 Task: Look for space in Choma, Zambia from 12th July, 2023 to 16th July, 2023 for 8 adults in price range Rs.10000 to Rs.16000. Place can be private room with 8 bedrooms having 8 beds and 8 bathrooms. Property type can be house, flat, guest house, hotel. Amenities needed are: wifi, TV, free parkinig on premises, gym, breakfast. Booking option can be shelf check-in. Required host language is English.
Action: Mouse moved to (559, 144)
Screenshot: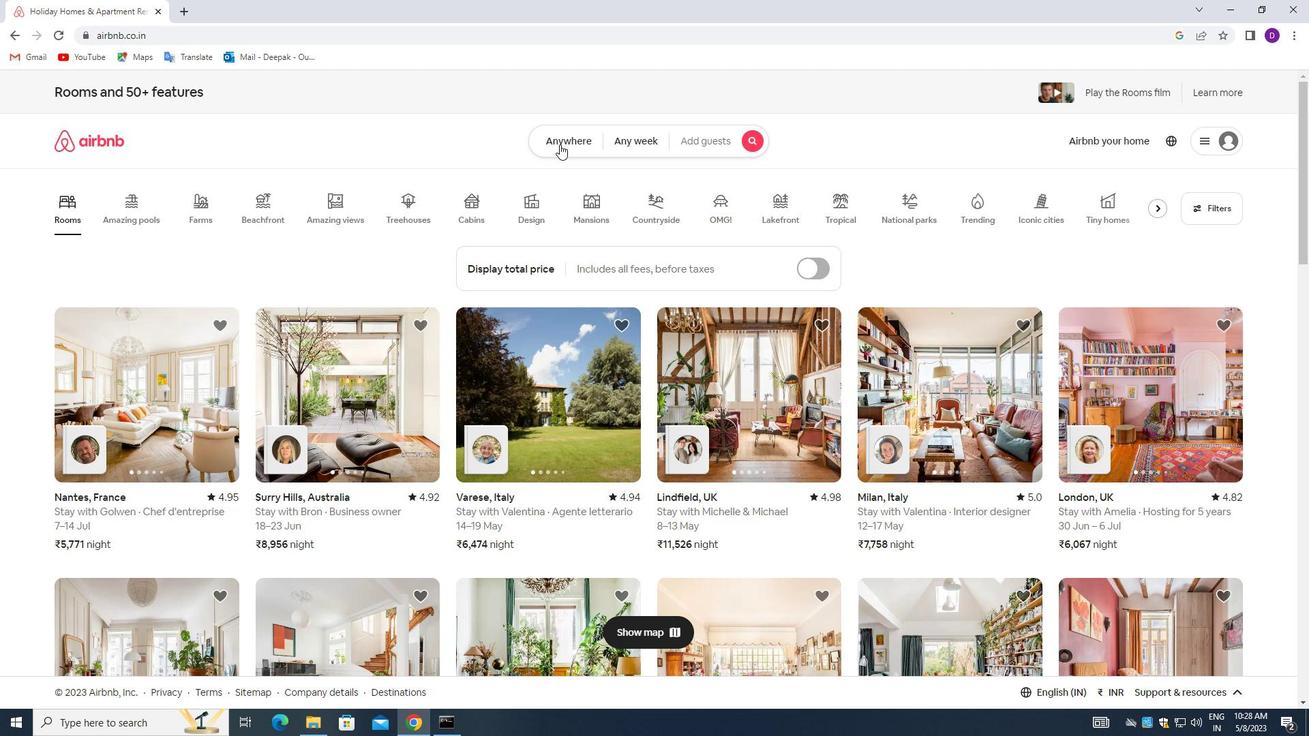 
Action: Mouse pressed left at (559, 144)
Screenshot: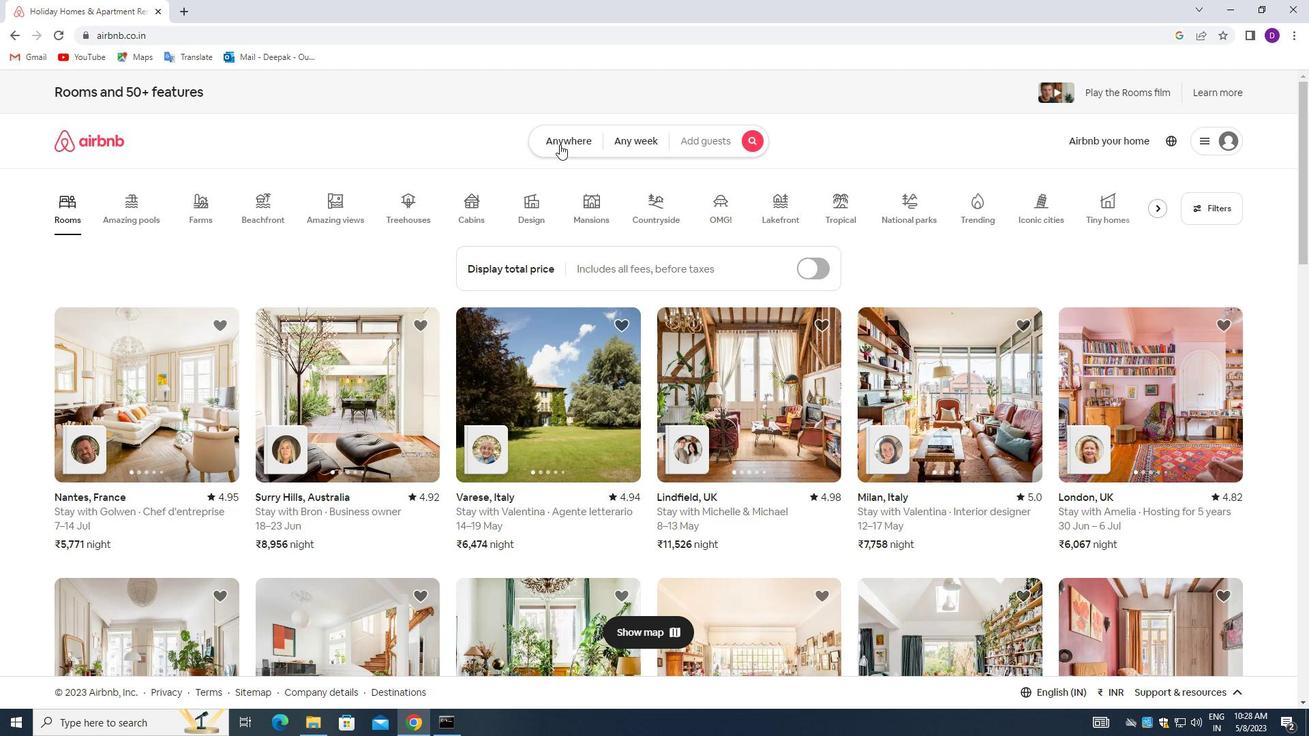 
Action: Mouse moved to (518, 195)
Screenshot: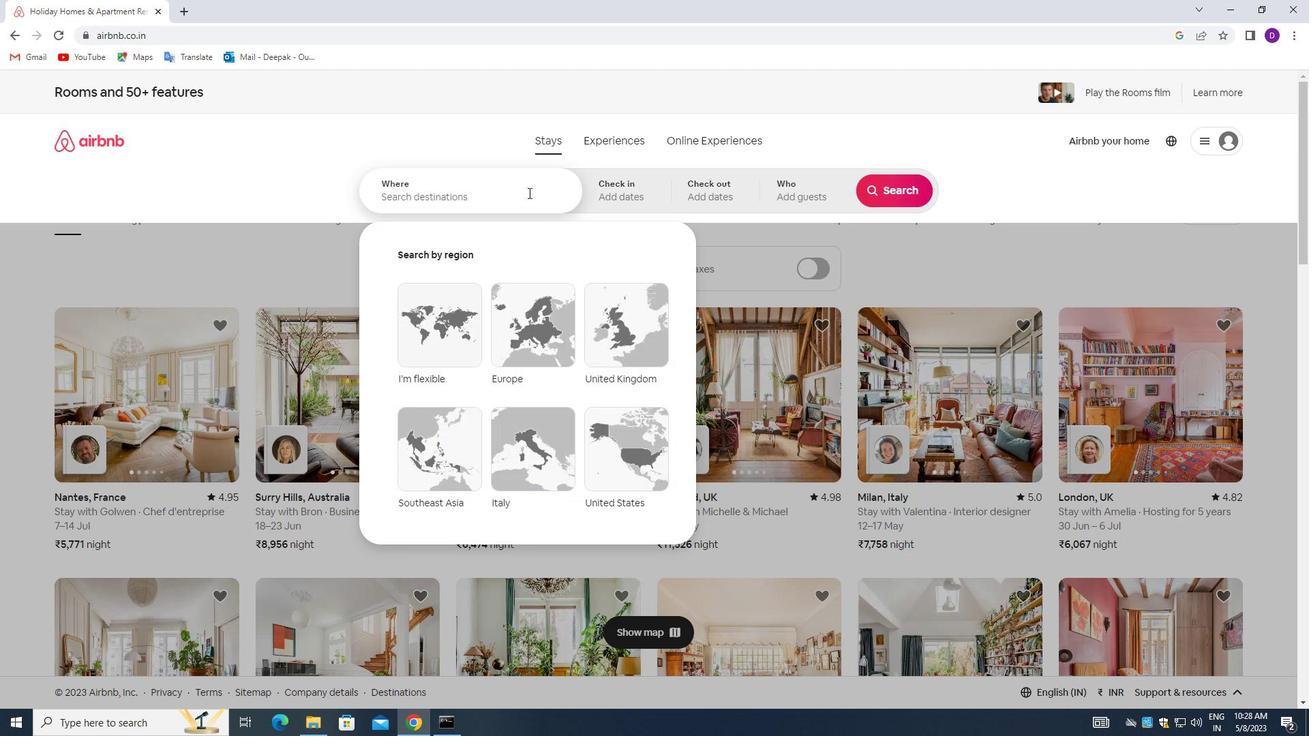 
Action: Mouse pressed left at (518, 195)
Screenshot: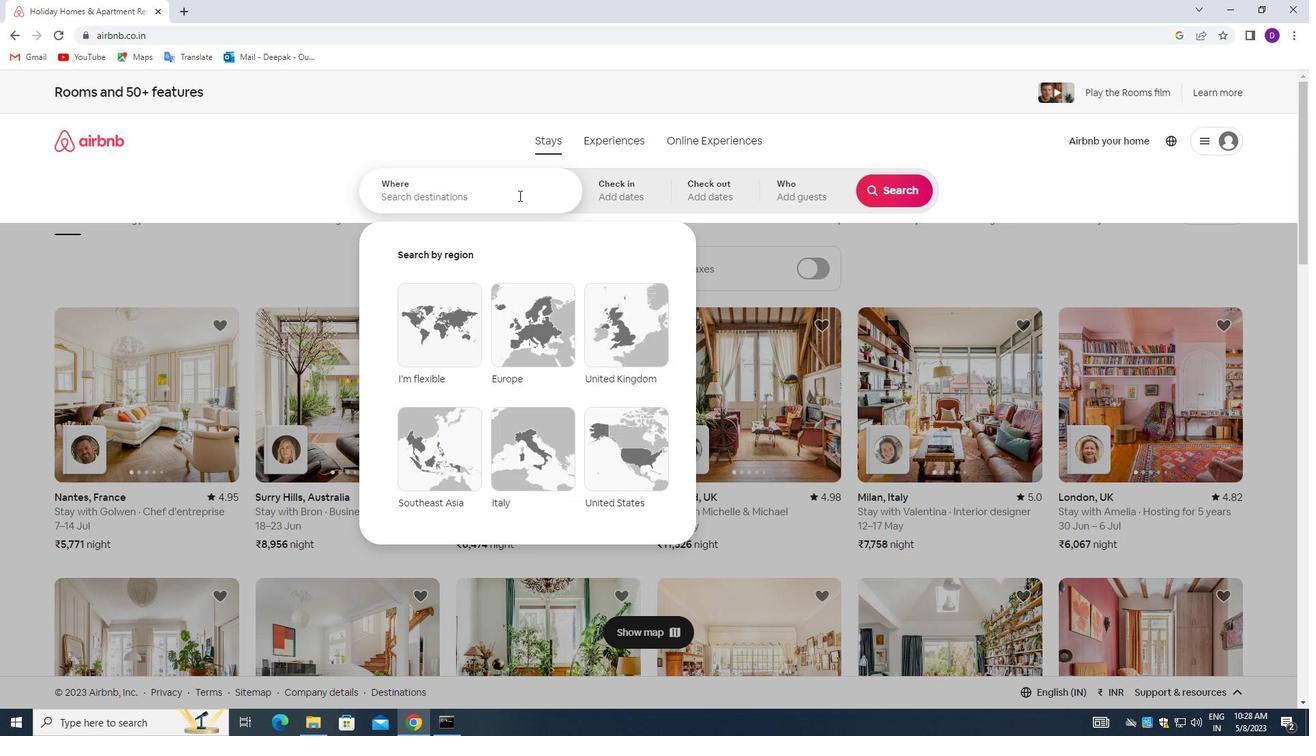 
Action: Mouse moved to (322, 274)
Screenshot: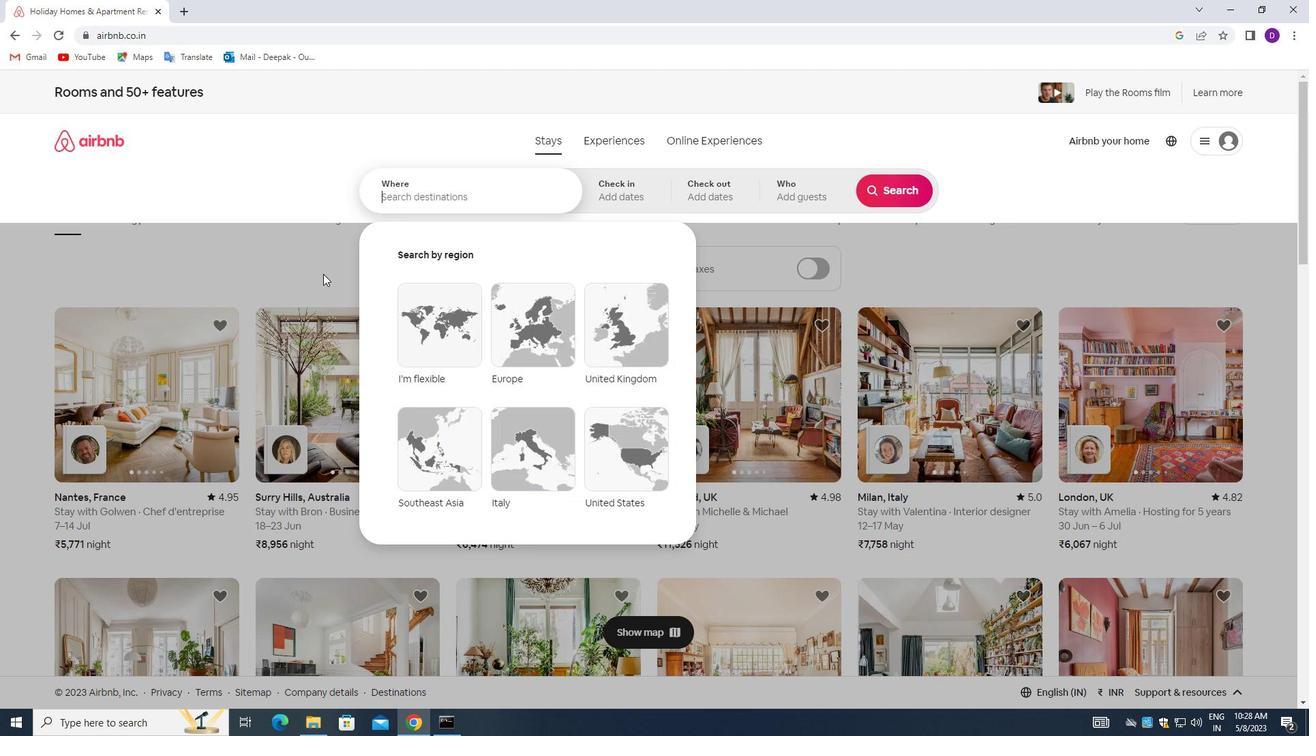 
Action: Key pressed <Key.shift_r>Choma,<Key.space><Key.shift_r>Za,<Key.backspace>mbia<Key.enter>
Screenshot: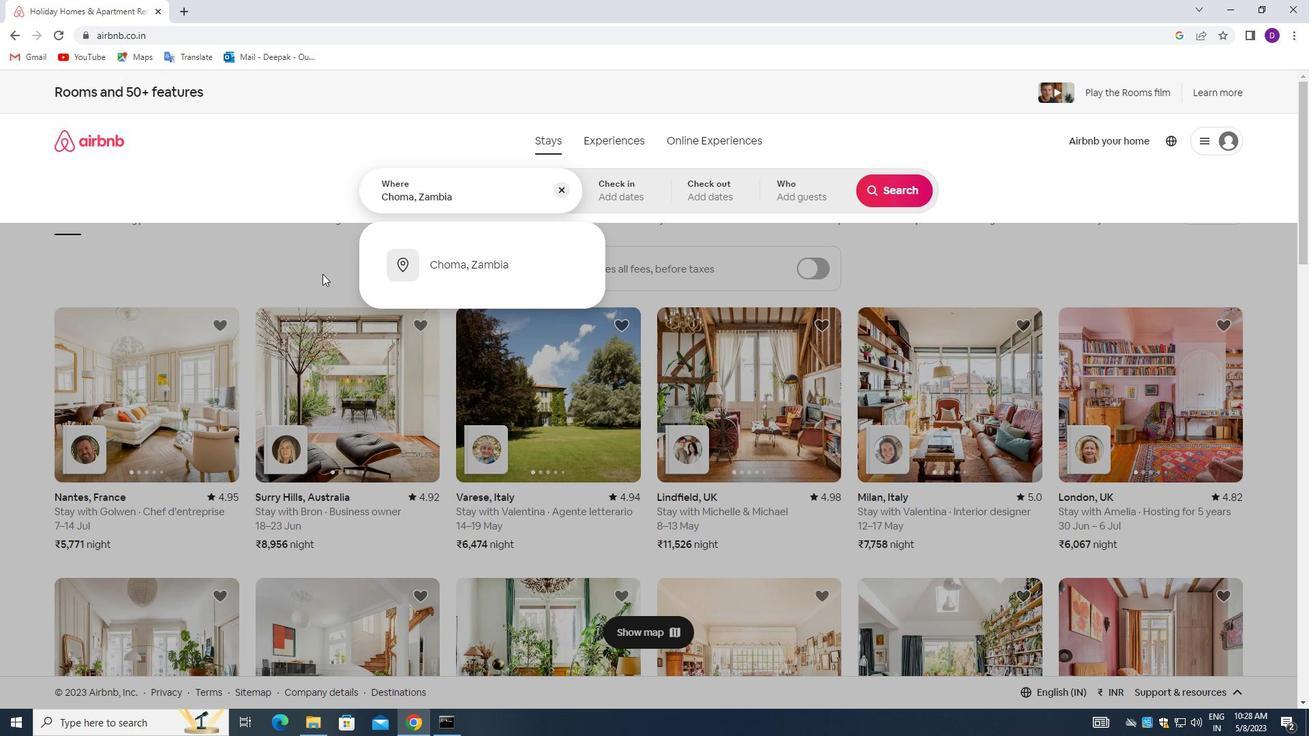 
Action: Mouse moved to (894, 304)
Screenshot: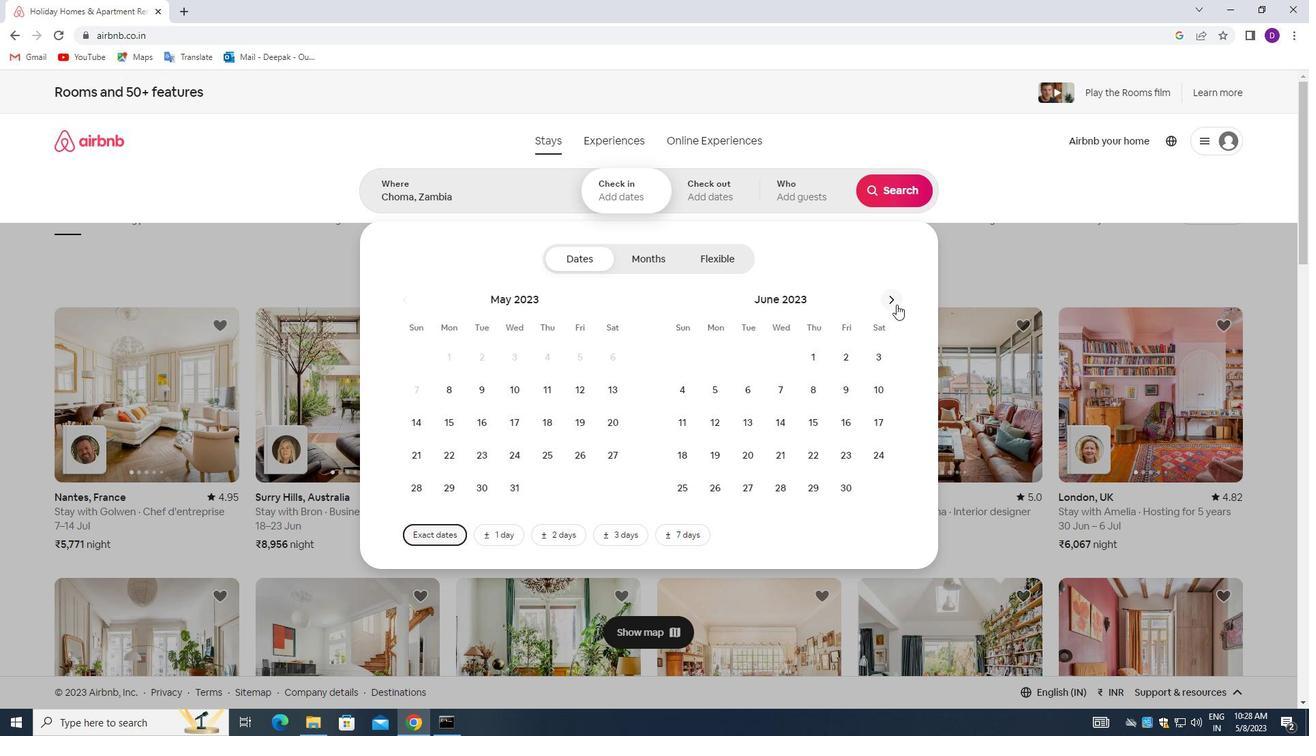
Action: Mouse pressed left at (894, 304)
Screenshot: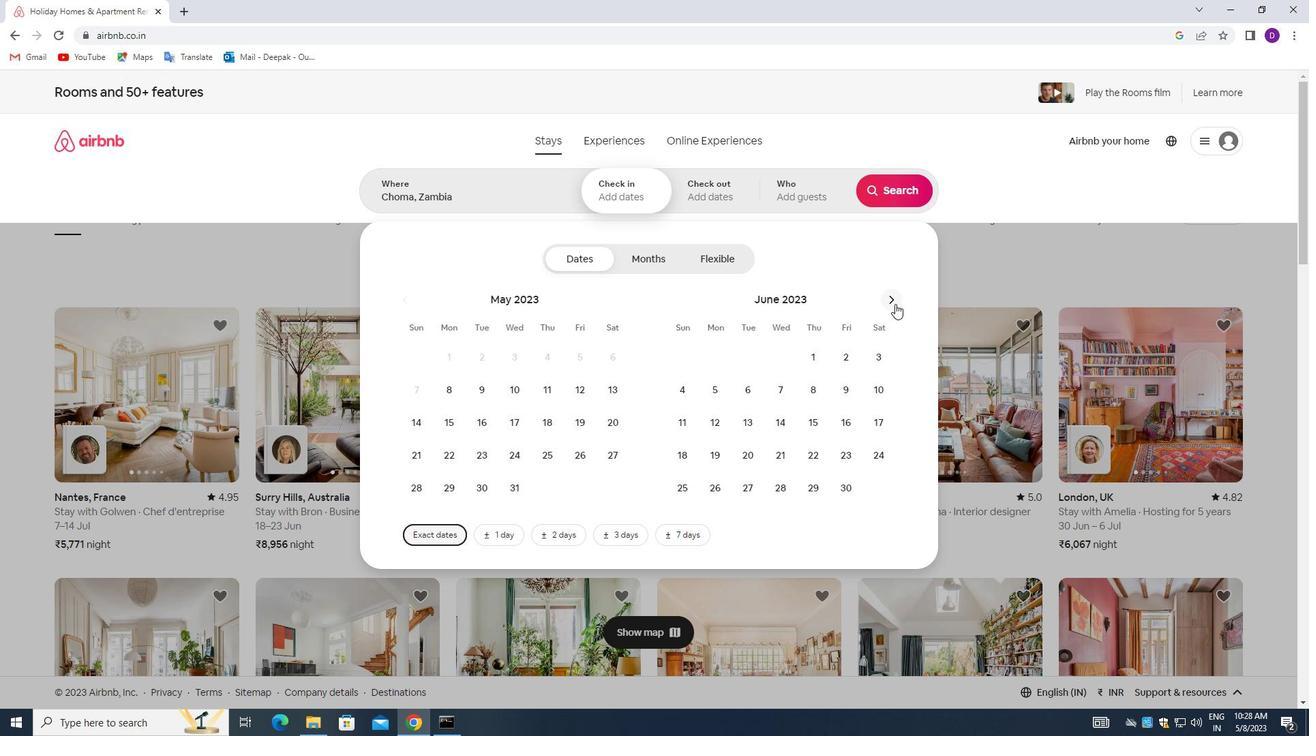 
Action: Mouse moved to (776, 428)
Screenshot: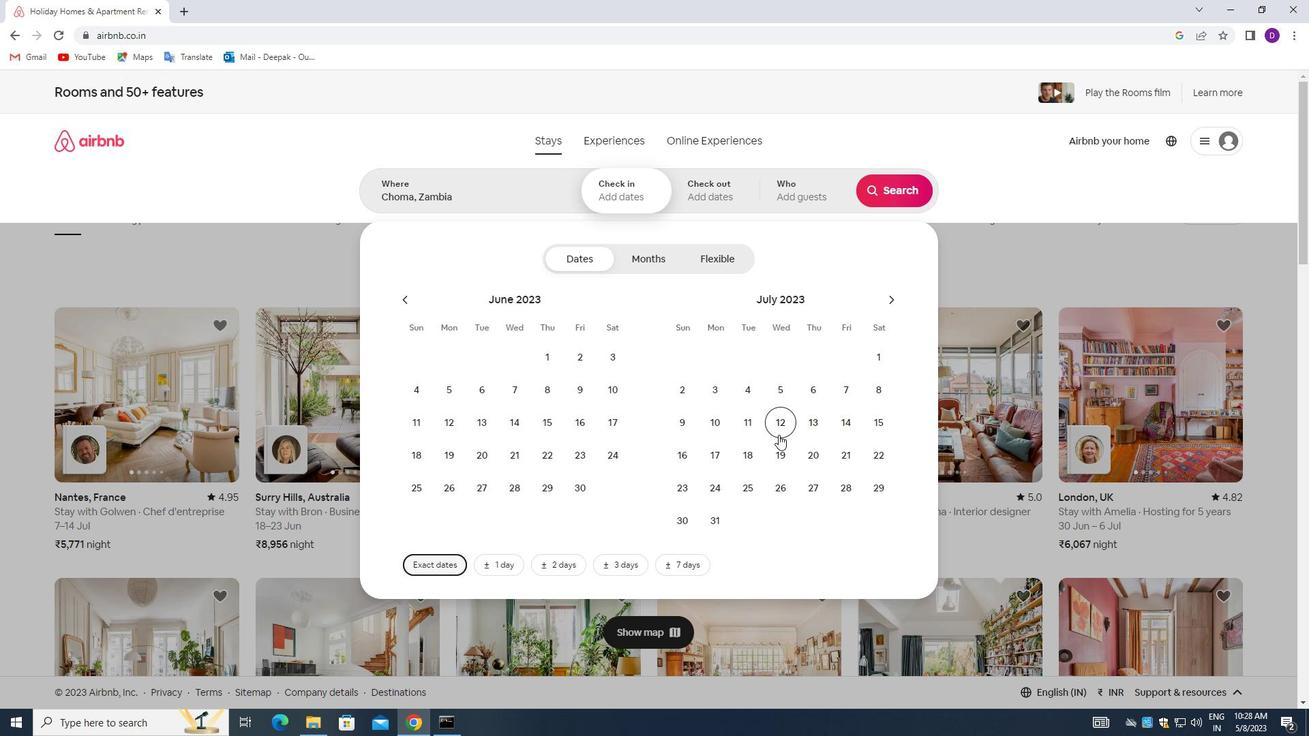 
Action: Mouse pressed left at (776, 428)
Screenshot: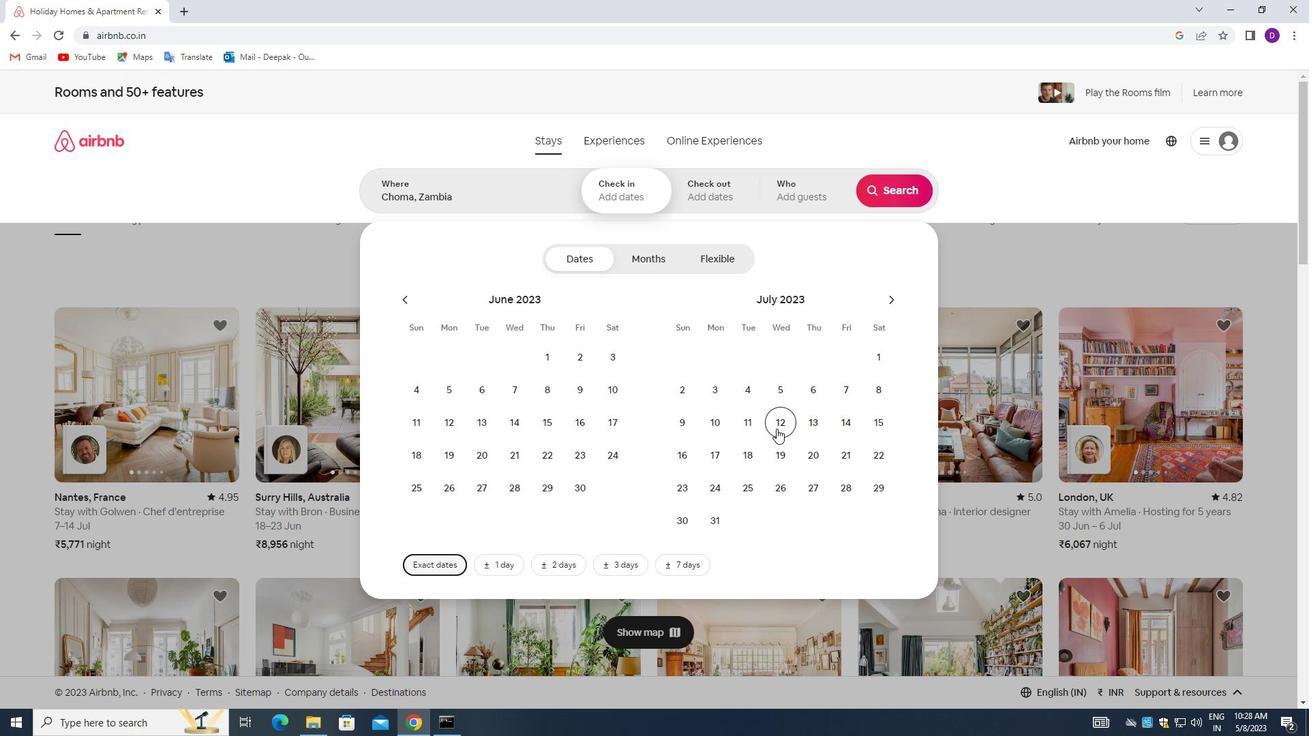 
Action: Mouse moved to (692, 458)
Screenshot: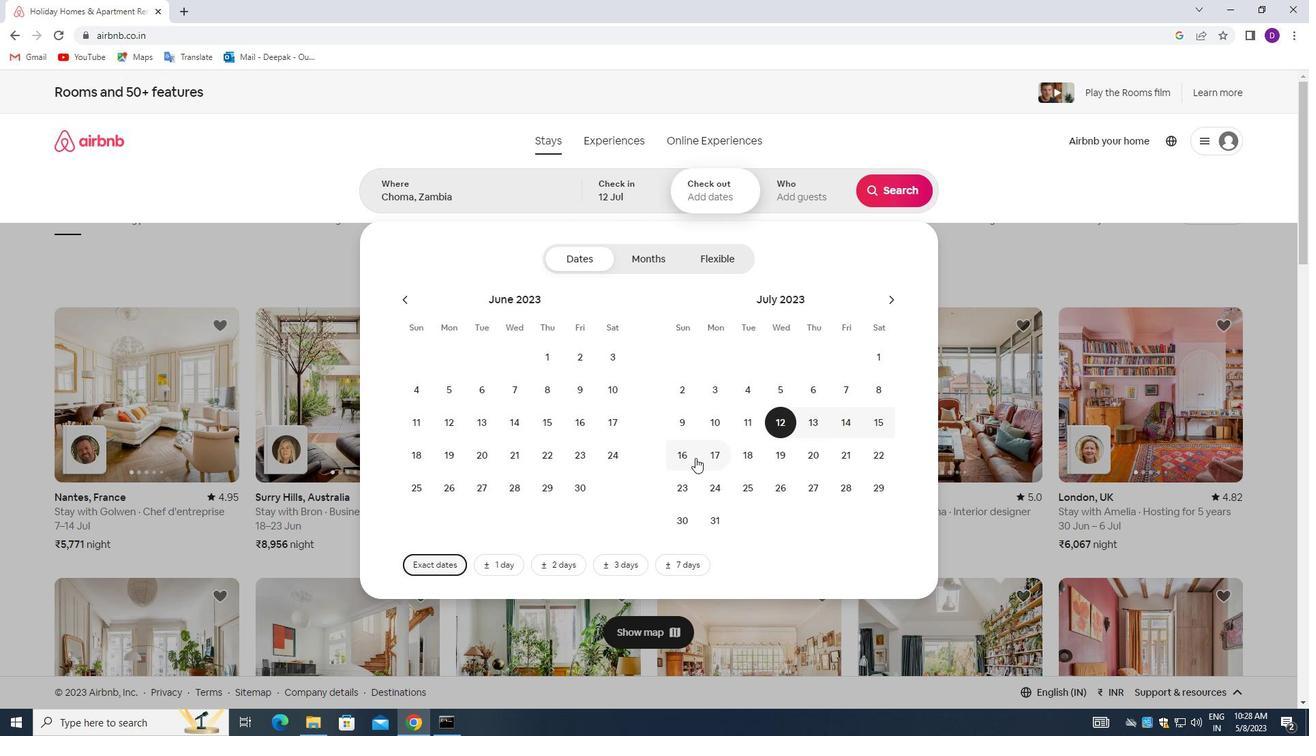
Action: Mouse pressed left at (692, 458)
Screenshot: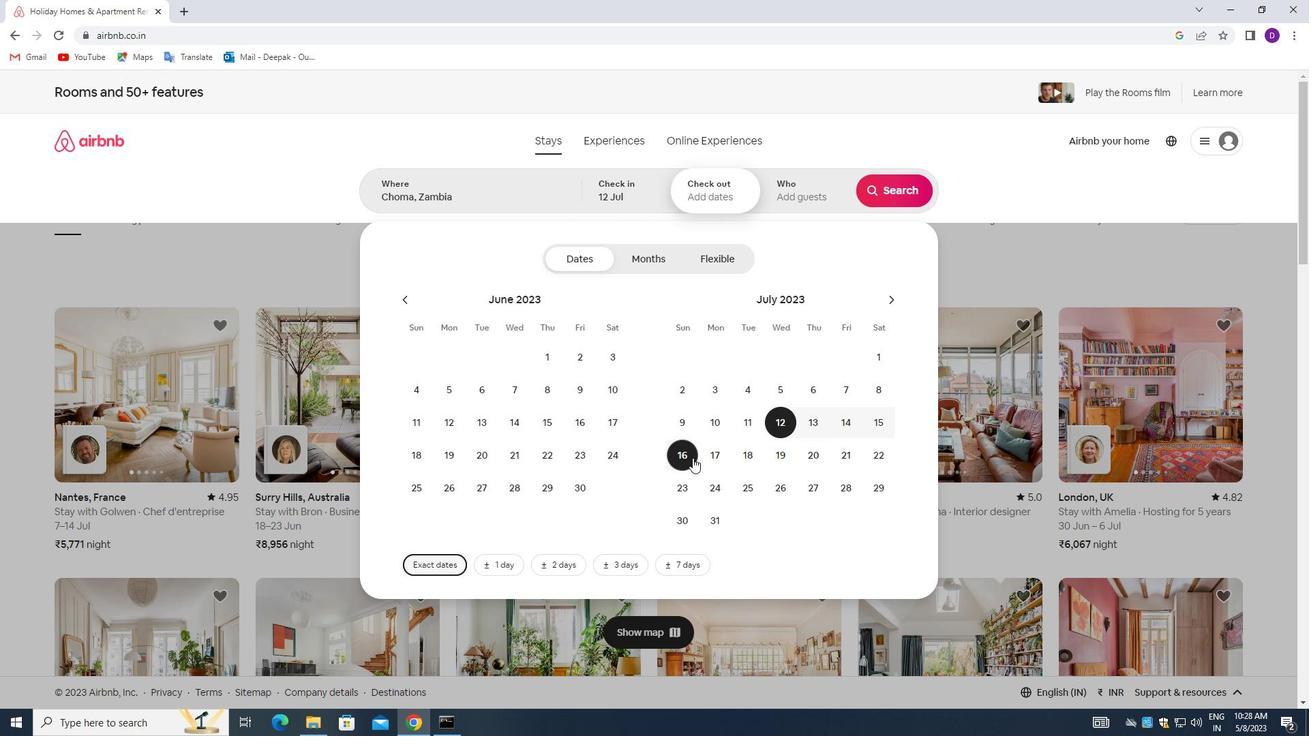 
Action: Mouse moved to (792, 189)
Screenshot: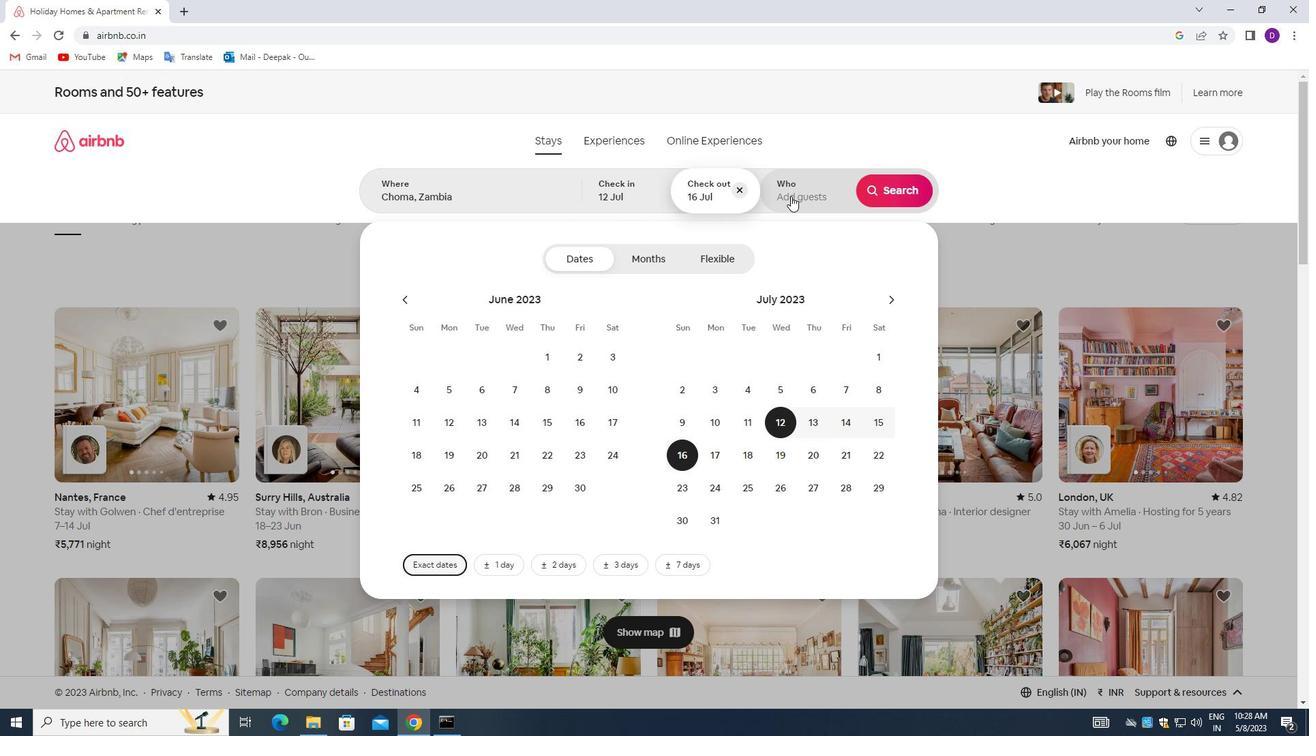 
Action: Mouse pressed left at (792, 189)
Screenshot: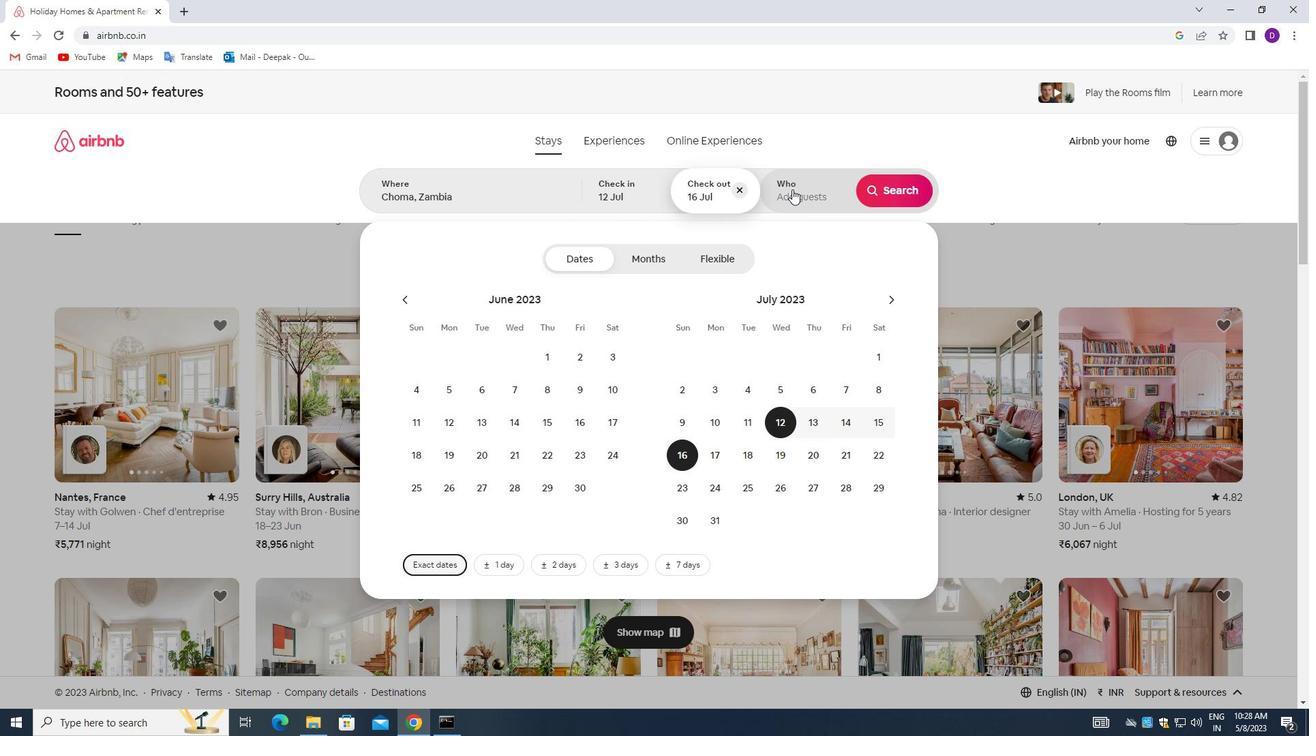 
Action: Mouse moved to (899, 265)
Screenshot: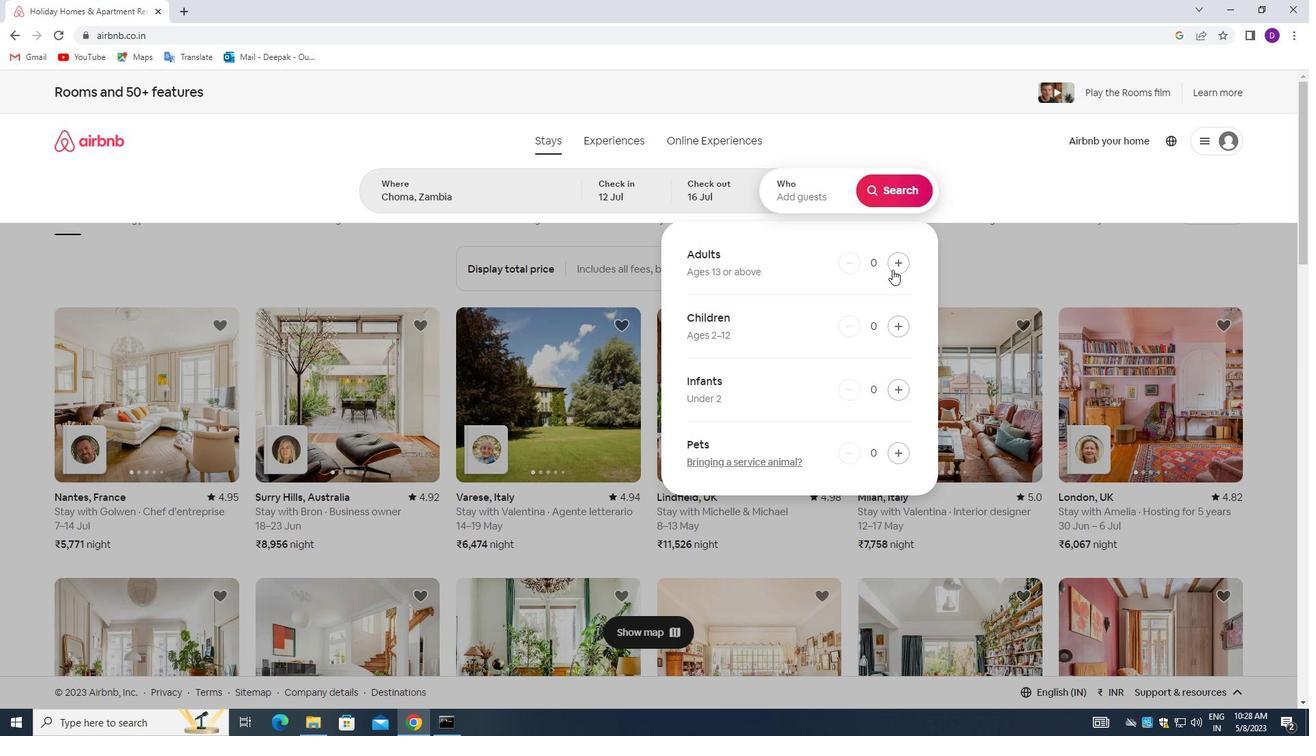 
Action: Mouse pressed left at (899, 265)
Screenshot: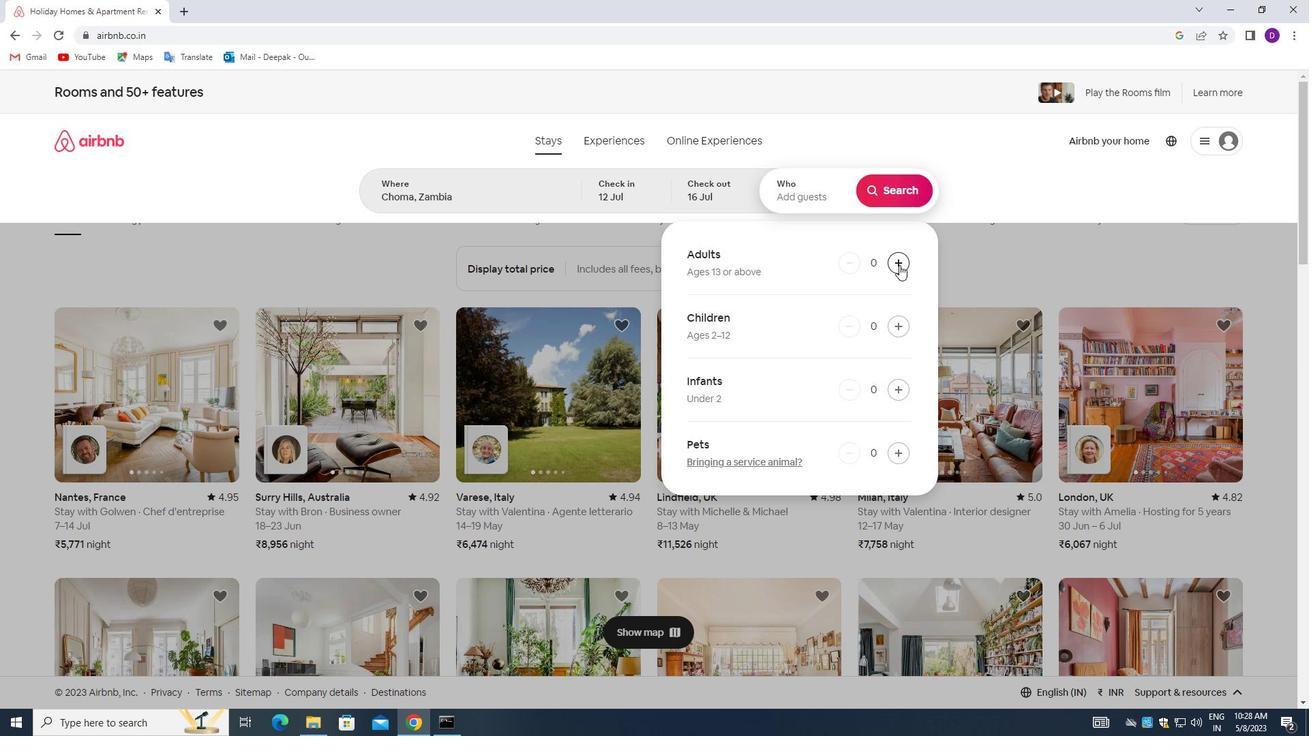 
Action: Mouse pressed left at (899, 265)
Screenshot: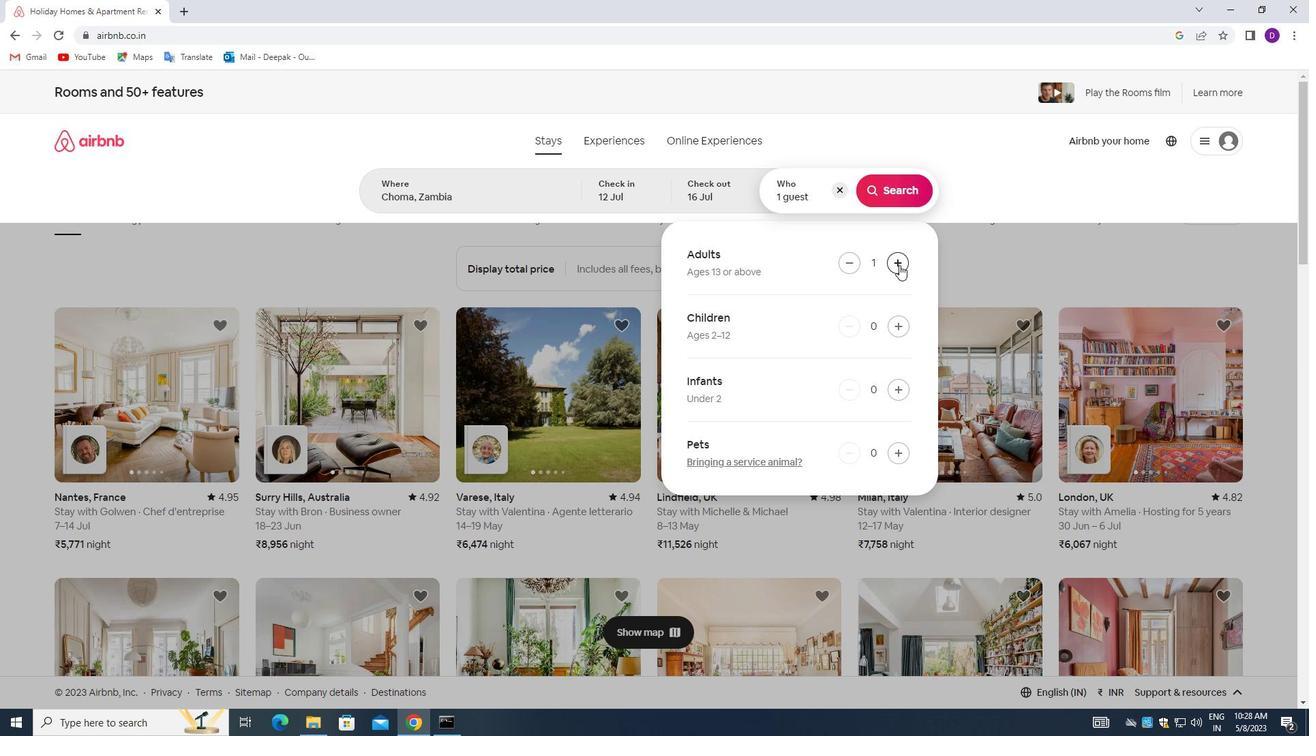 
Action: Mouse pressed left at (899, 265)
Screenshot: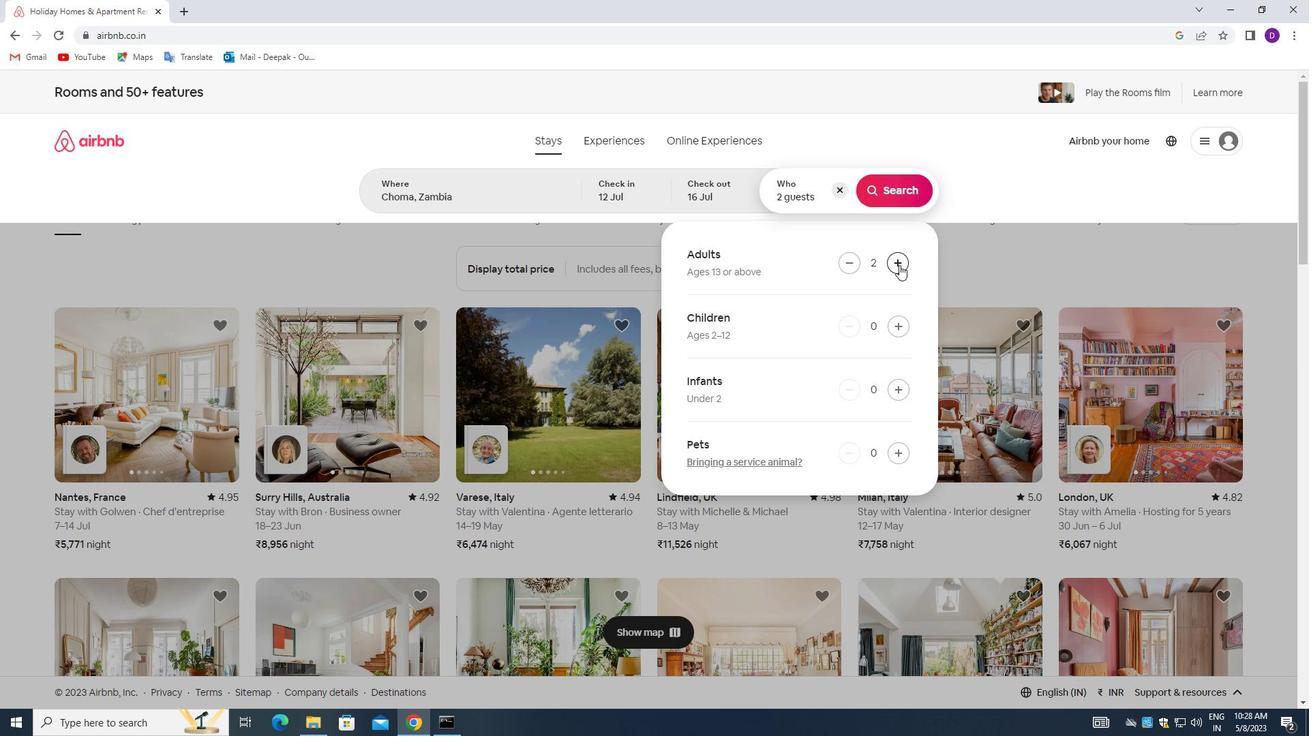 
Action: Mouse pressed left at (899, 265)
Screenshot: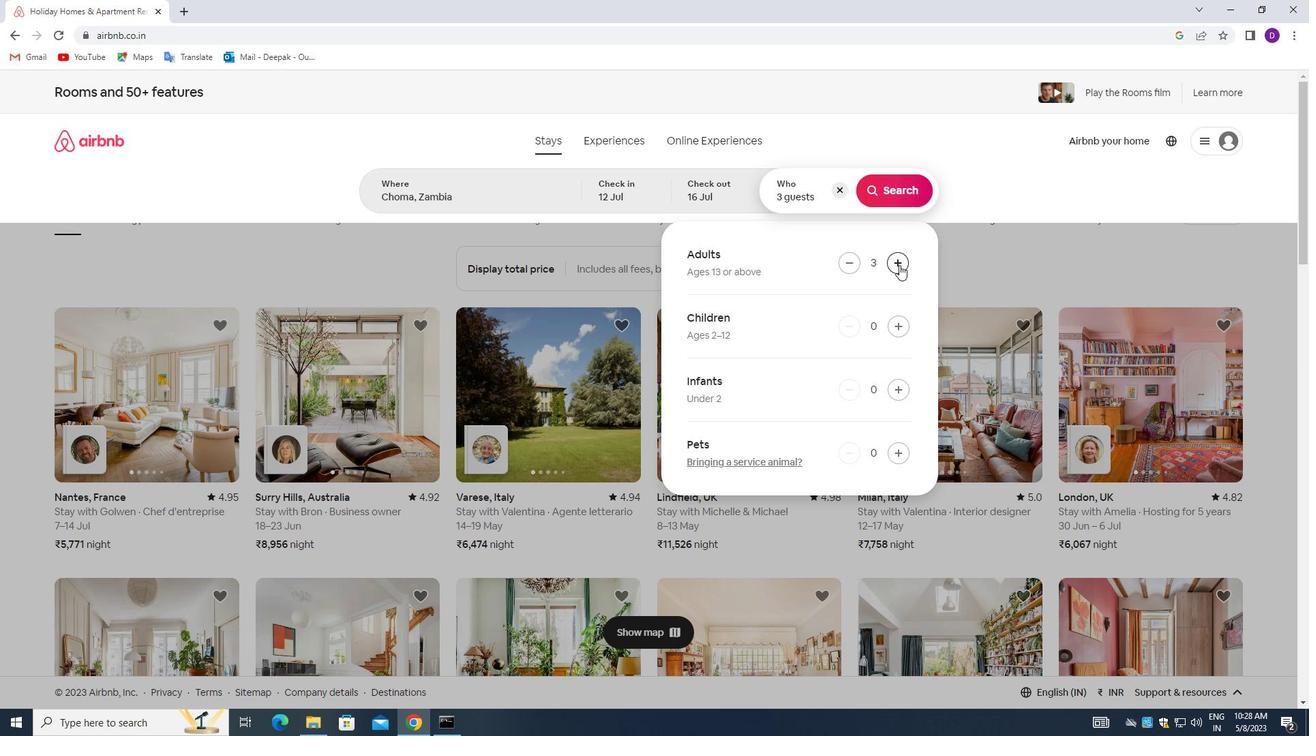 
Action: Mouse pressed left at (899, 265)
Screenshot: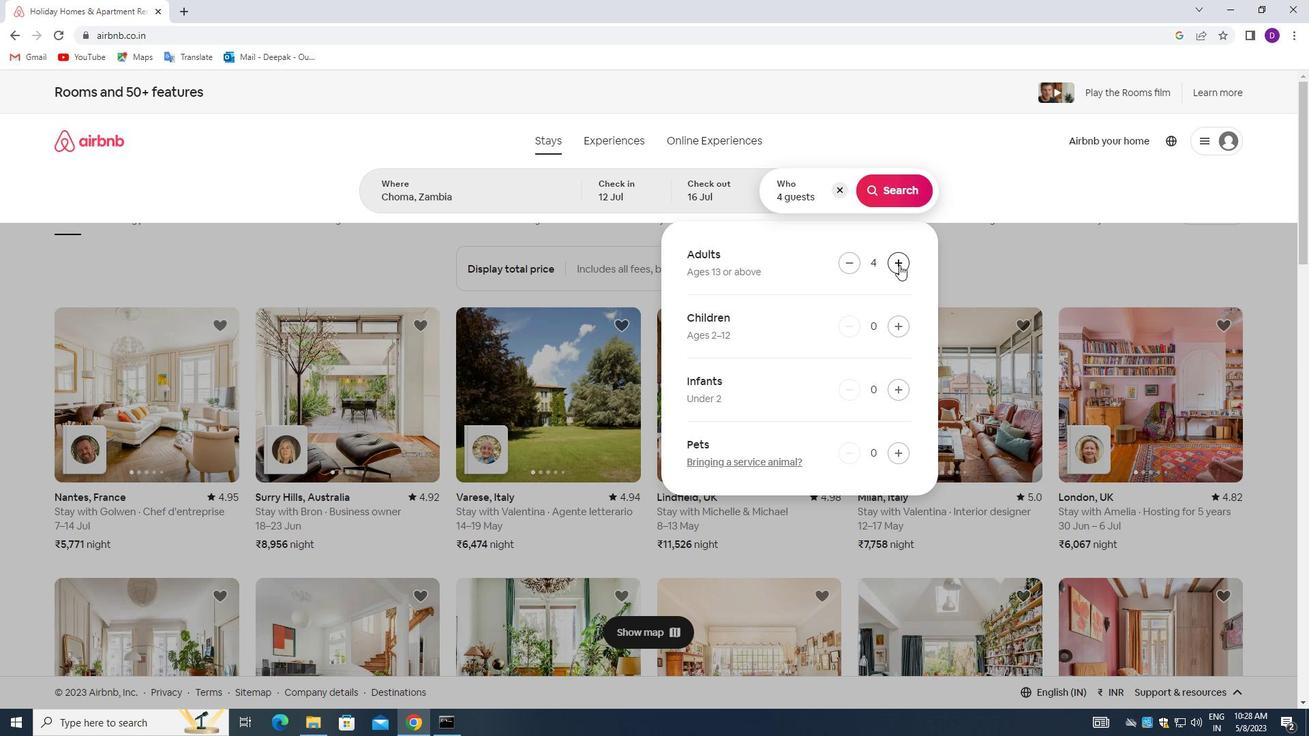
Action: Mouse pressed left at (899, 265)
Screenshot: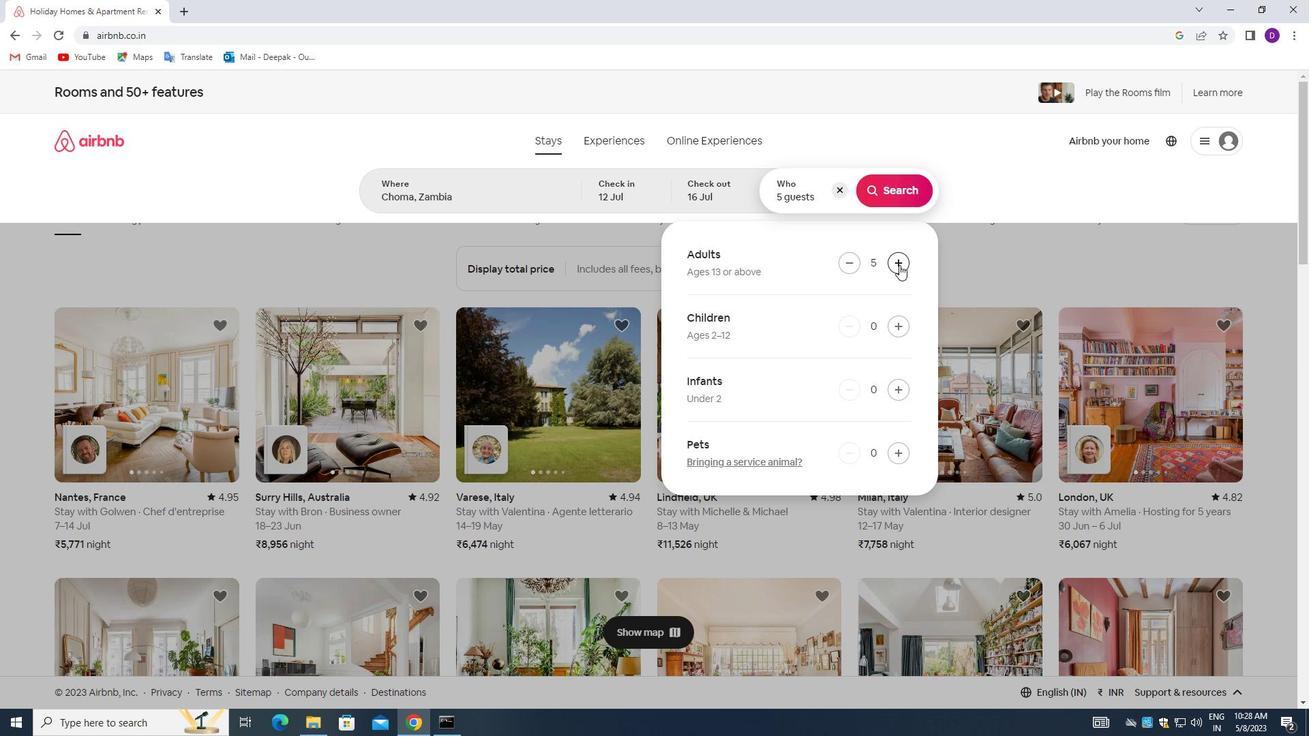 
Action: Mouse pressed left at (899, 265)
Screenshot: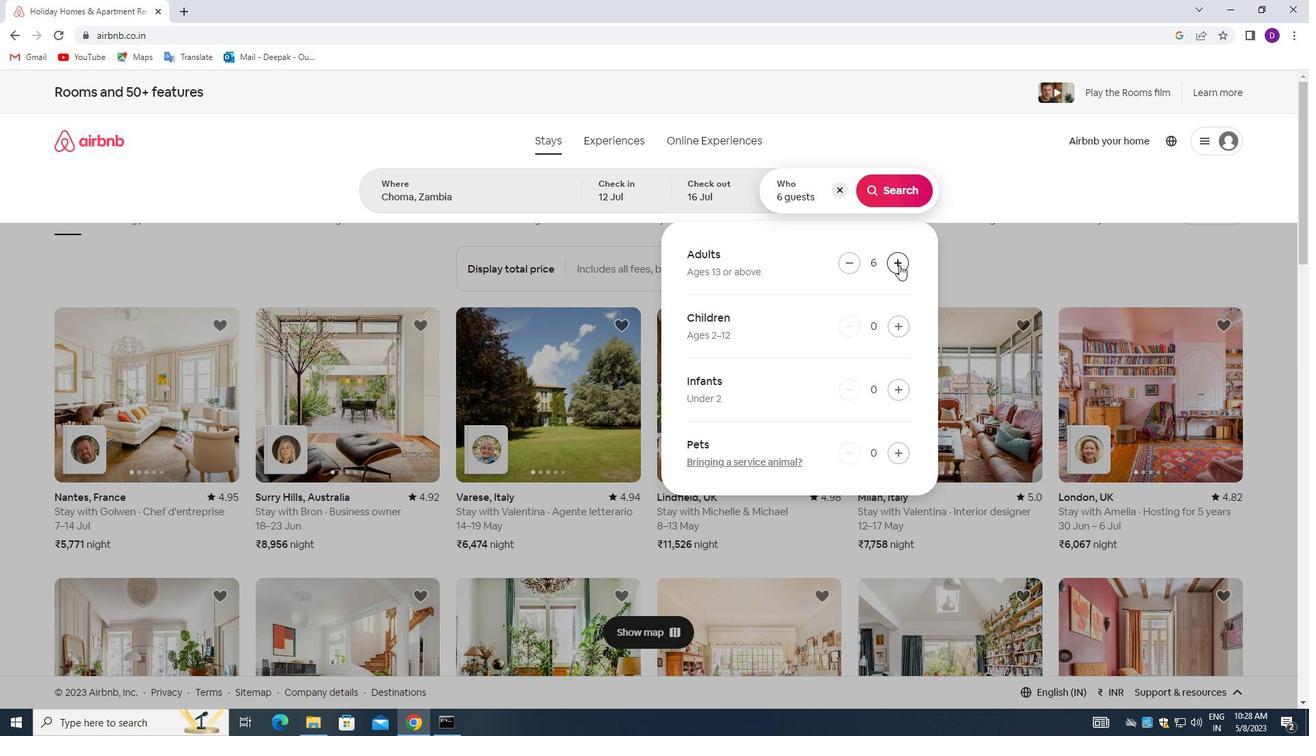 
Action: Mouse pressed left at (899, 265)
Screenshot: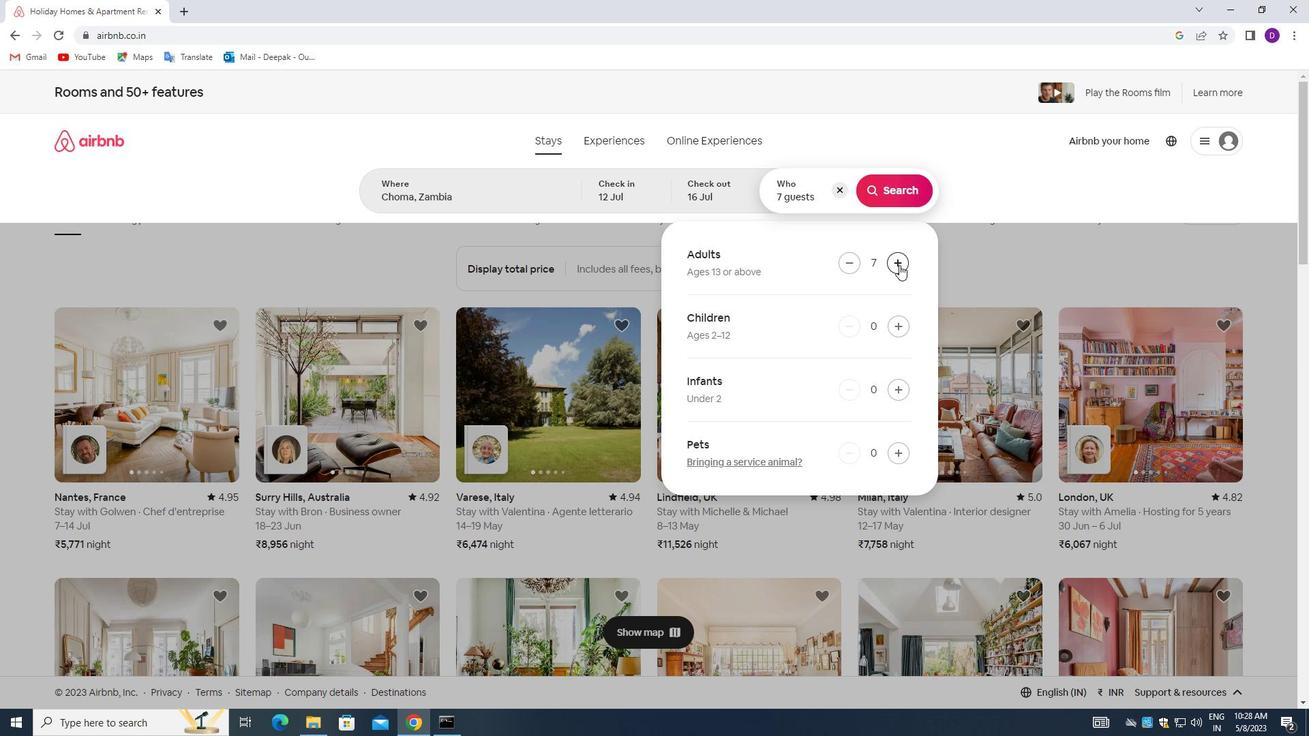 
Action: Mouse moved to (891, 188)
Screenshot: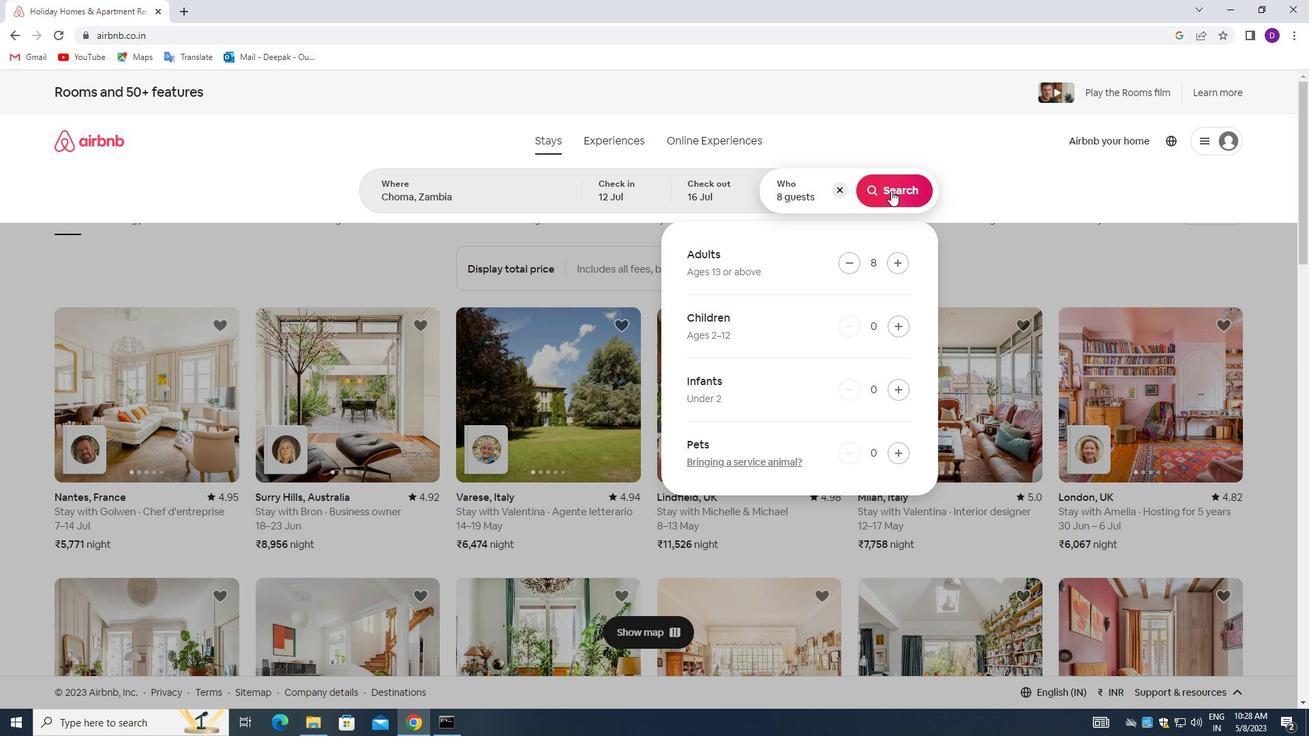 
Action: Mouse pressed left at (891, 188)
Screenshot: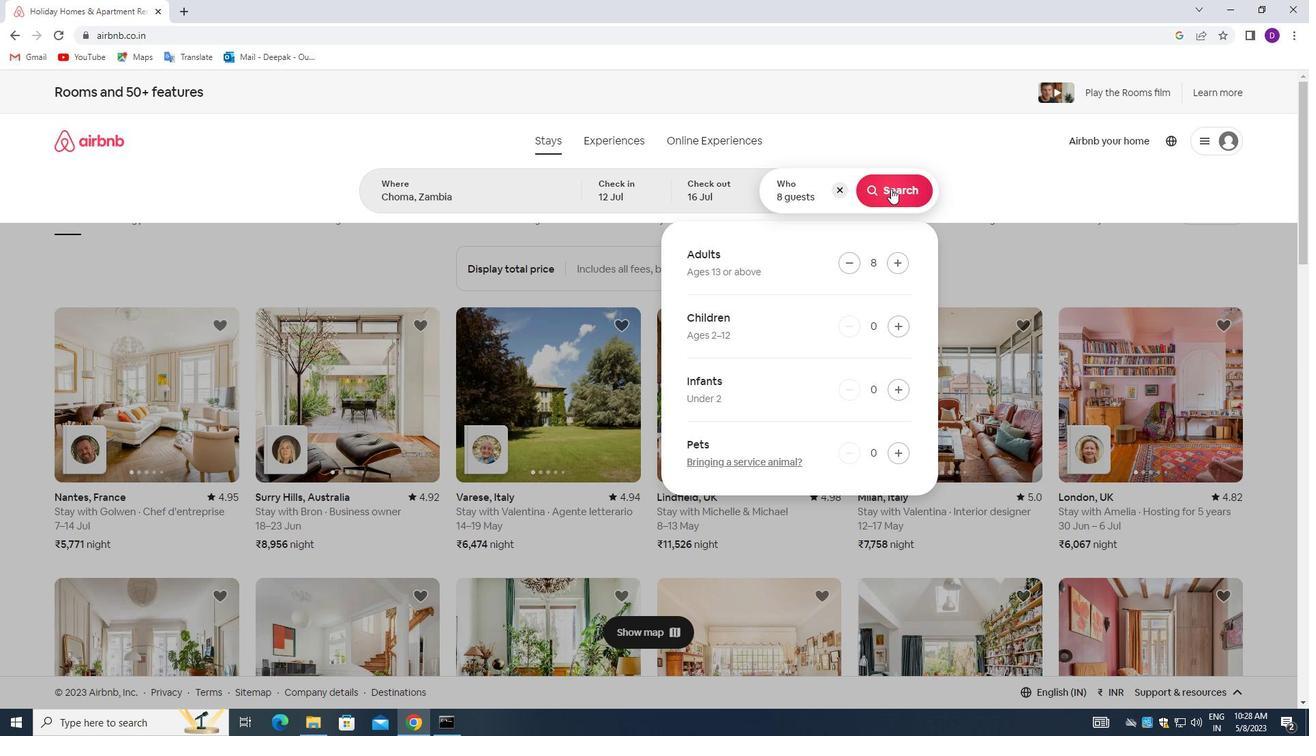 
Action: Mouse moved to (1243, 151)
Screenshot: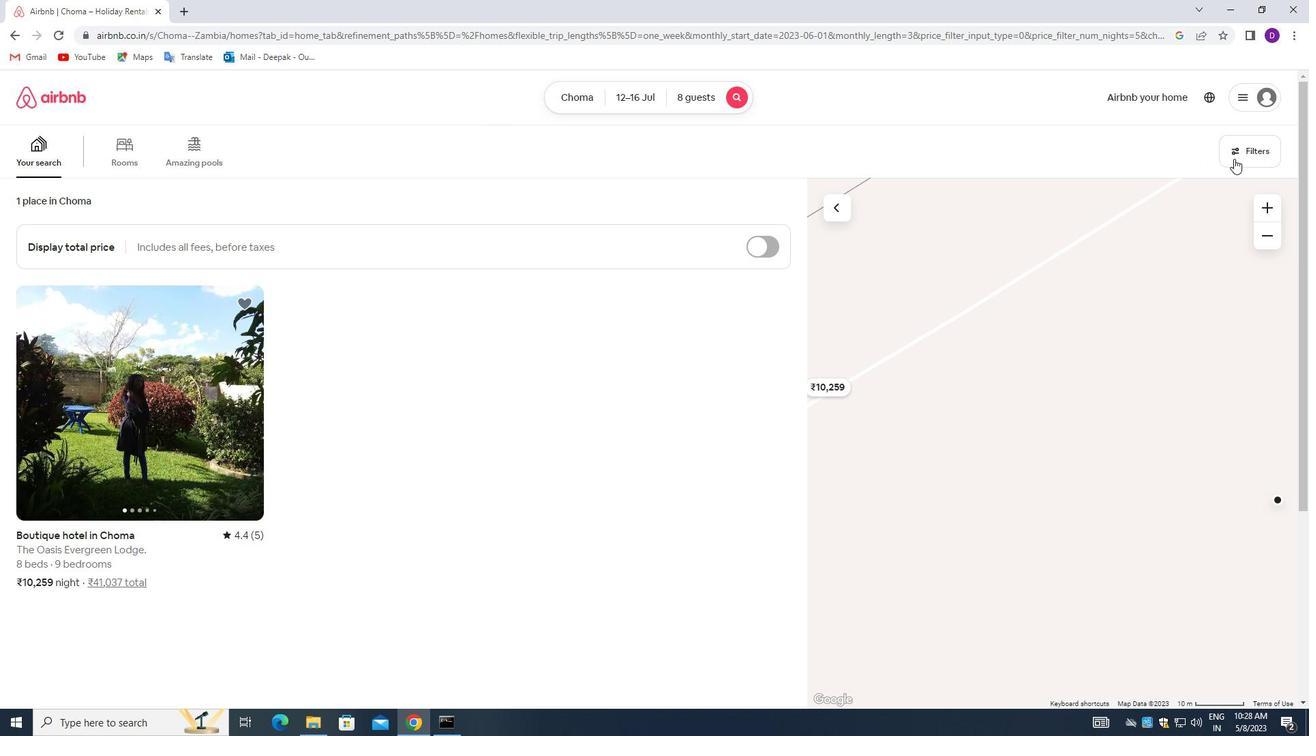
Action: Mouse pressed left at (1243, 151)
Screenshot: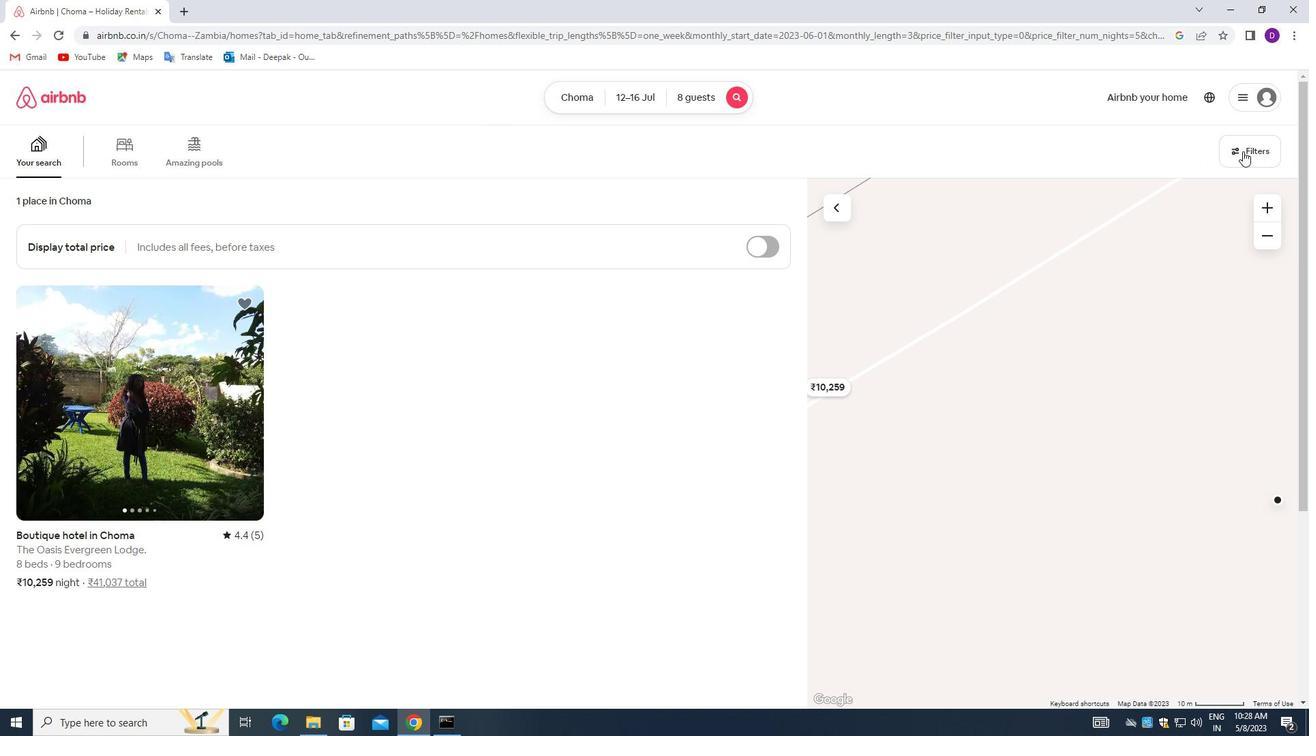 
Action: Mouse moved to (472, 482)
Screenshot: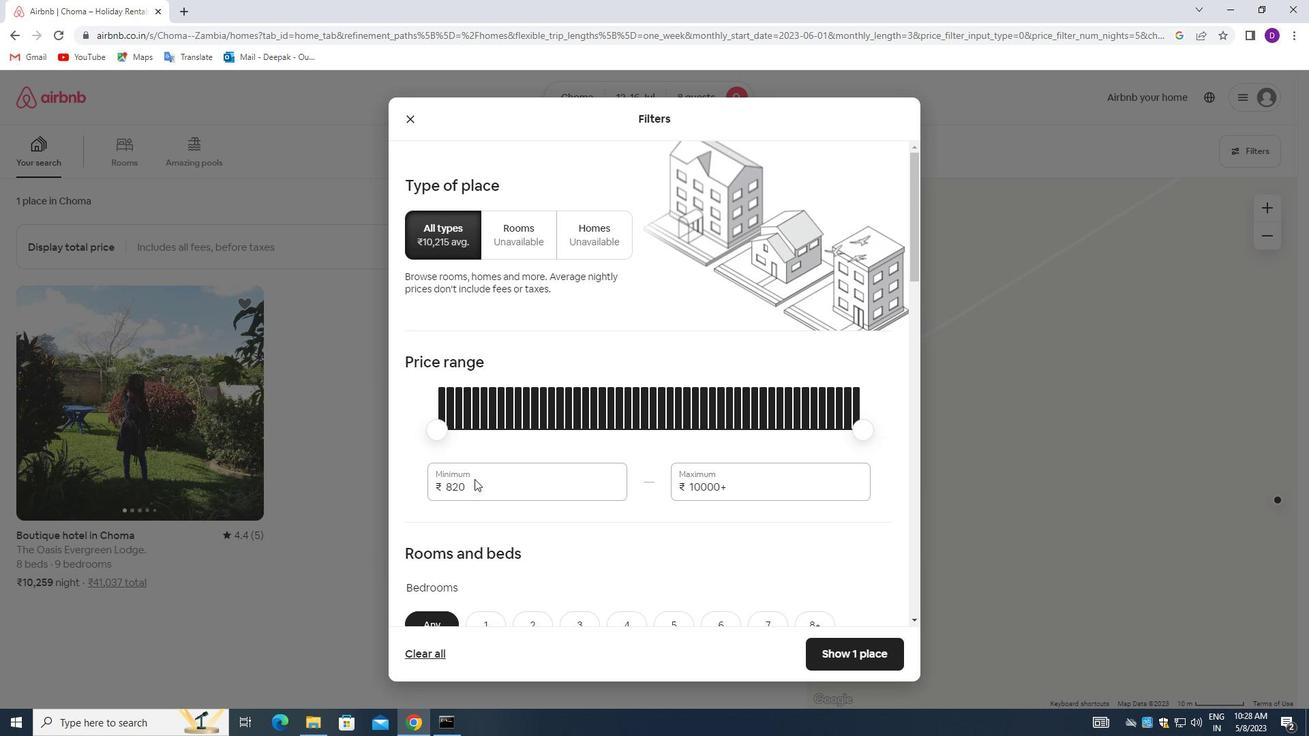 
Action: Mouse pressed left at (472, 482)
Screenshot: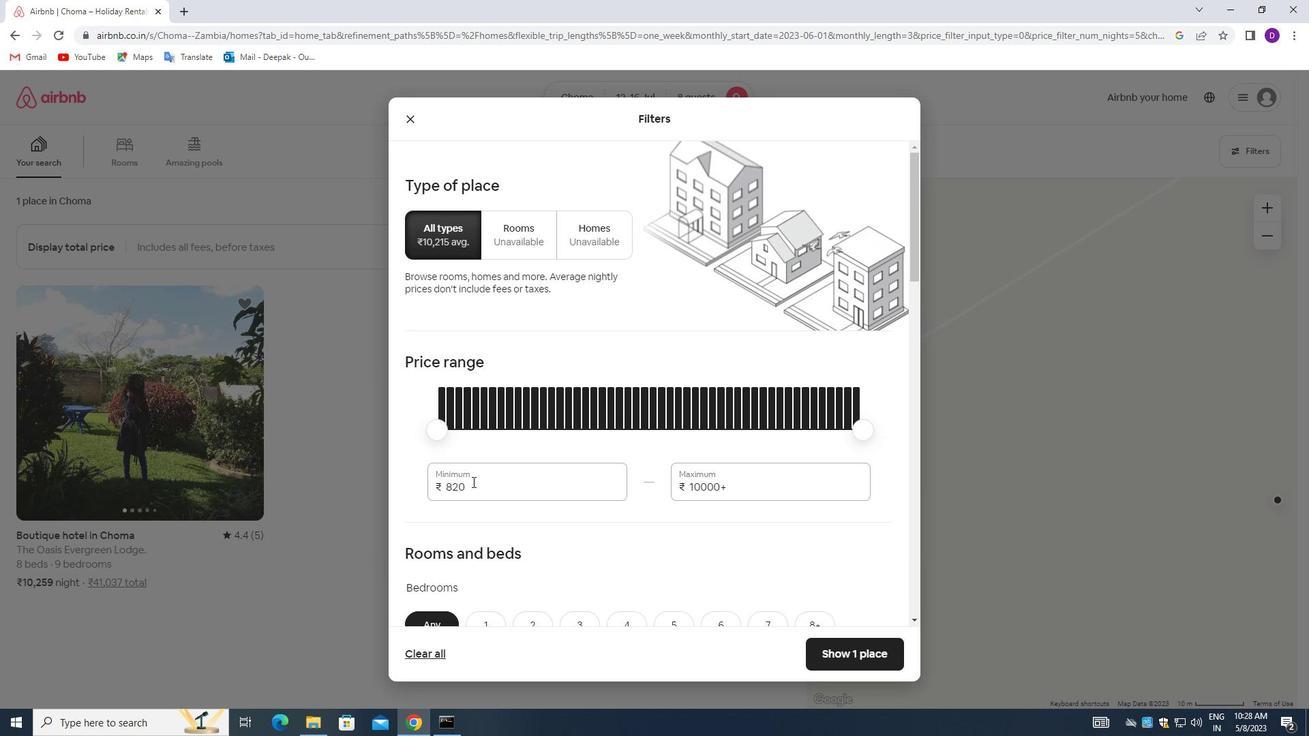 
Action: Mouse pressed left at (472, 482)
Screenshot: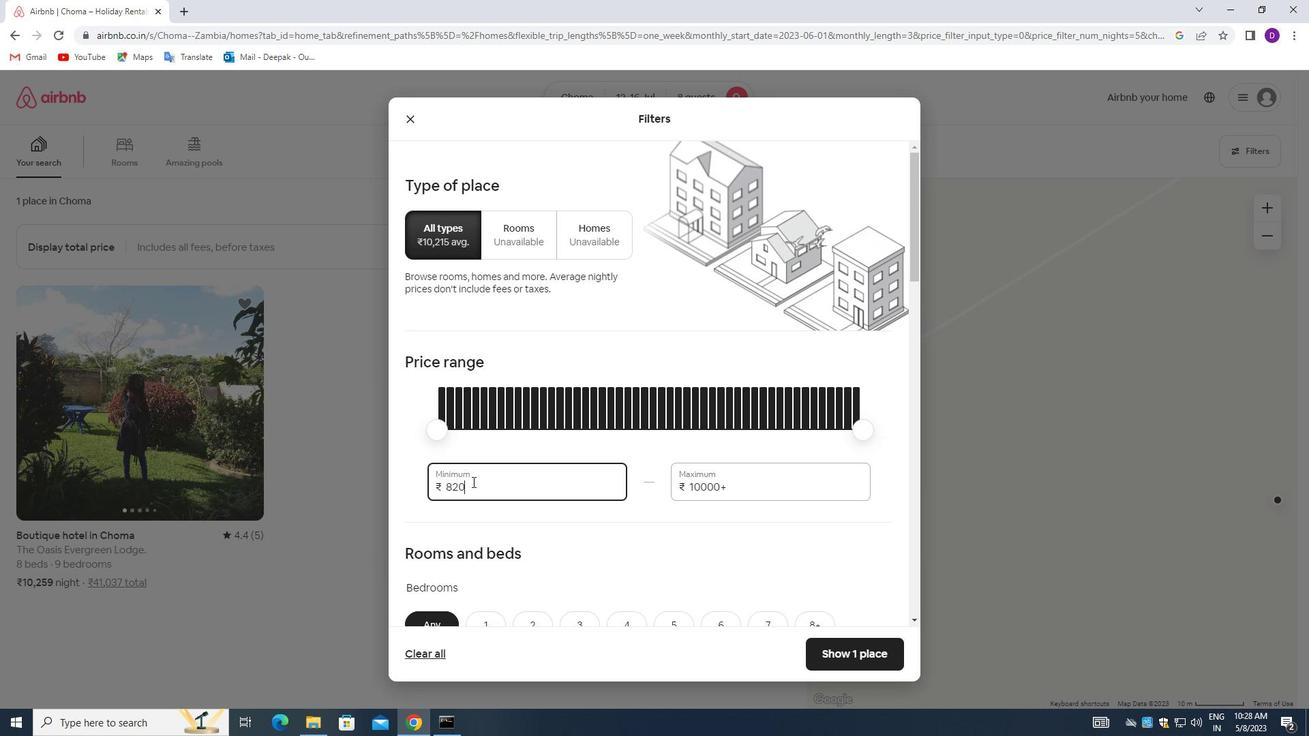 
Action: Key pressed 10000<Key.tab>16000
Screenshot: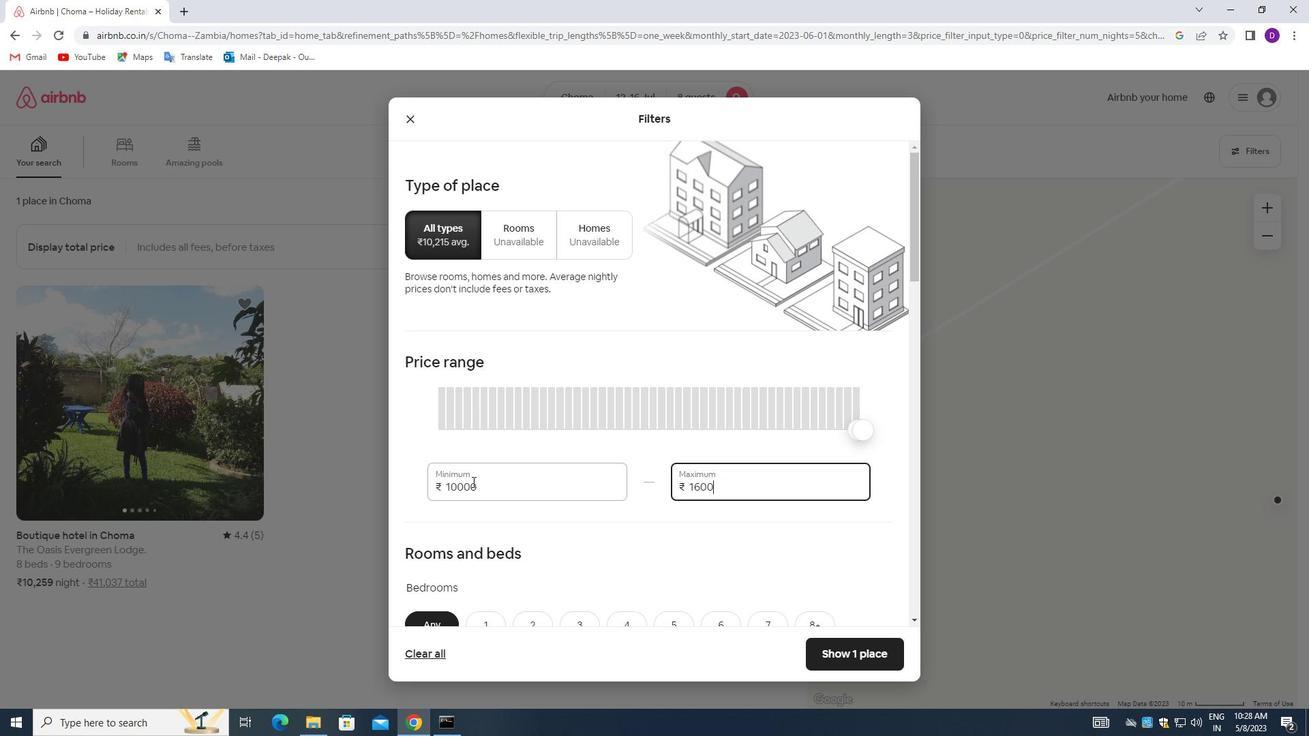 
Action: Mouse scrolled (472, 481) with delta (0, 0)
Screenshot: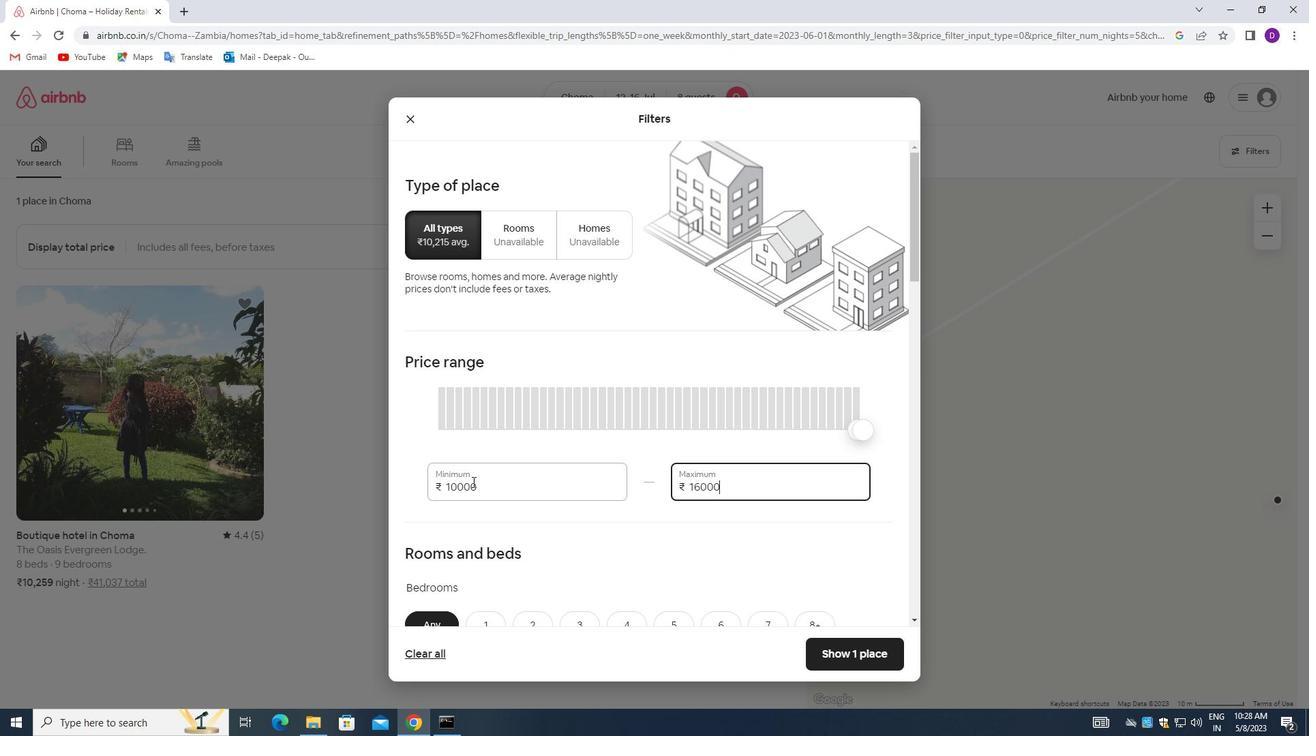 
Action: Mouse moved to (472, 482)
Screenshot: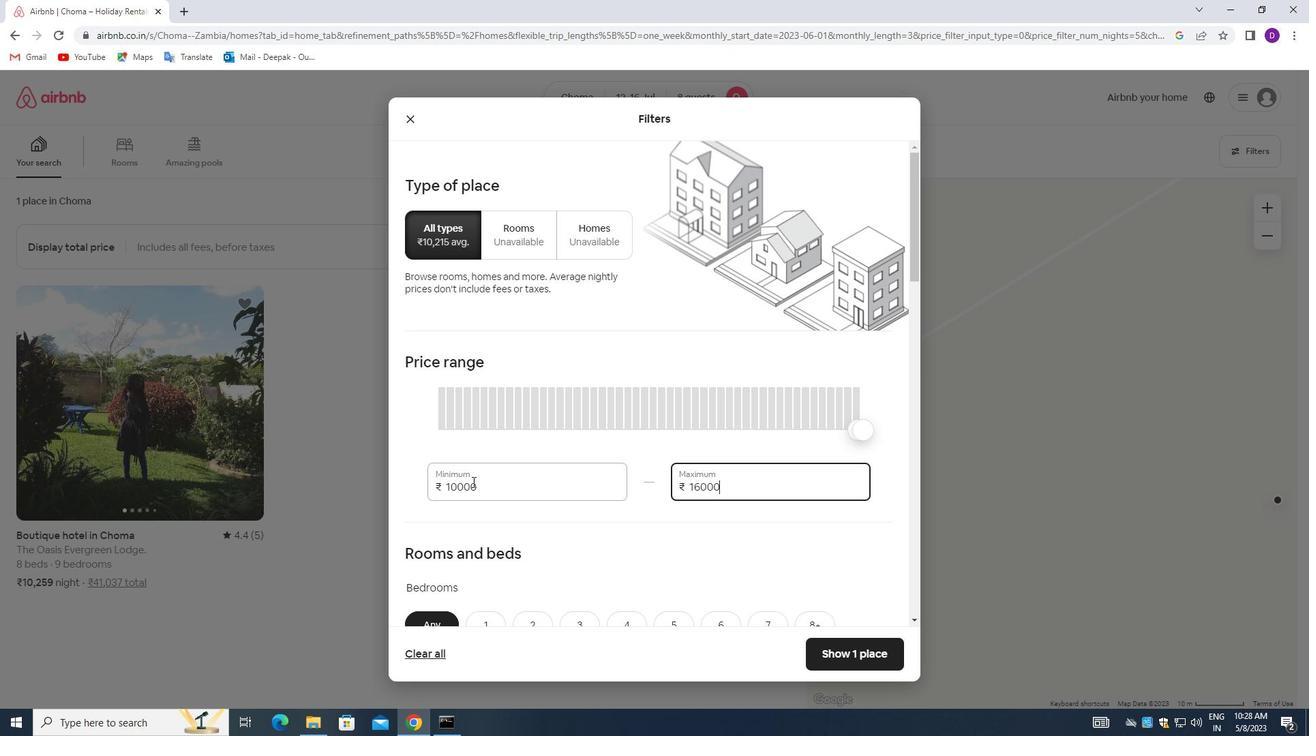 
Action: Mouse scrolled (472, 481) with delta (0, 0)
Screenshot: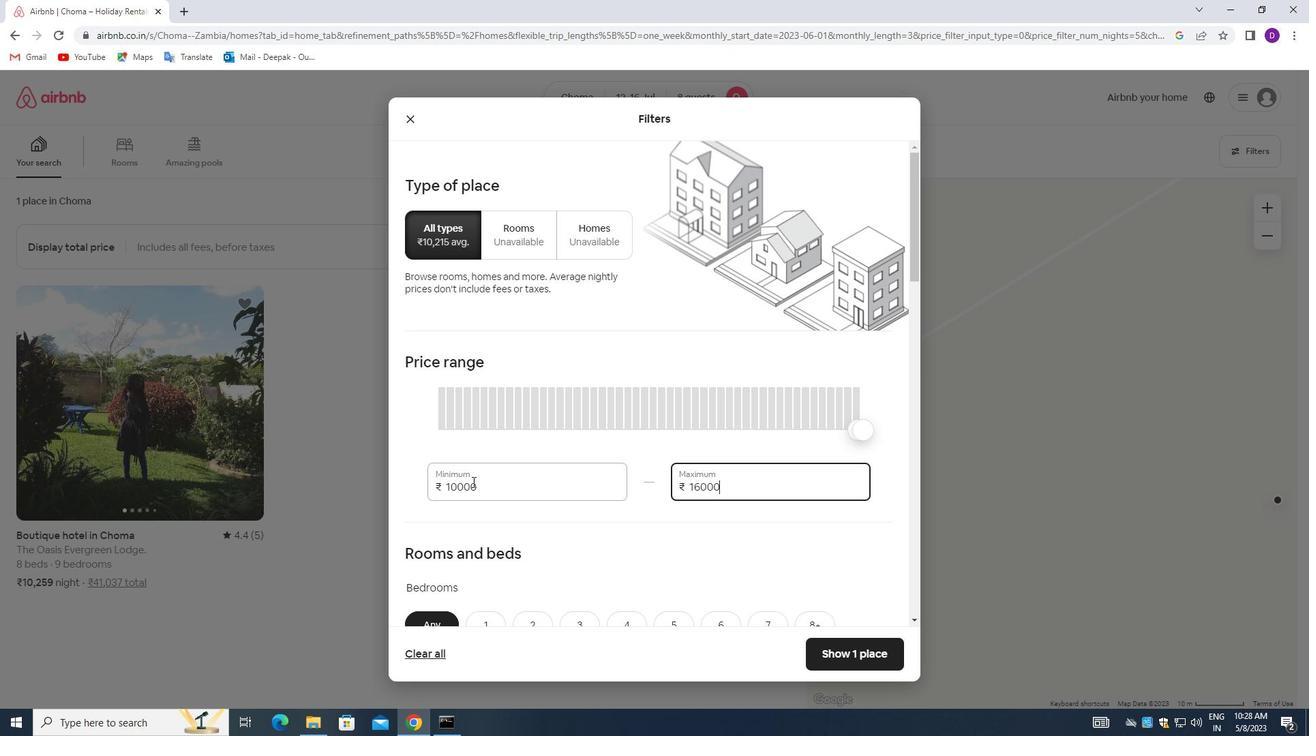 
Action: Mouse scrolled (472, 481) with delta (0, 0)
Screenshot: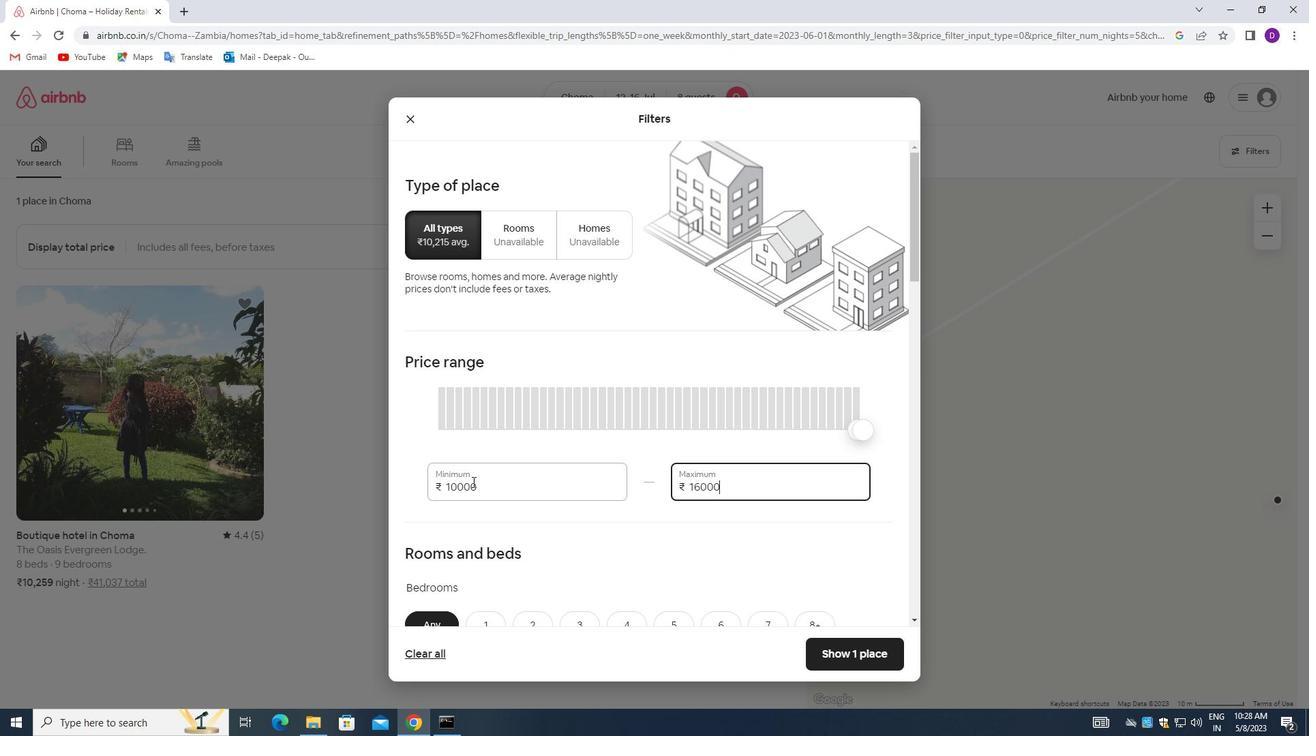 
Action: Mouse moved to (810, 430)
Screenshot: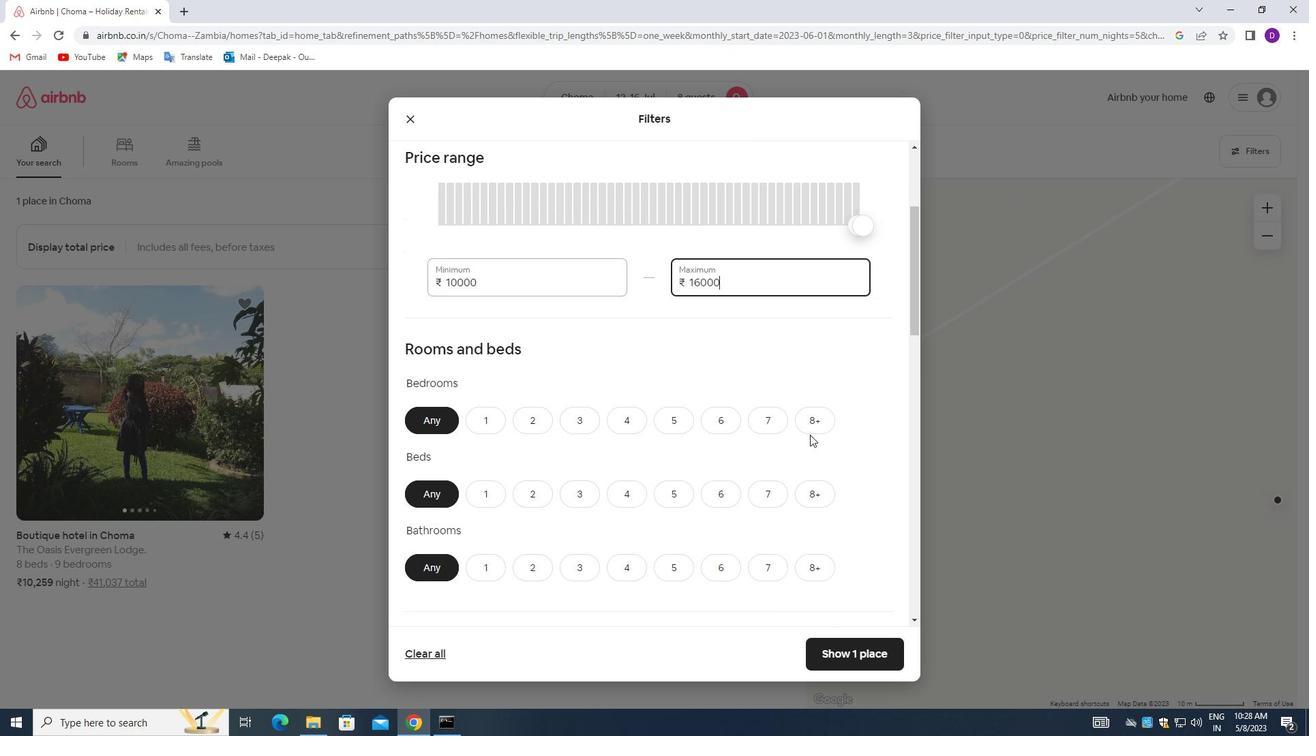 
Action: Mouse pressed left at (810, 430)
Screenshot: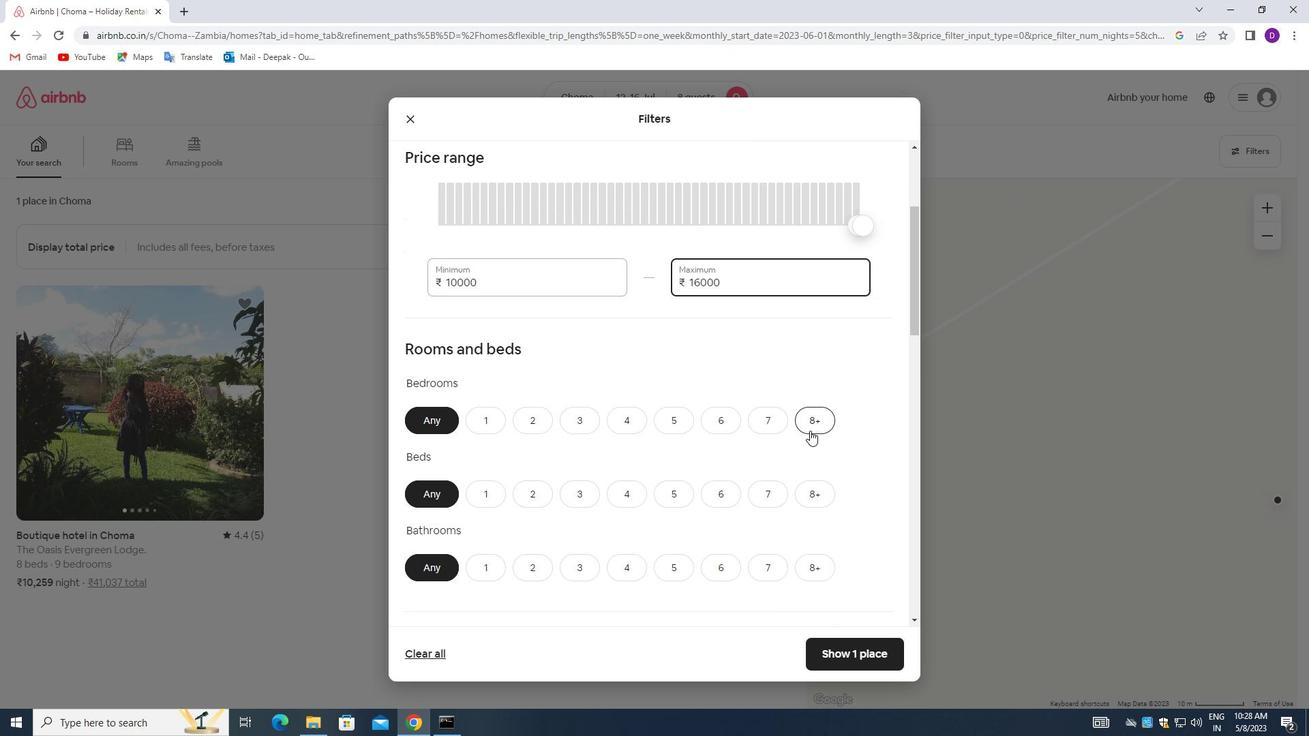 
Action: Mouse moved to (810, 490)
Screenshot: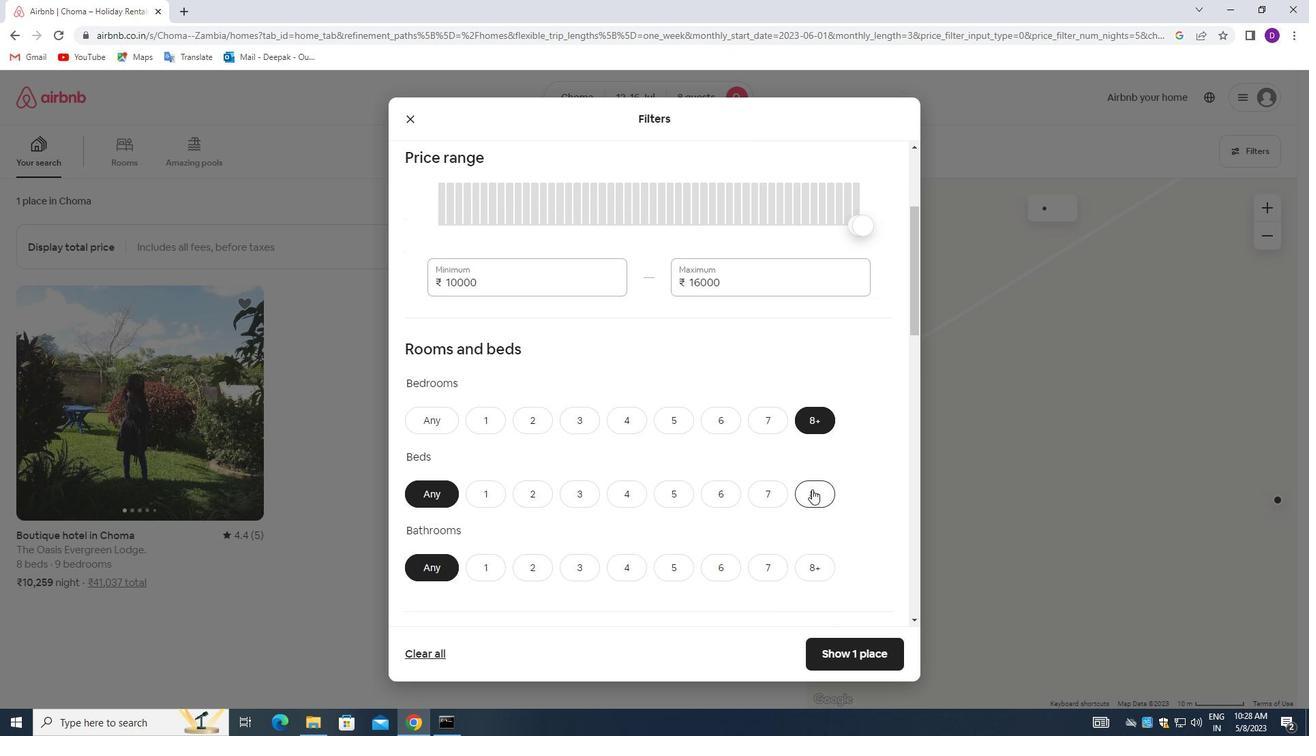 
Action: Mouse pressed left at (810, 490)
Screenshot: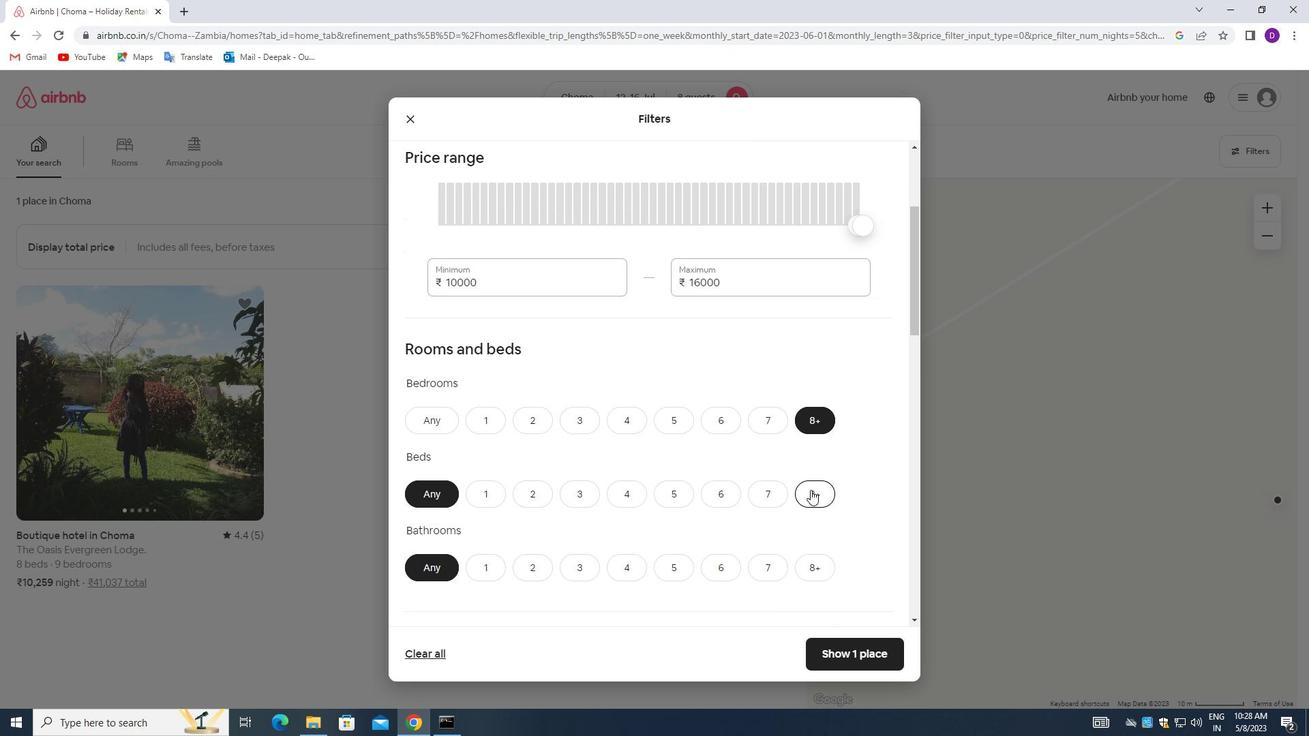 
Action: Mouse moved to (809, 556)
Screenshot: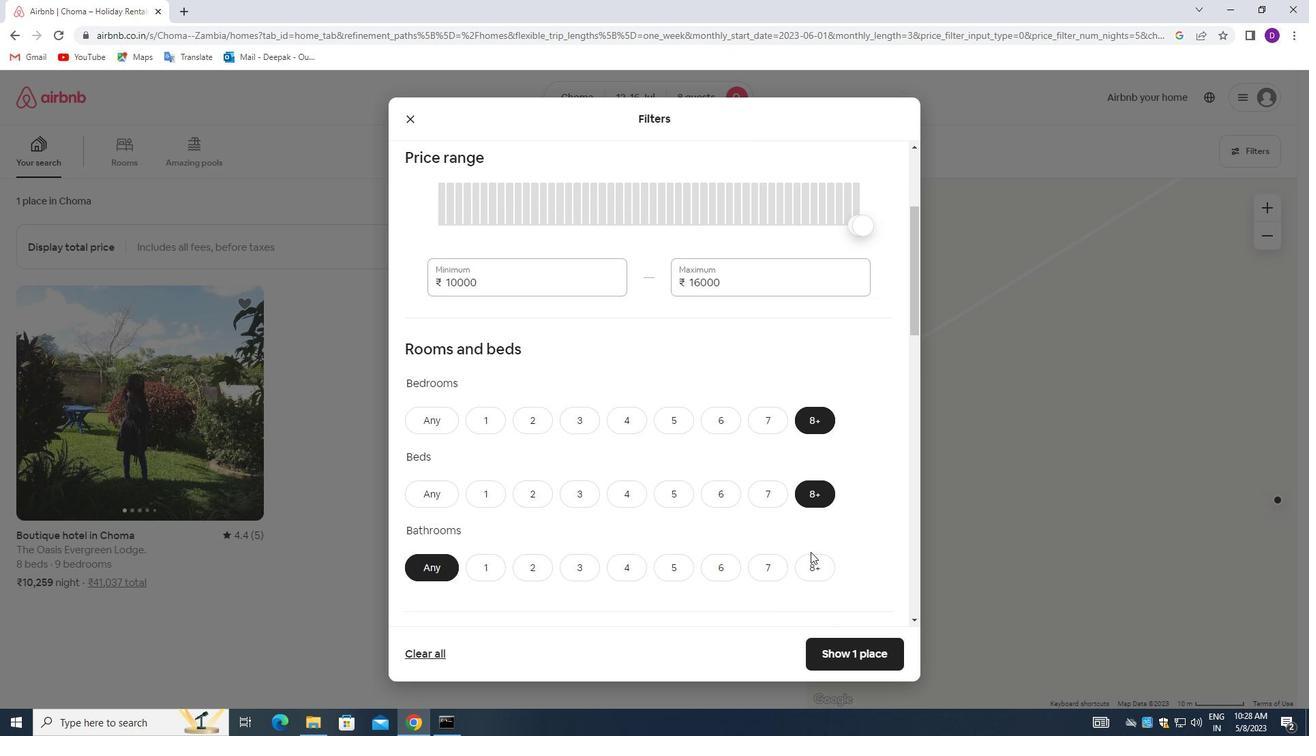 
Action: Mouse pressed left at (809, 556)
Screenshot: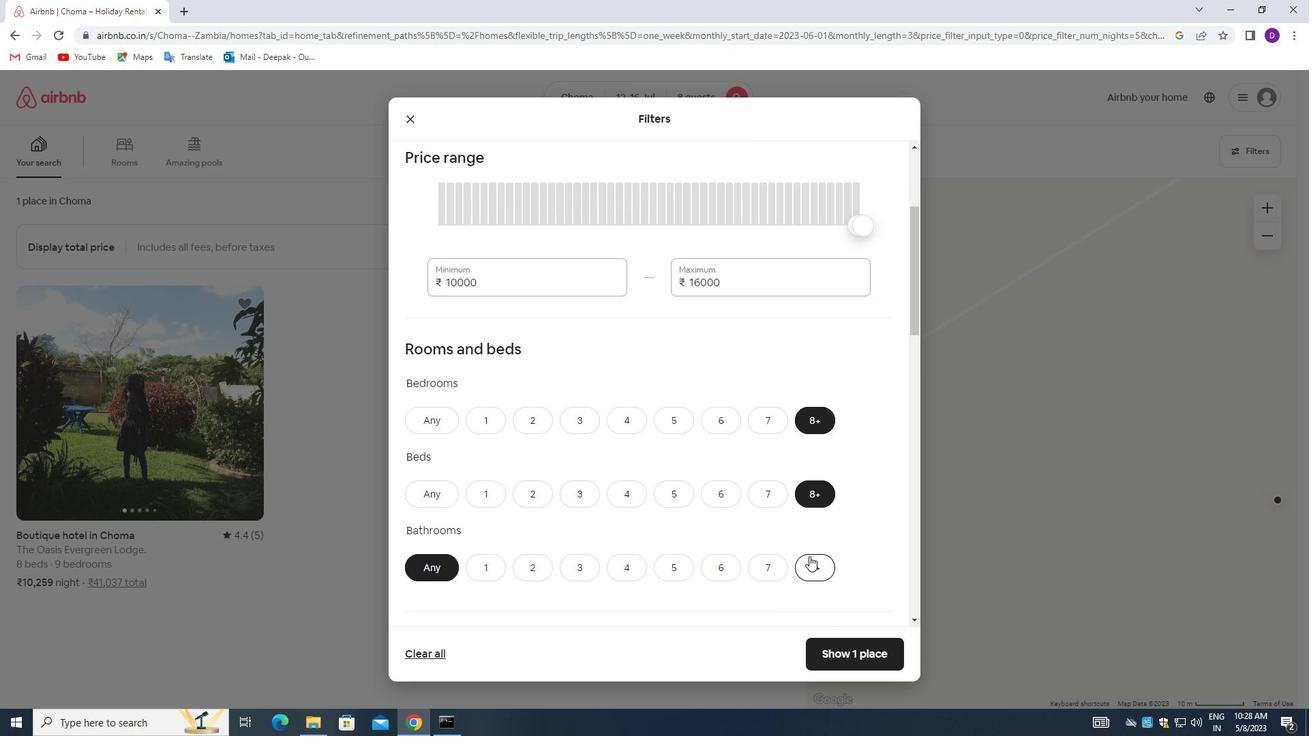 
Action: Mouse moved to (685, 490)
Screenshot: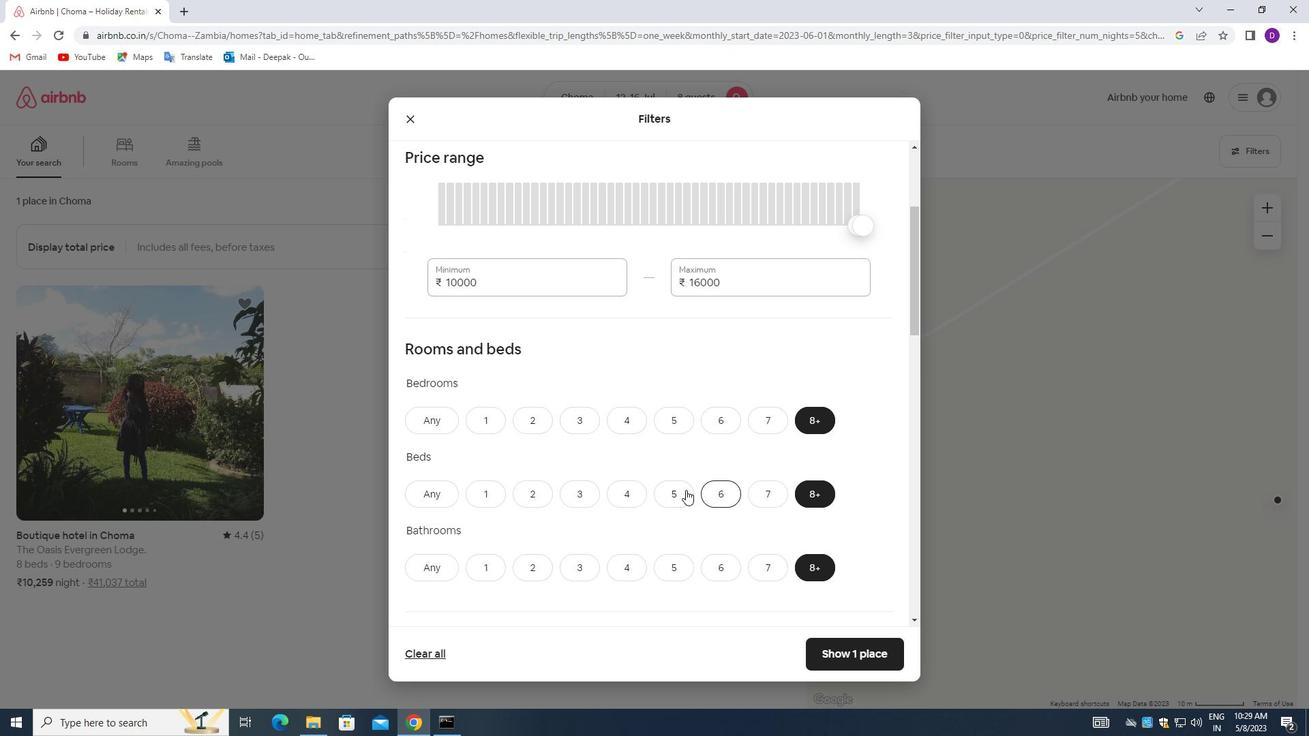 
Action: Mouse scrolled (685, 490) with delta (0, 0)
Screenshot: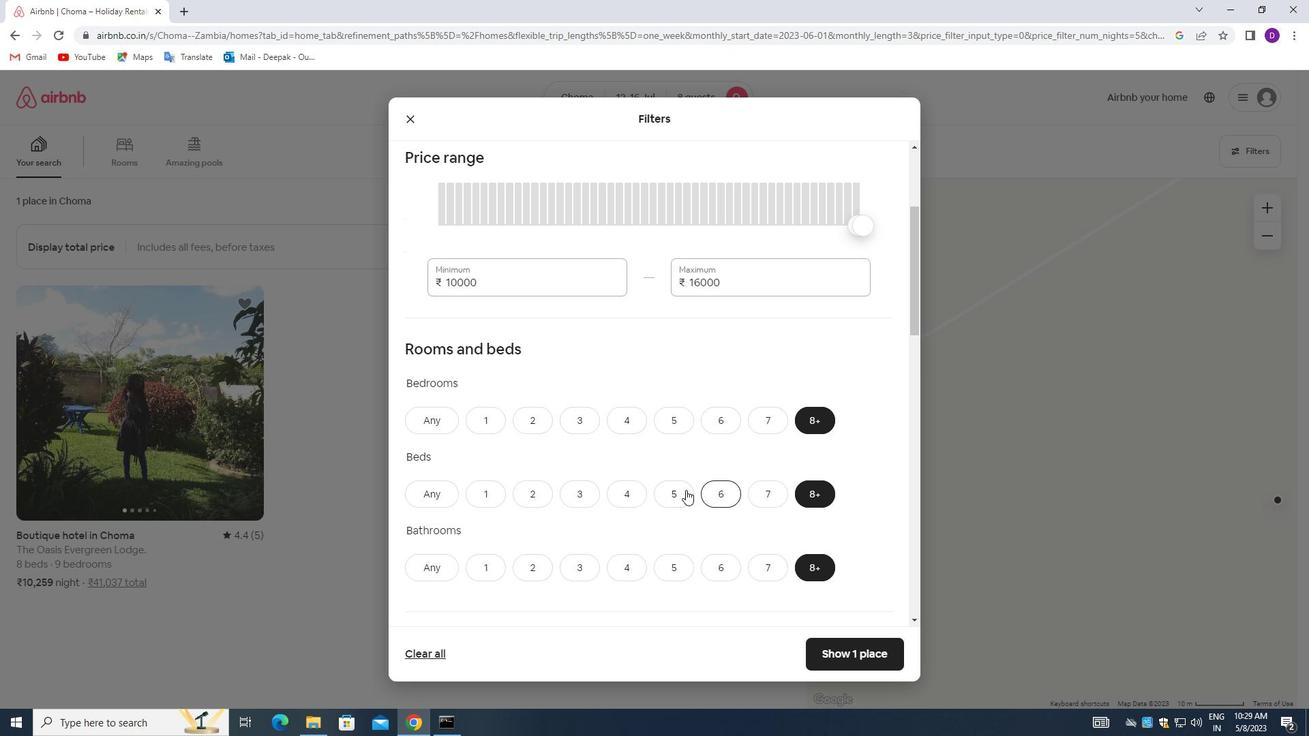 
Action: Mouse moved to (671, 450)
Screenshot: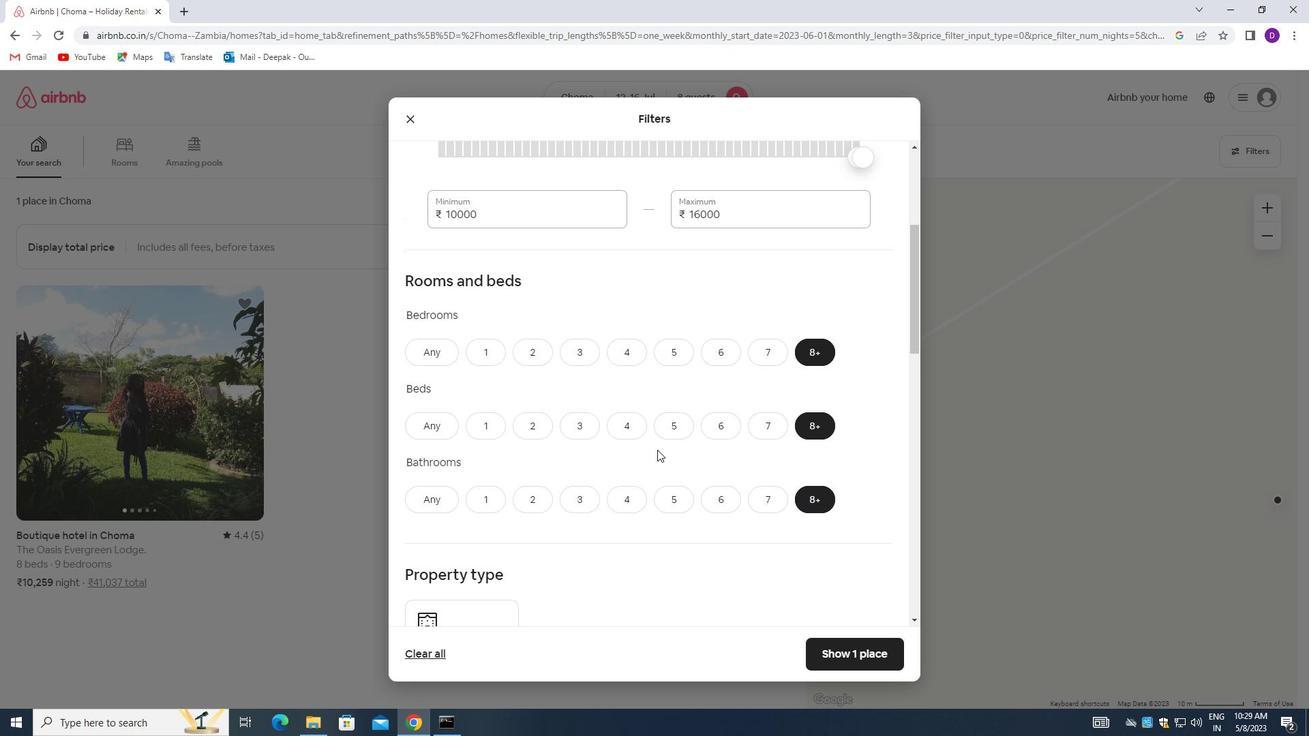 
Action: Mouse scrolled (671, 449) with delta (0, 0)
Screenshot: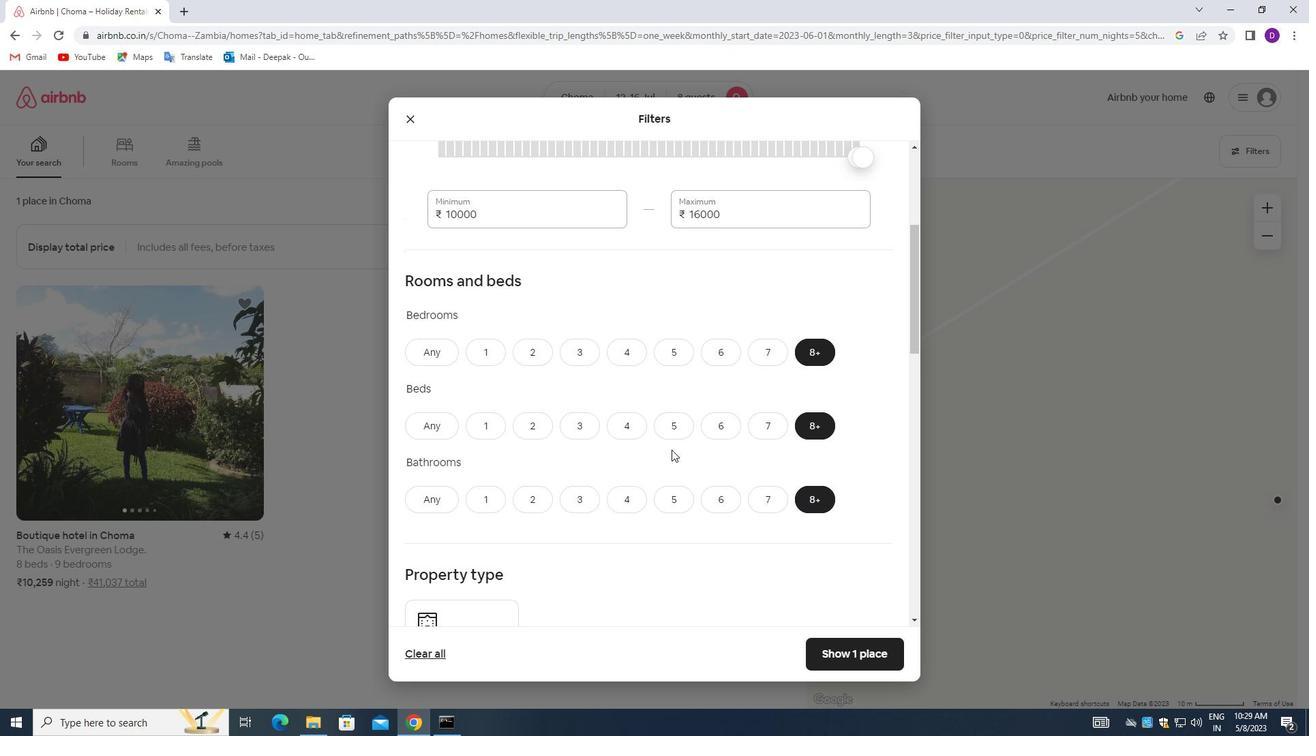 
Action: Mouse scrolled (671, 449) with delta (0, 0)
Screenshot: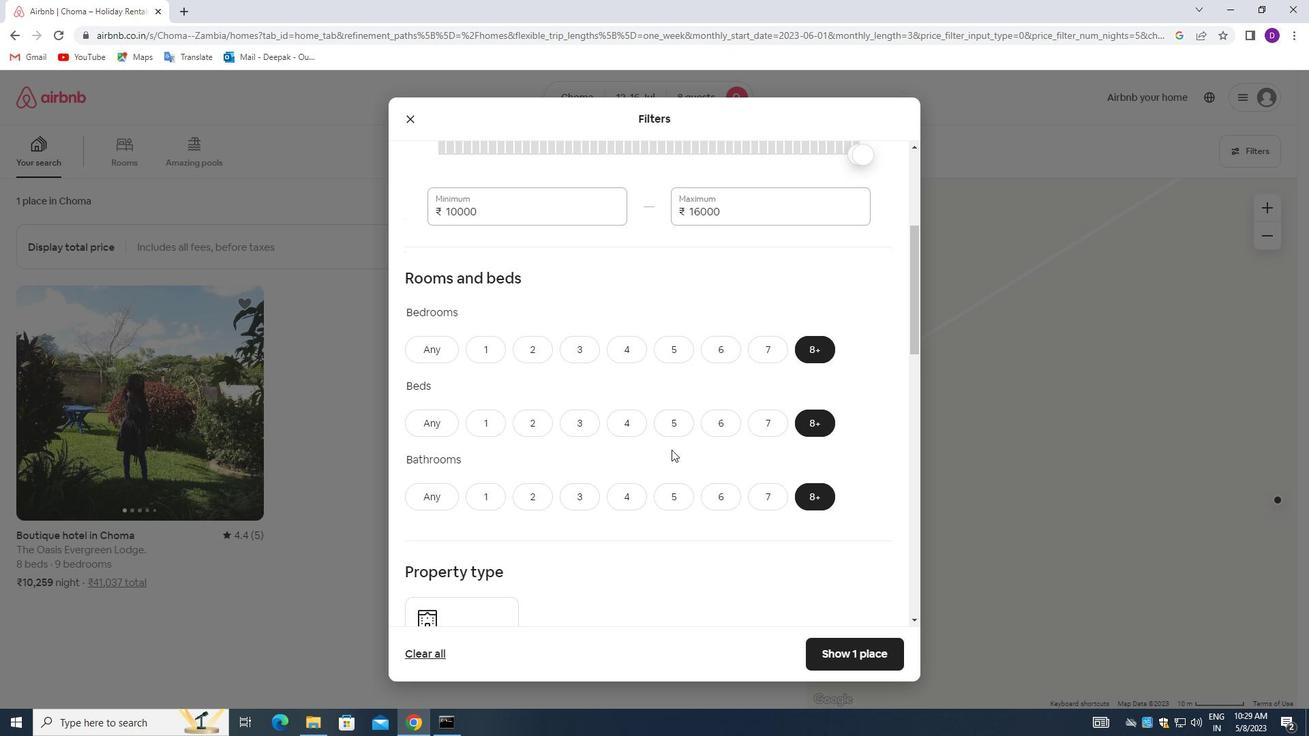 
Action: Mouse moved to (483, 505)
Screenshot: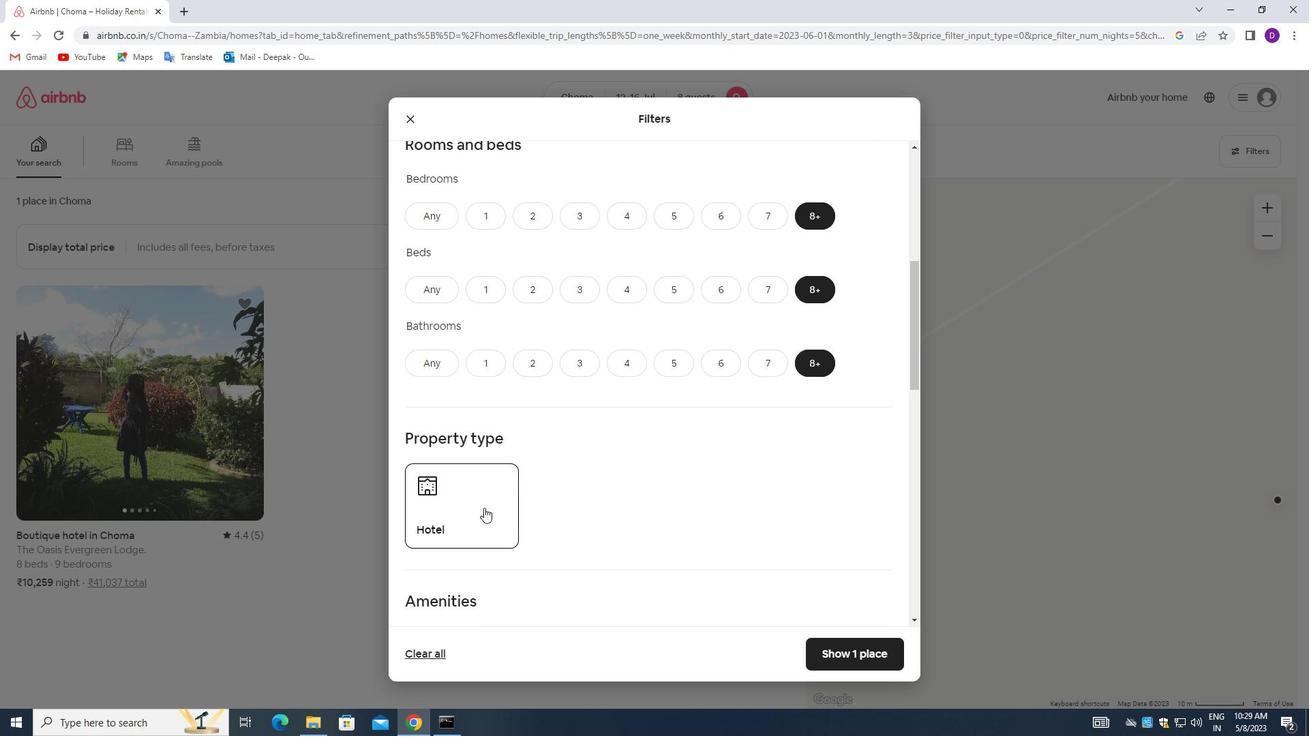 
Action: Mouse pressed left at (483, 505)
Screenshot: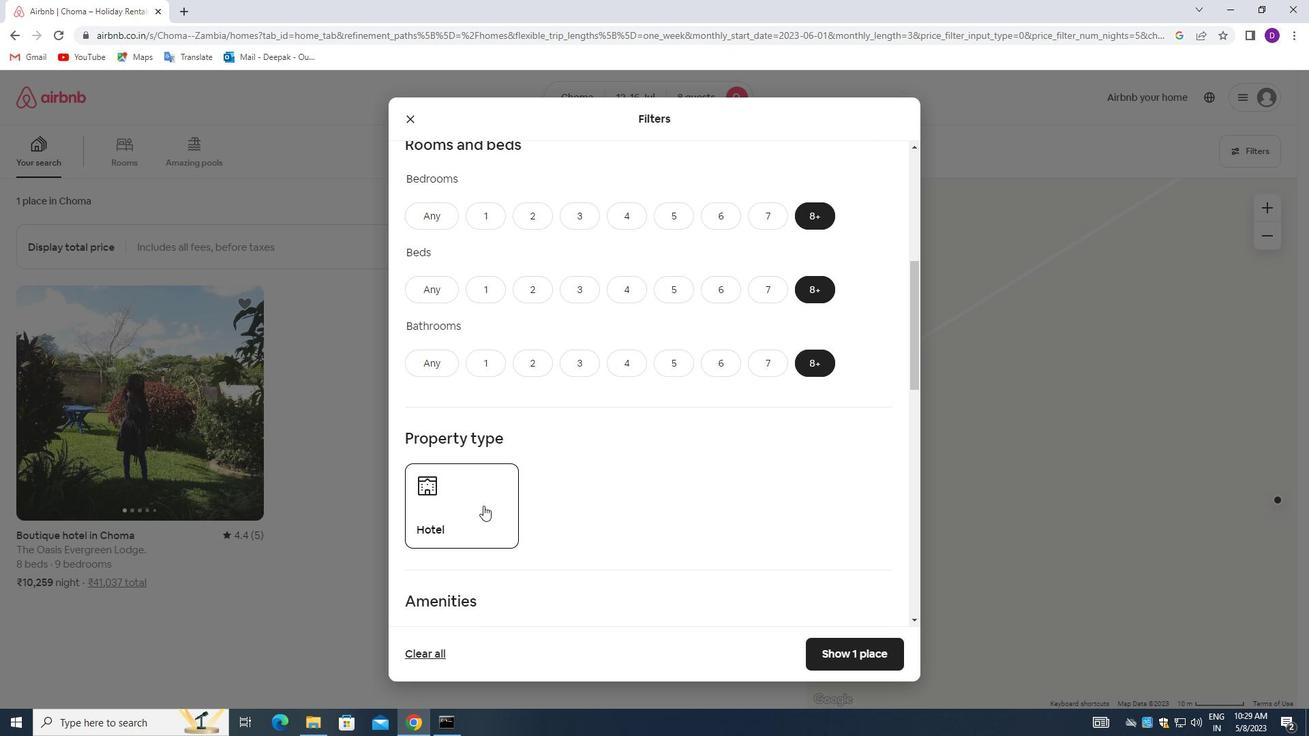 
Action: Mouse moved to (590, 473)
Screenshot: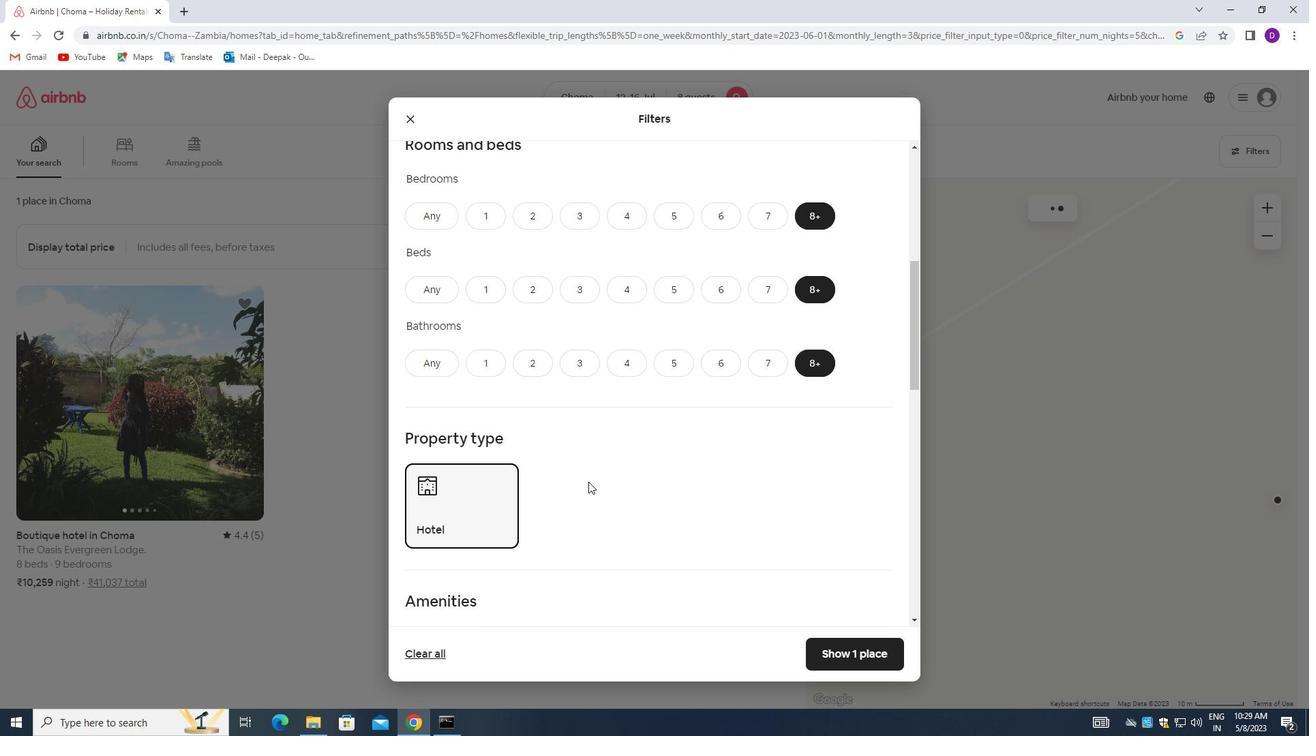 
Action: Mouse scrolled (590, 472) with delta (0, 0)
Screenshot: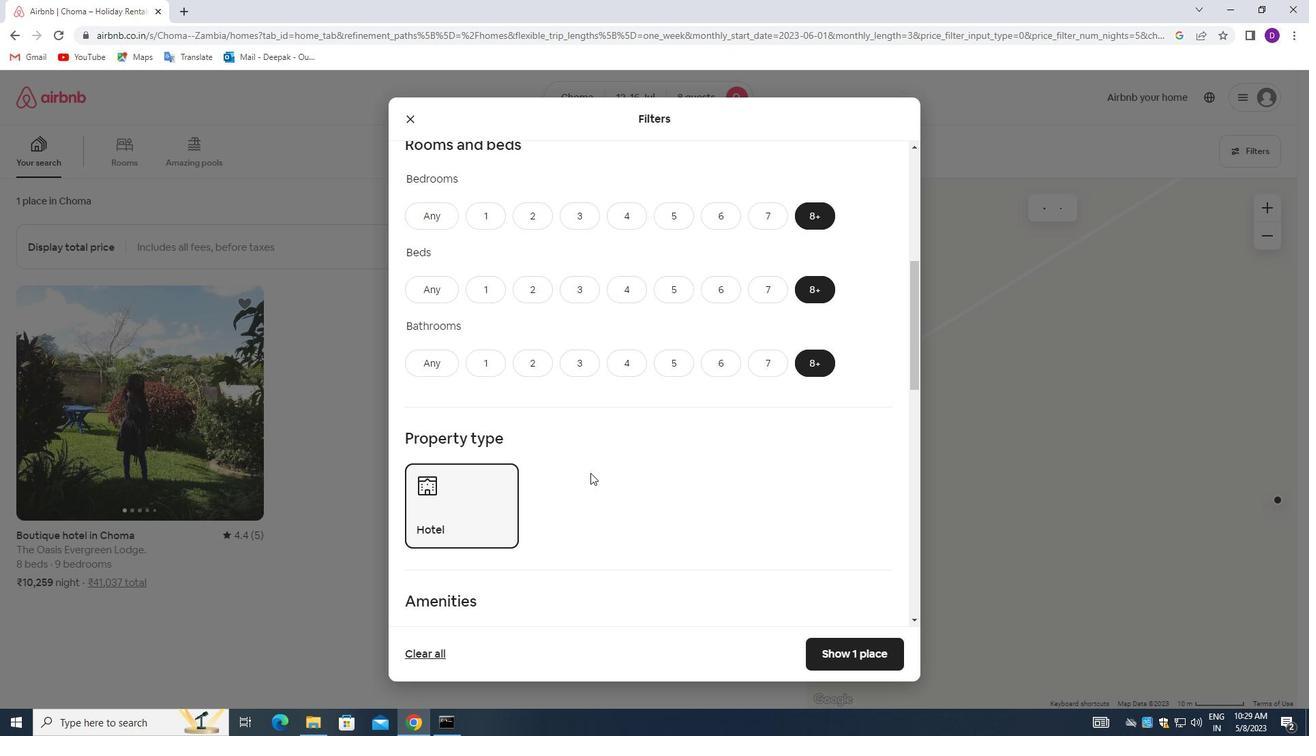 
Action: Mouse scrolled (590, 472) with delta (0, 0)
Screenshot: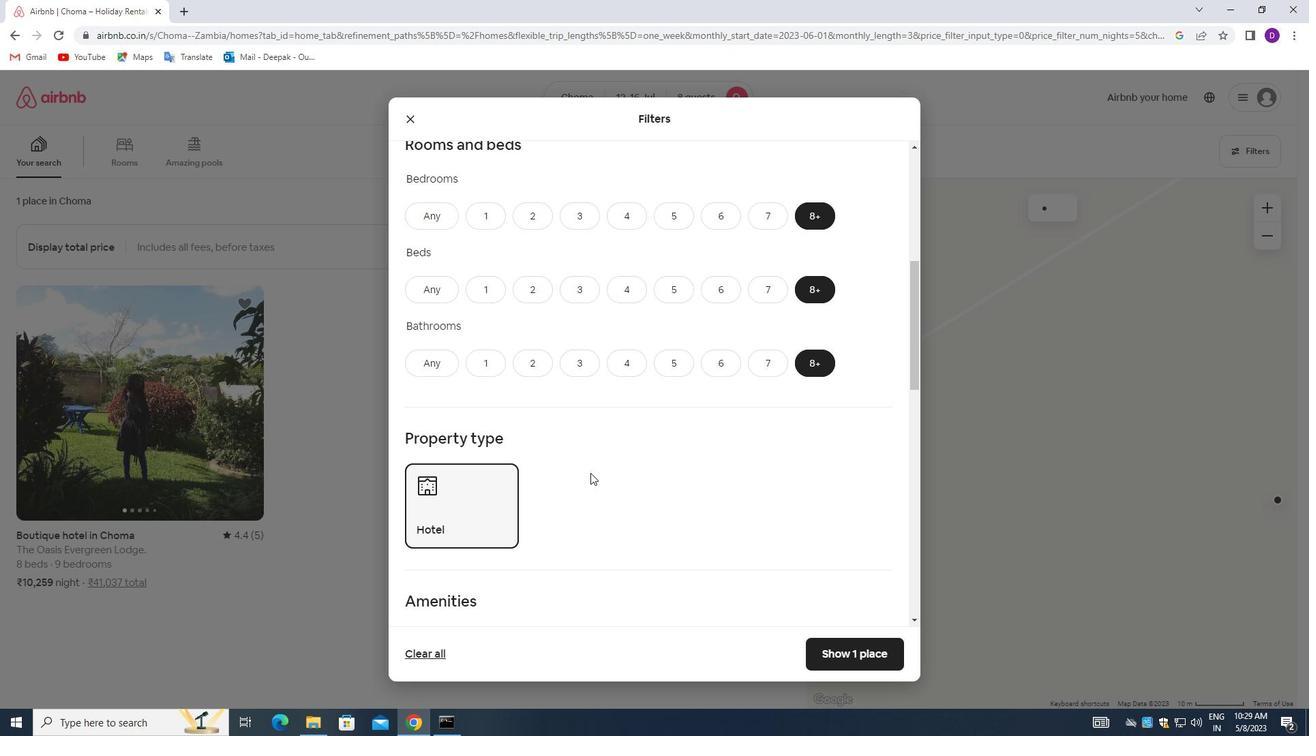 
Action: Mouse scrolled (590, 472) with delta (0, 0)
Screenshot: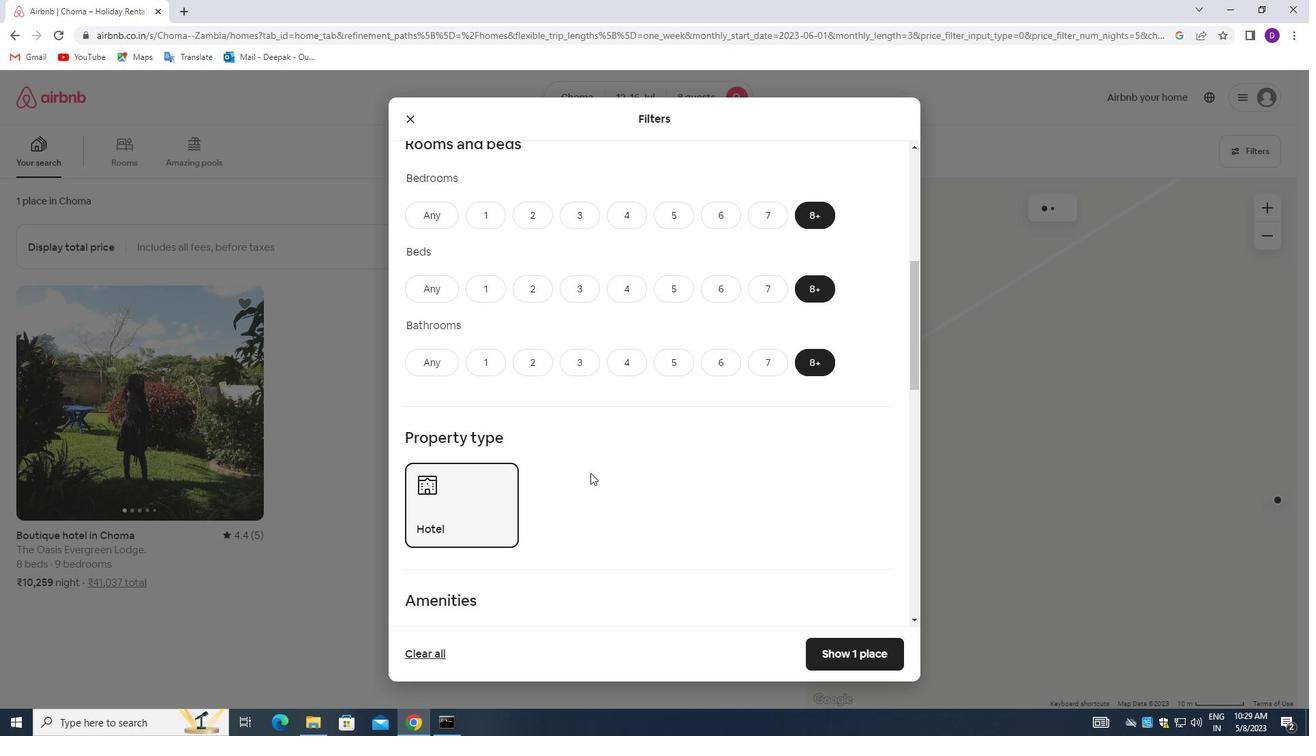 
Action: Mouse scrolled (590, 472) with delta (0, 0)
Screenshot: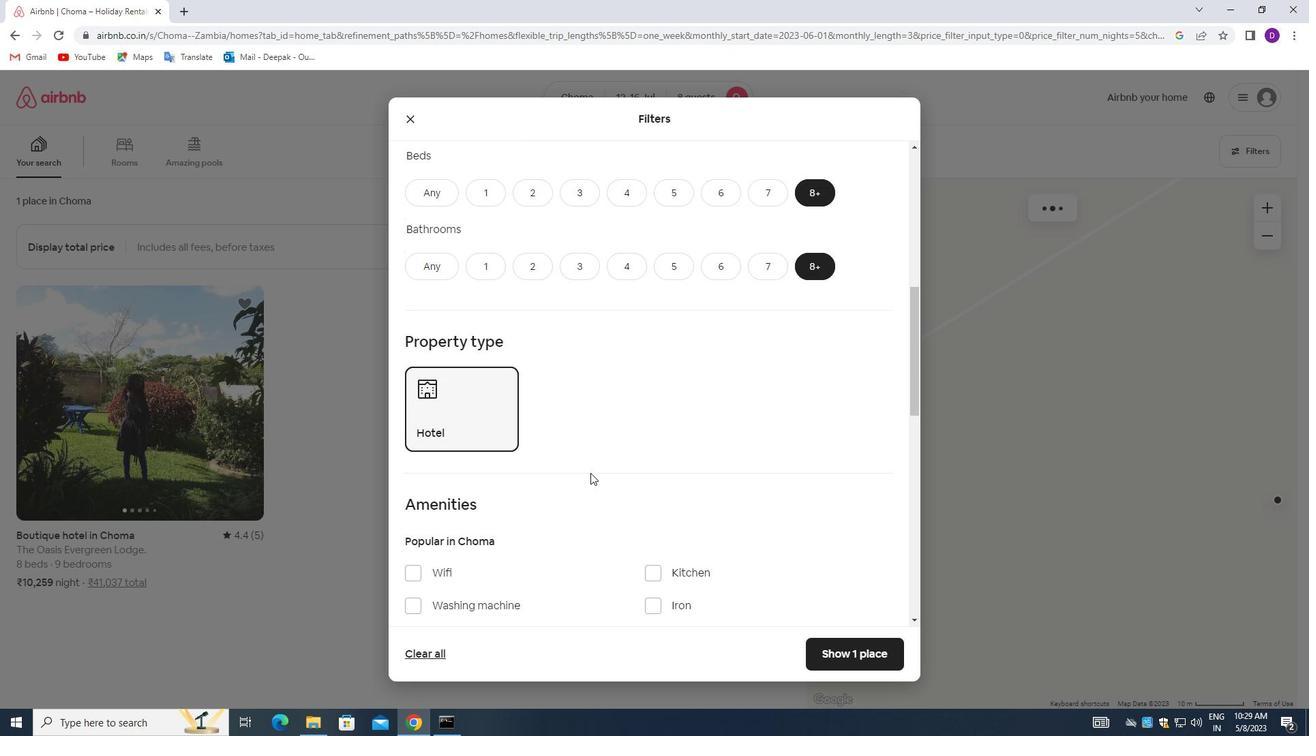 
Action: Mouse moved to (451, 493)
Screenshot: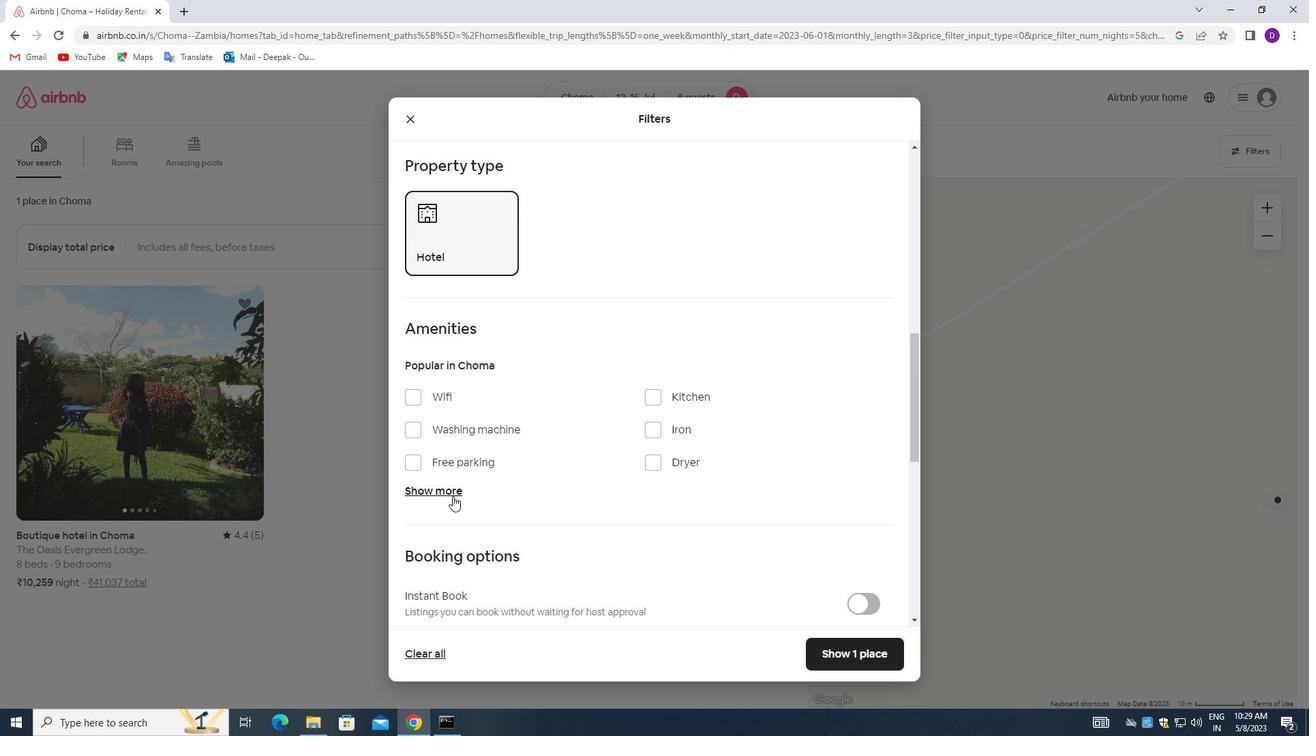 
Action: Mouse pressed left at (451, 493)
Screenshot: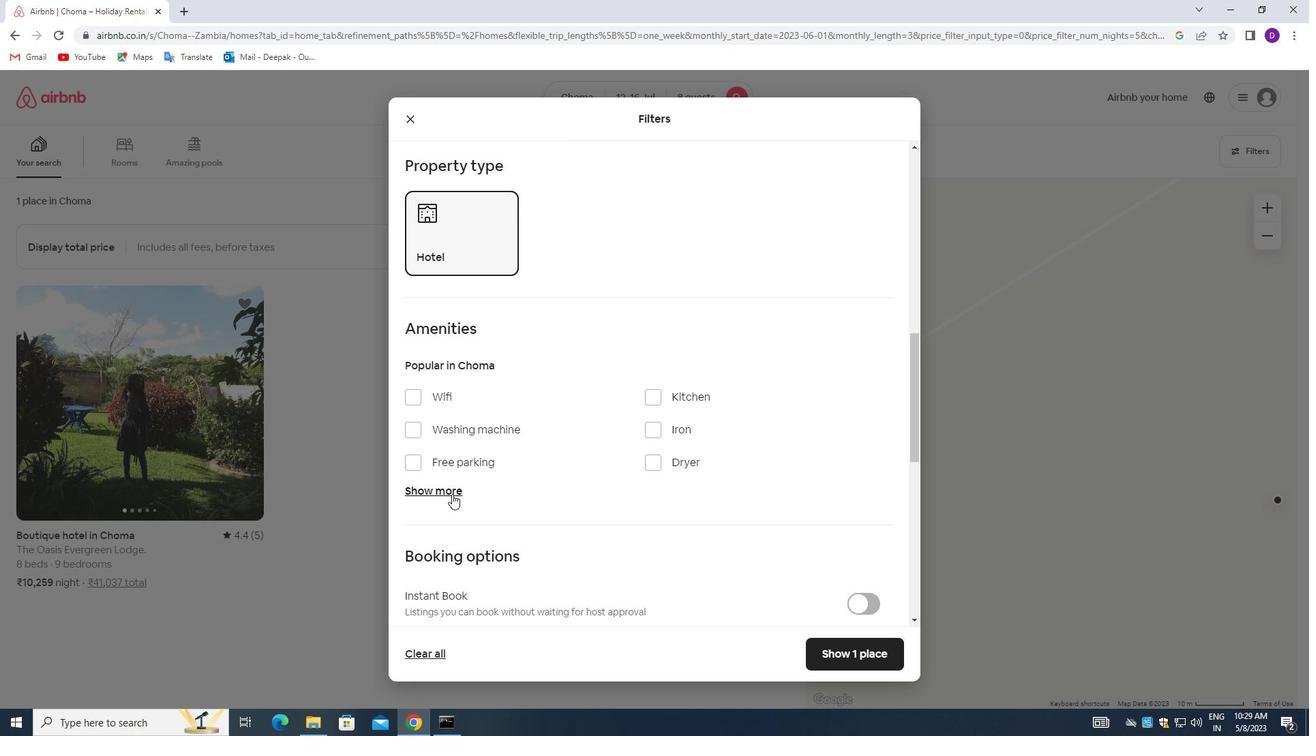 
Action: Mouse moved to (413, 402)
Screenshot: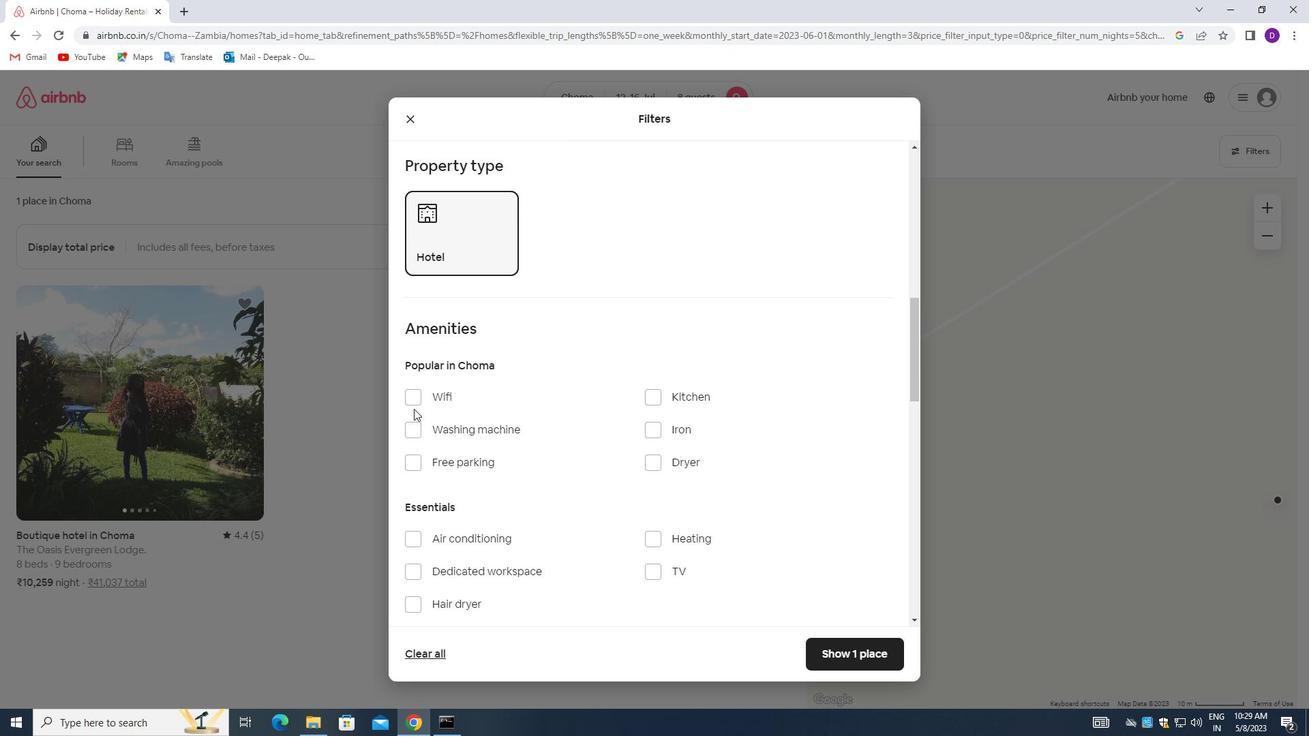 
Action: Mouse pressed left at (413, 402)
Screenshot: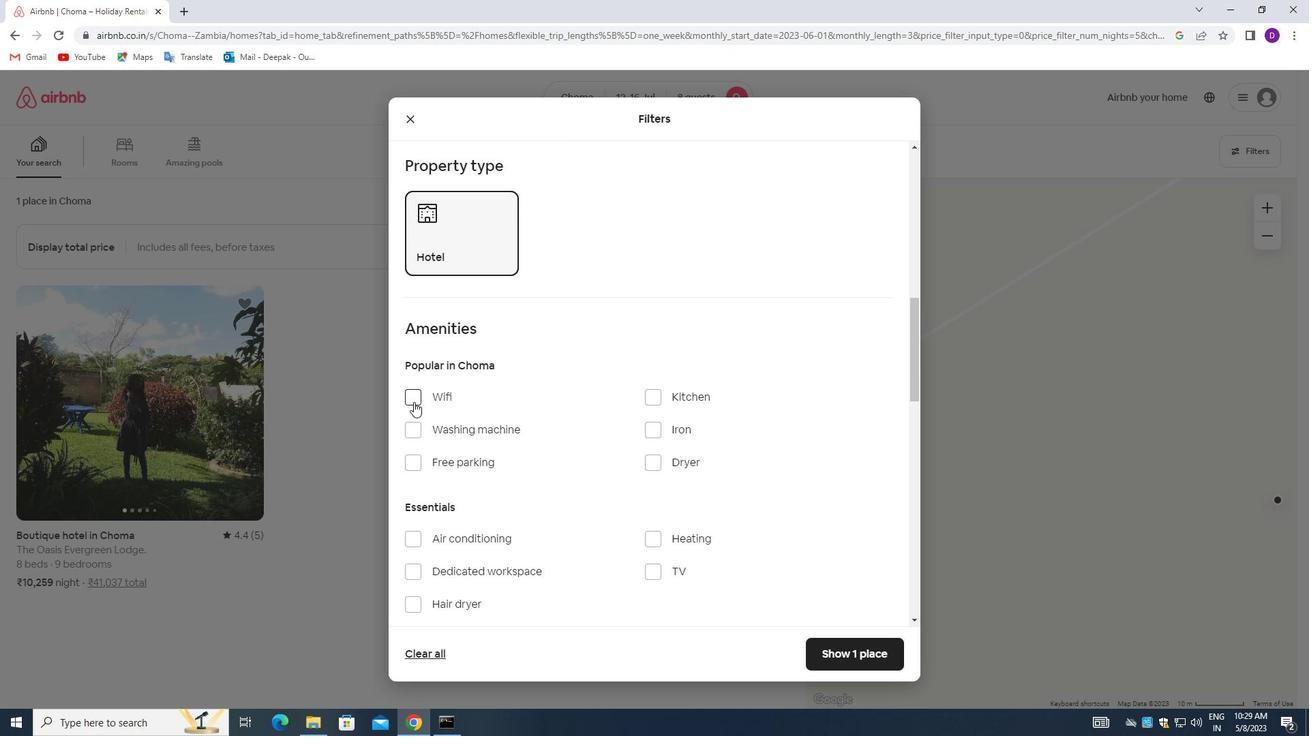 
Action: Mouse moved to (417, 465)
Screenshot: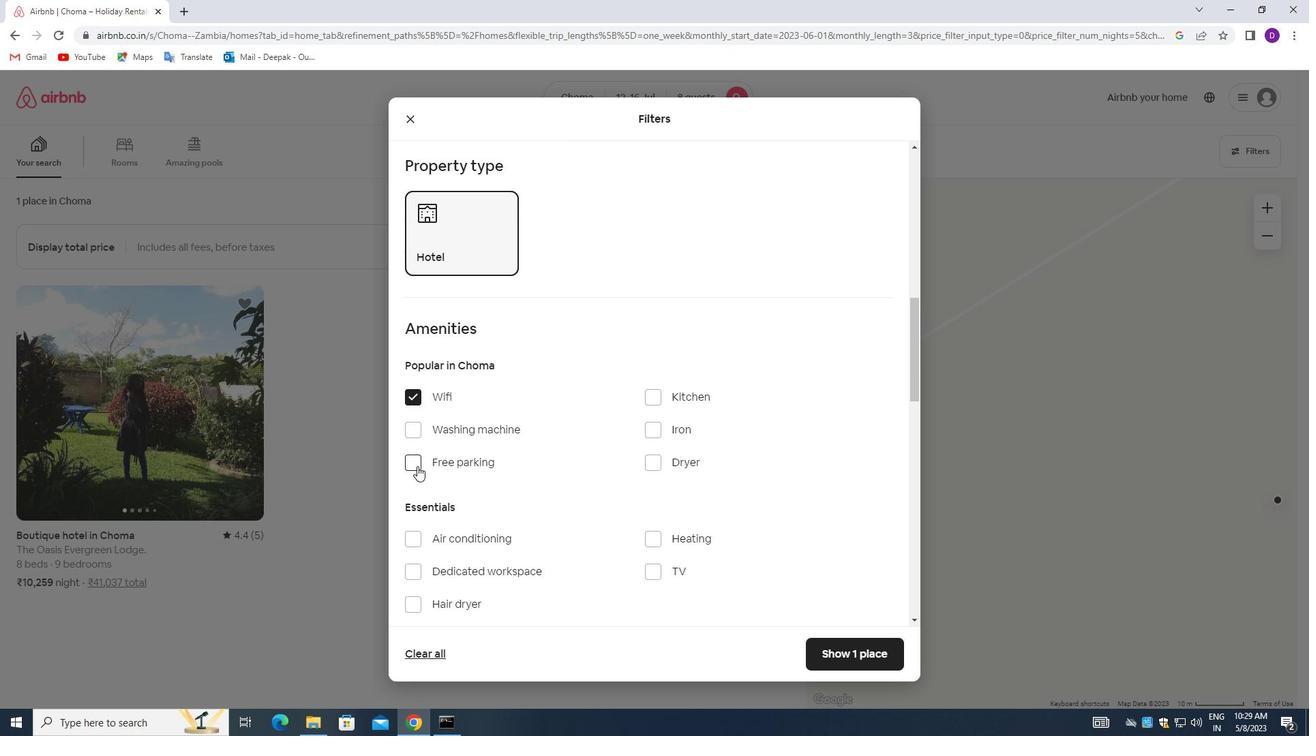 
Action: Mouse pressed left at (417, 465)
Screenshot: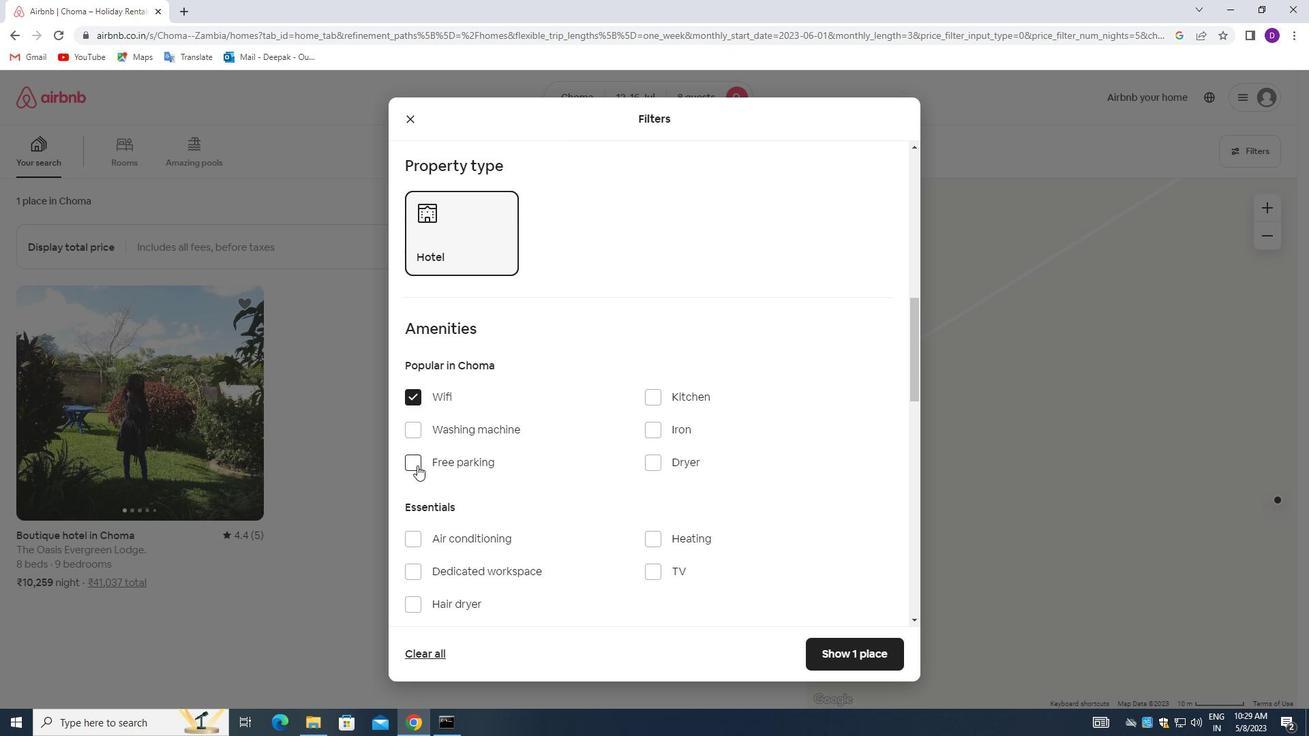 
Action: Mouse moved to (551, 461)
Screenshot: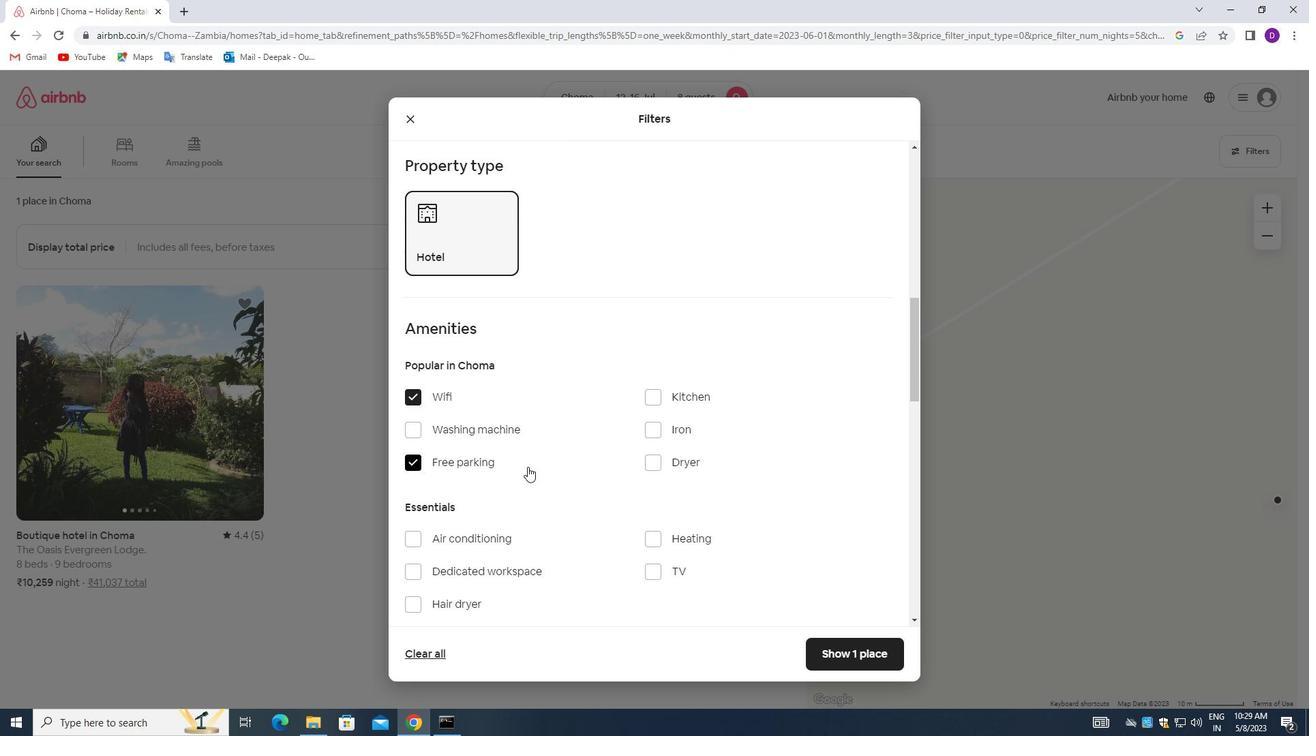 
Action: Mouse scrolled (551, 460) with delta (0, 0)
Screenshot: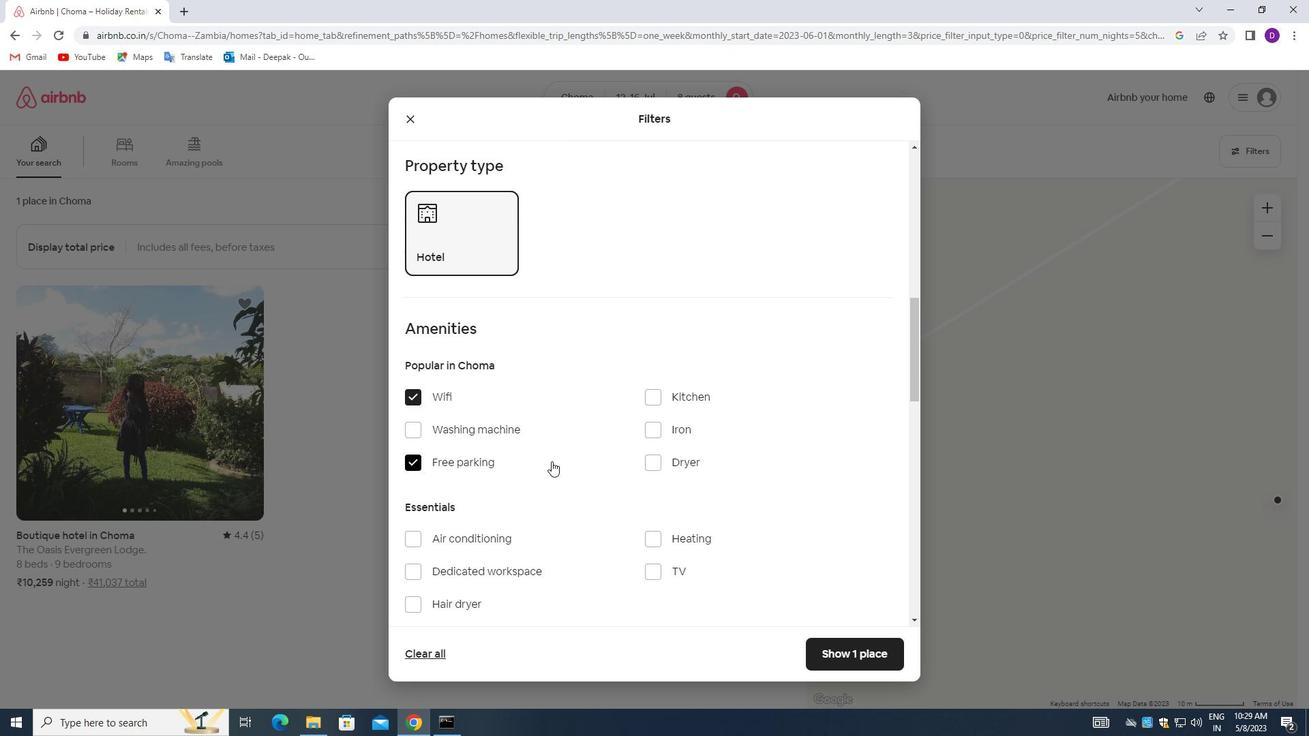 
Action: Mouse moved to (552, 461)
Screenshot: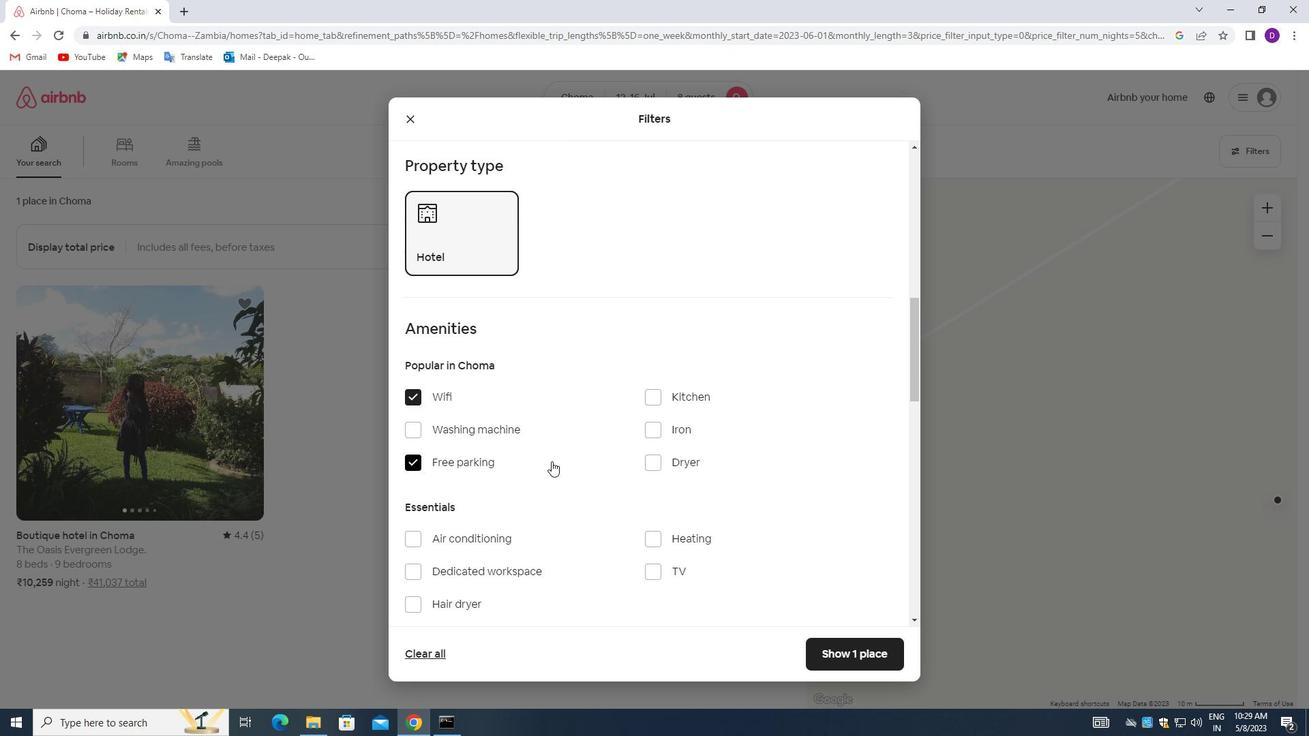 
Action: Mouse scrolled (552, 460) with delta (0, 0)
Screenshot: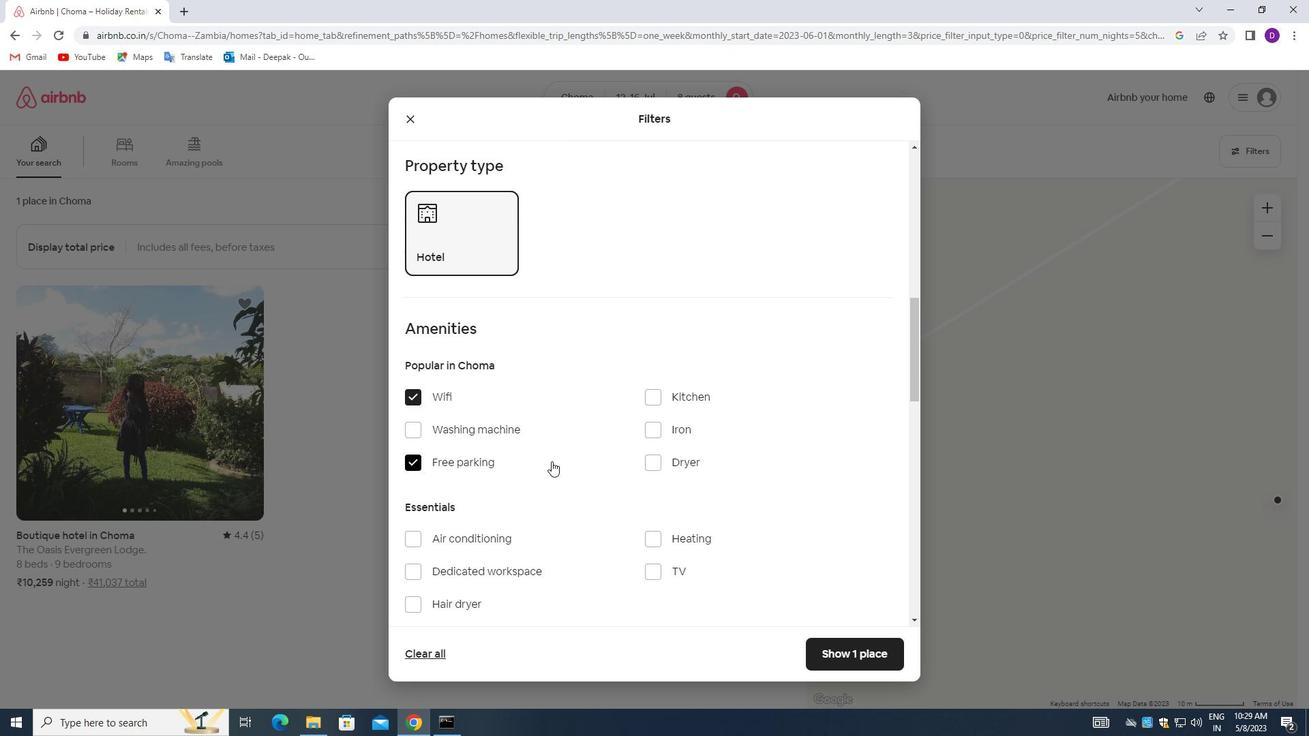 
Action: Mouse moved to (656, 437)
Screenshot: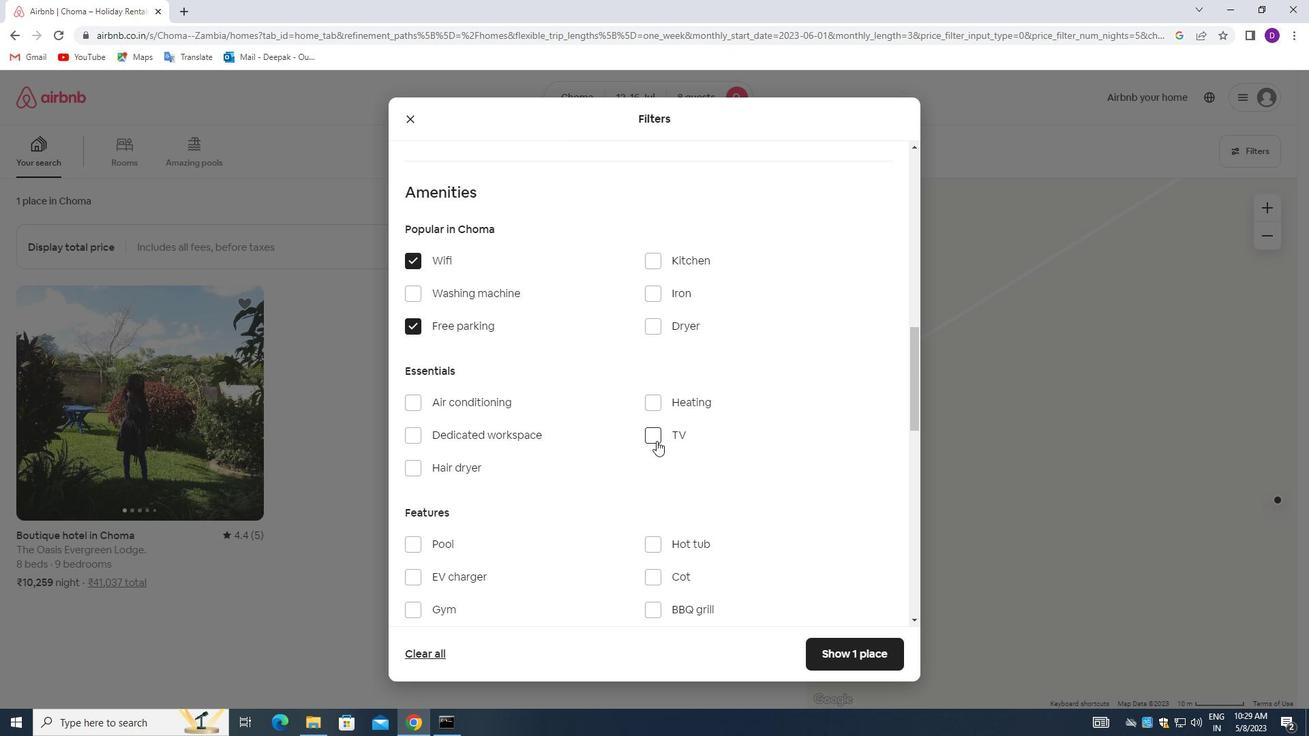 
Action: Mouse pressed left at (656, 437)
Screenshot: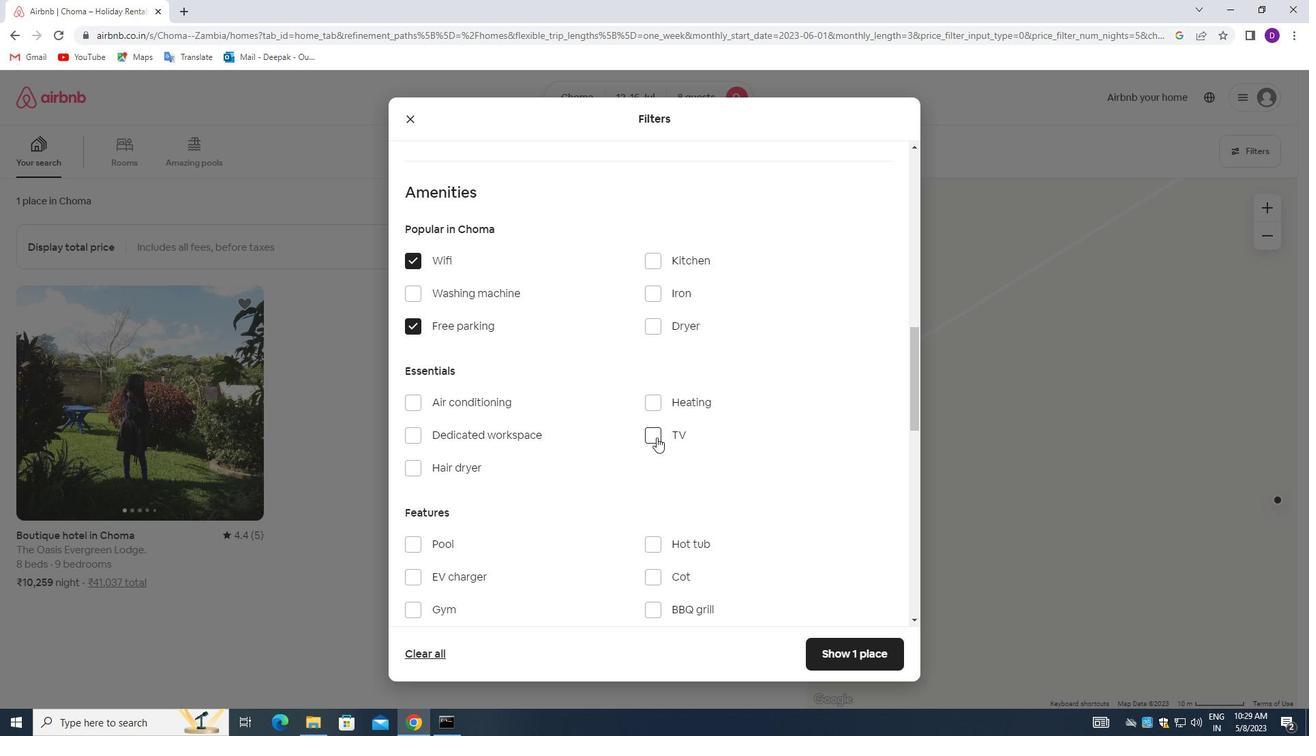 
Action: Mouse moved to (520, 464)
Screenshot: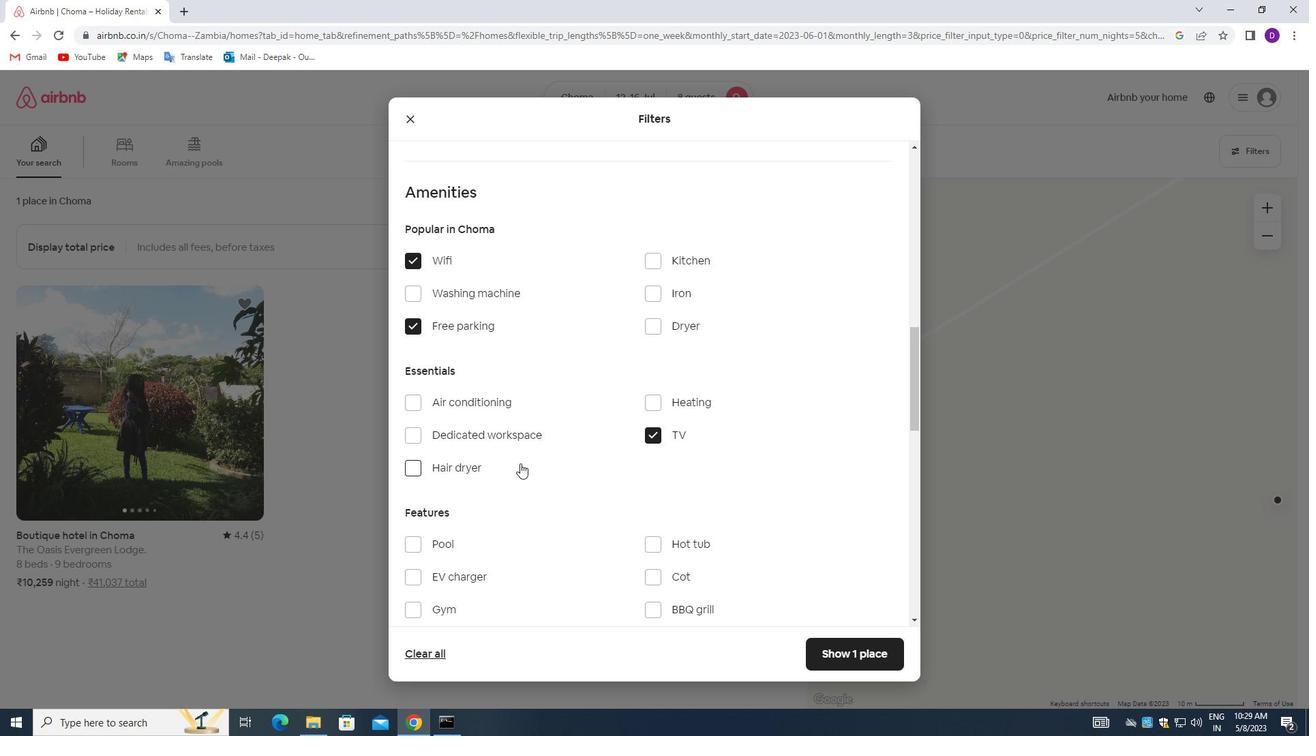 
Action: Mouse scrolled (520, 463) with delta (0, 0)
Screenshot: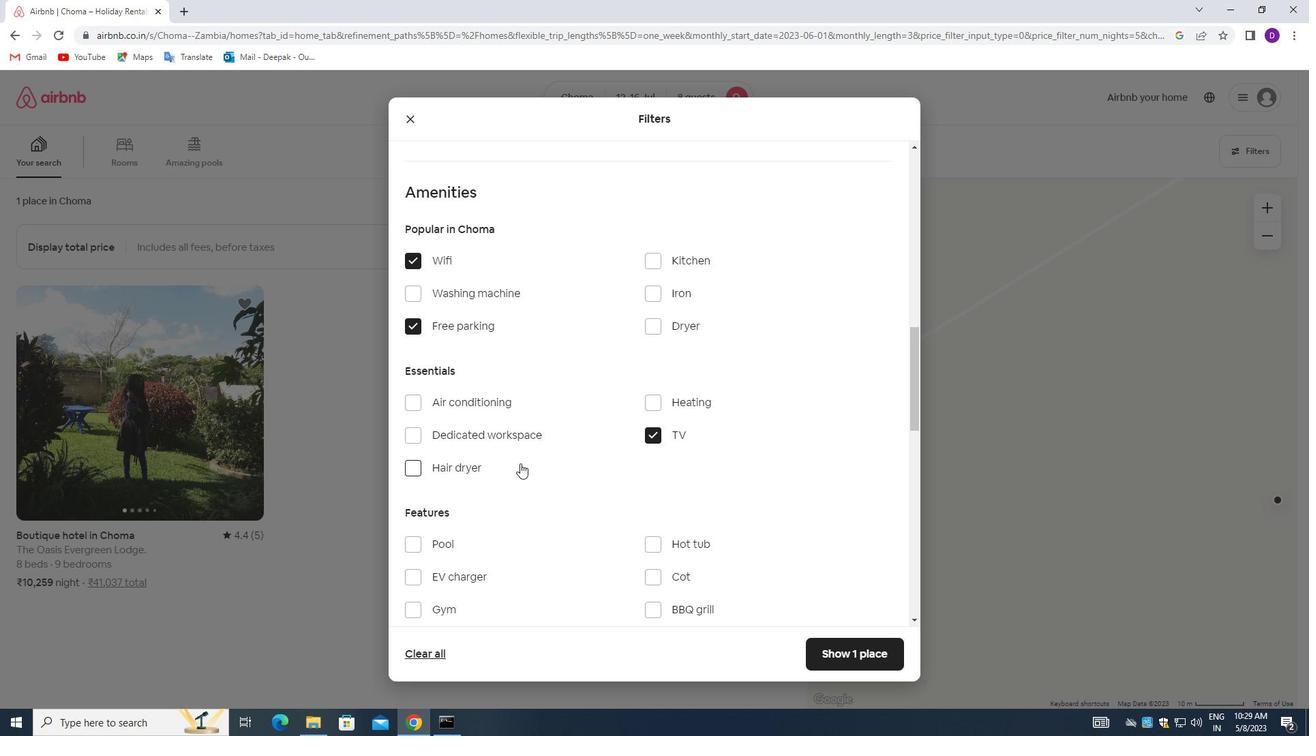 
Action: Mouse scrolled (520, 463) with delta (0, 0)
Screenshot: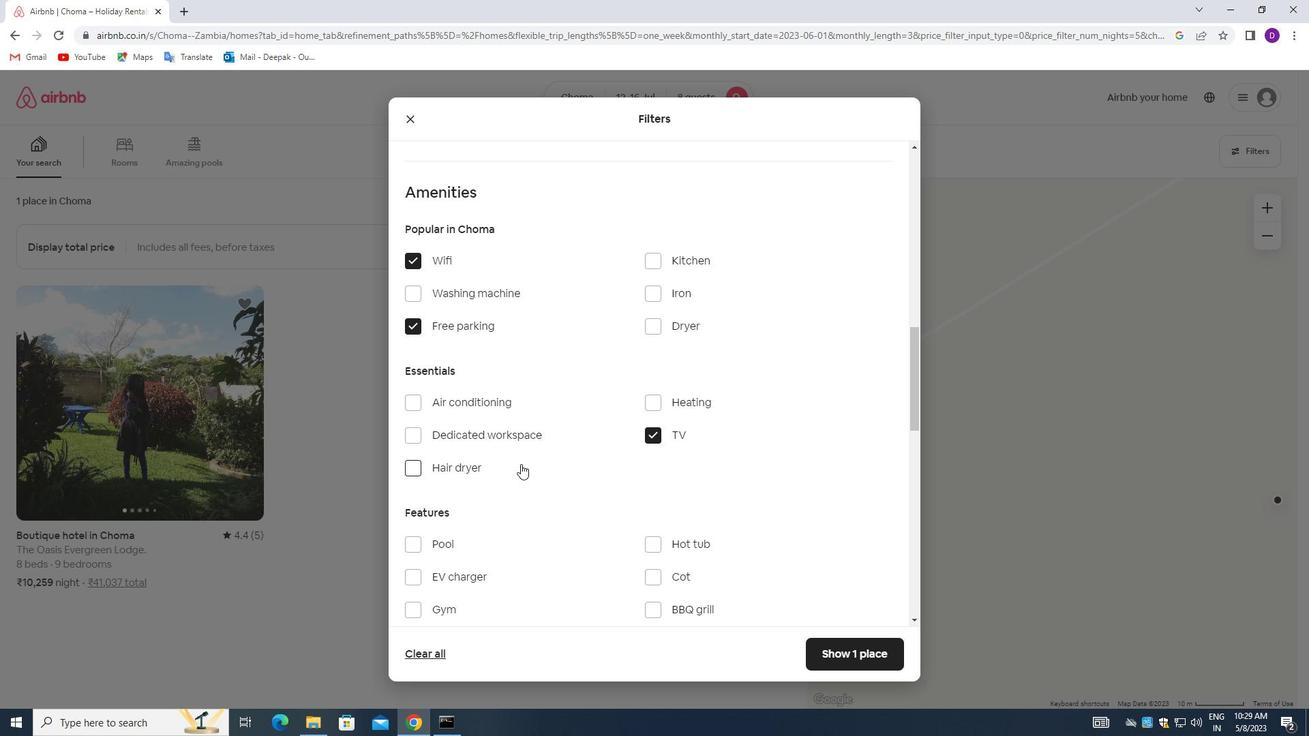
Action: Mouse moved to (412, 477)
Screenshot: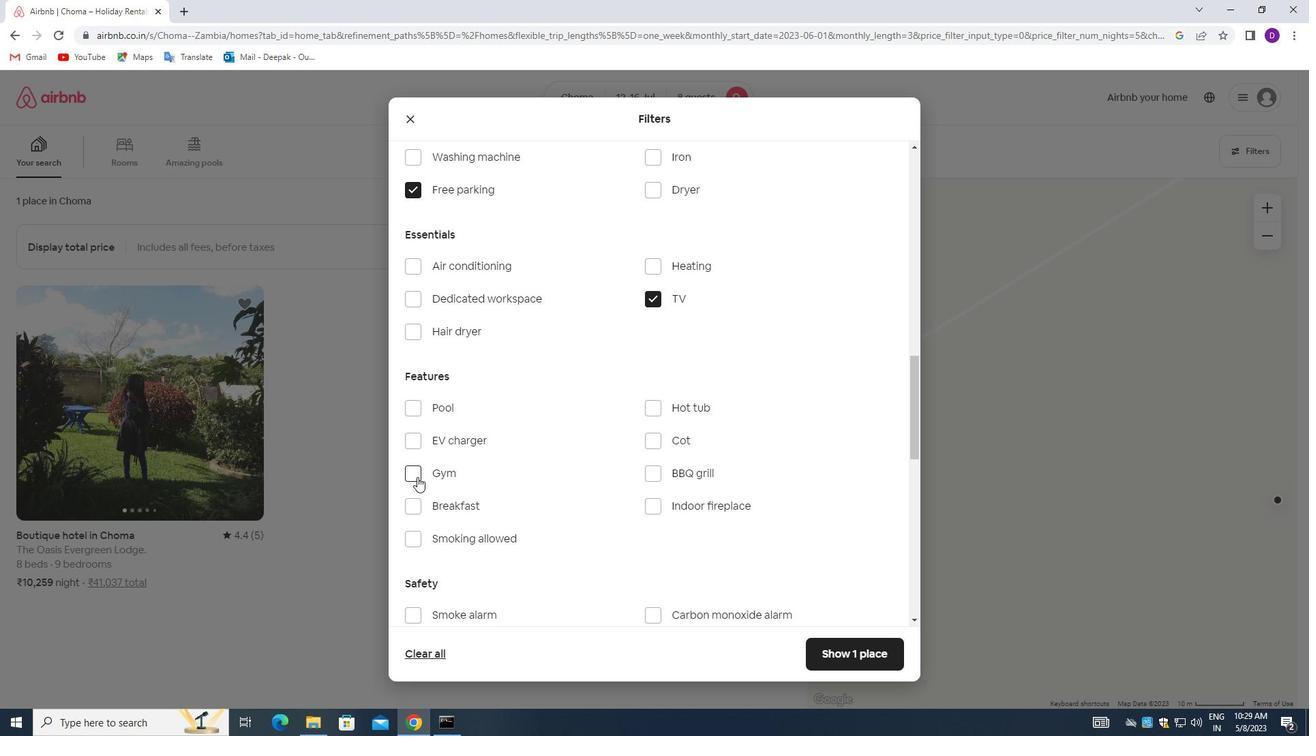 
Action: Mouse pressed left at (412, 477)
Screenshot: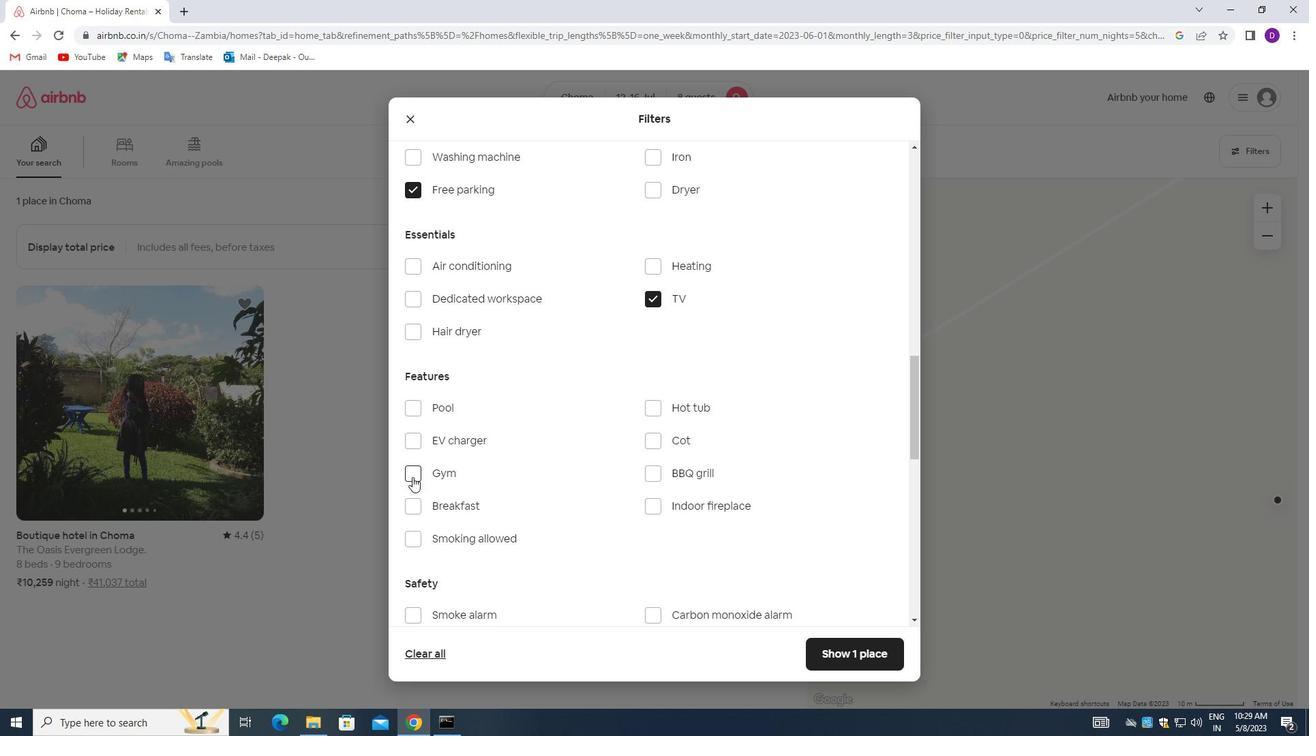 
Action: Mouse moved to (415, 508)
Screenshot: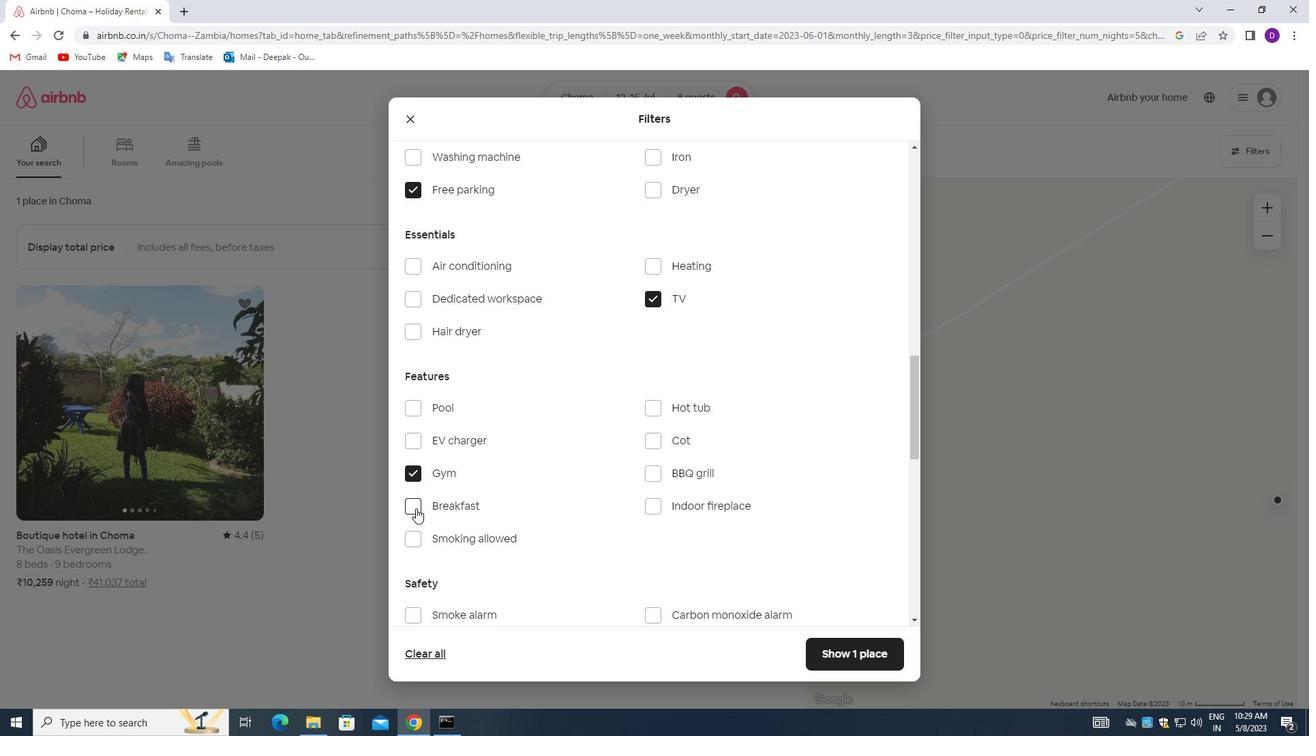 
Action: Mouse pressed left at (415, 508)
Screenshot: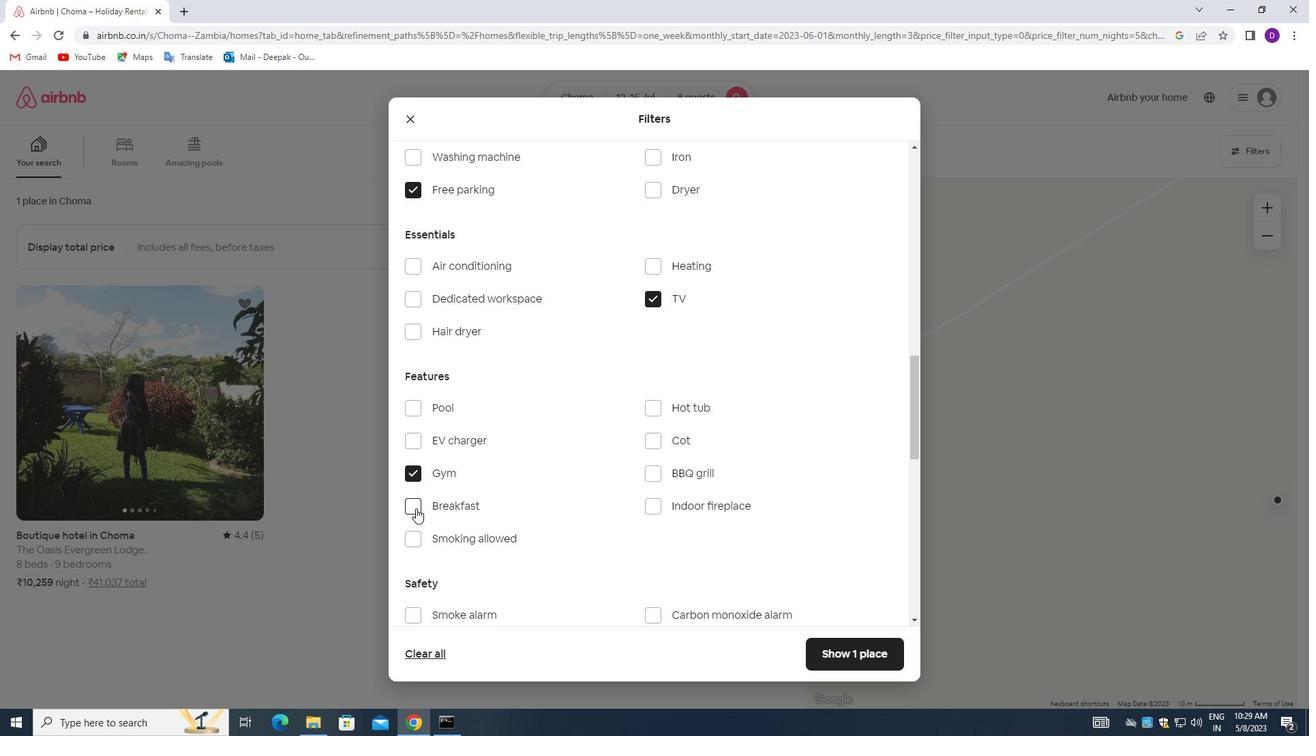 
Action: Mouse moved to (533, 457)
Screenshot: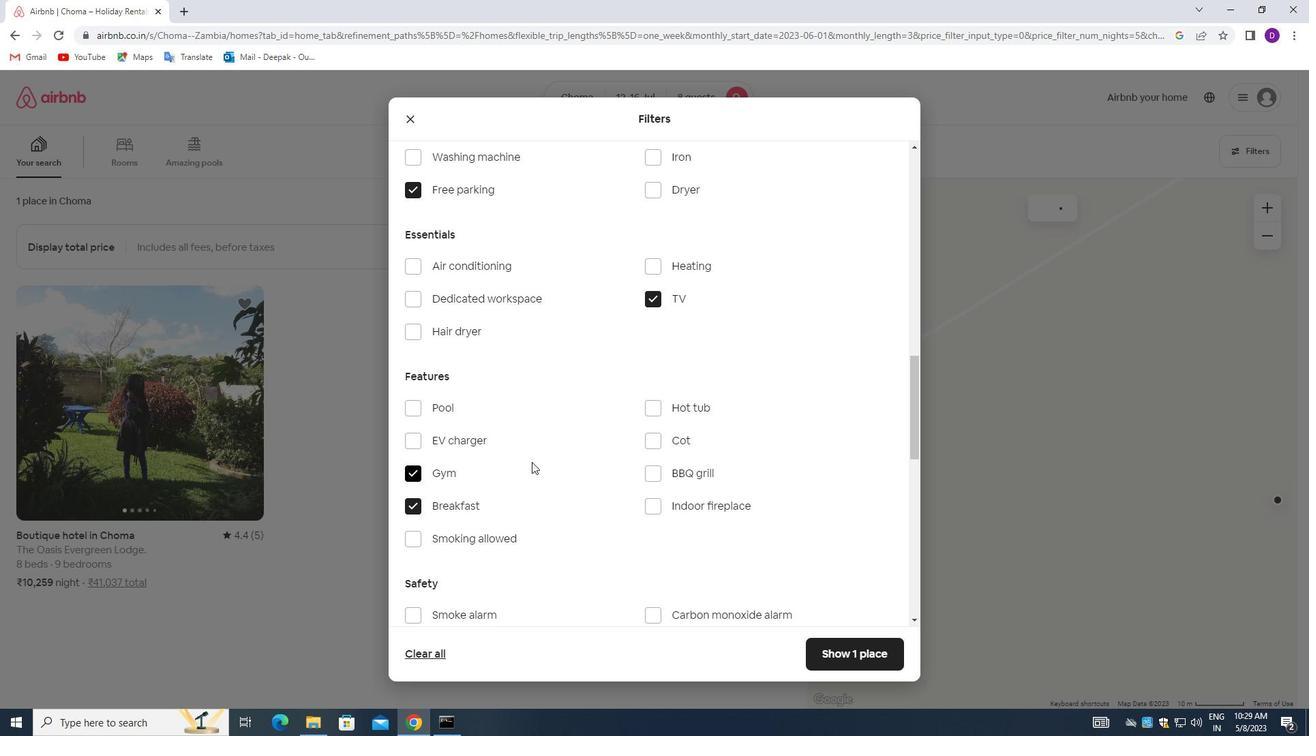 
Action: Mouse scrolled (533, 458) with delta (0, 0)
Screenshot: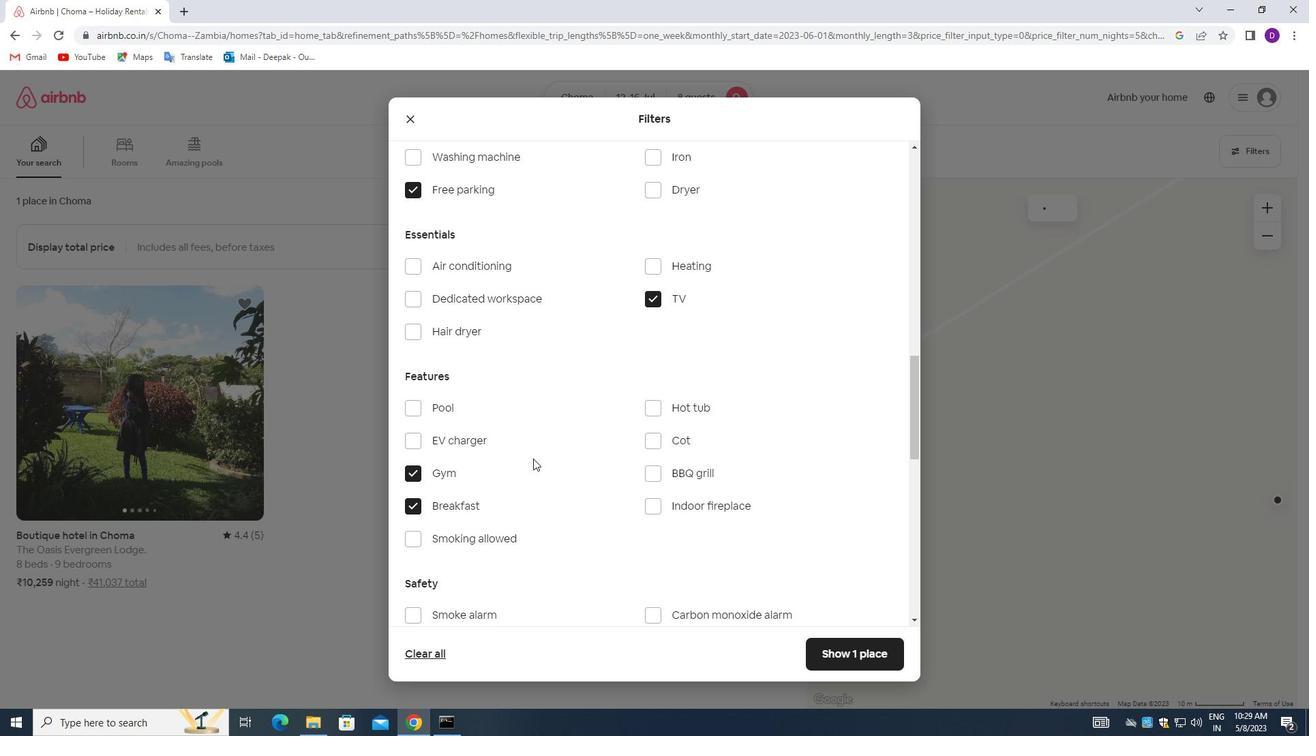 
Action: Mouse moved to (535, 457)
Screenshot: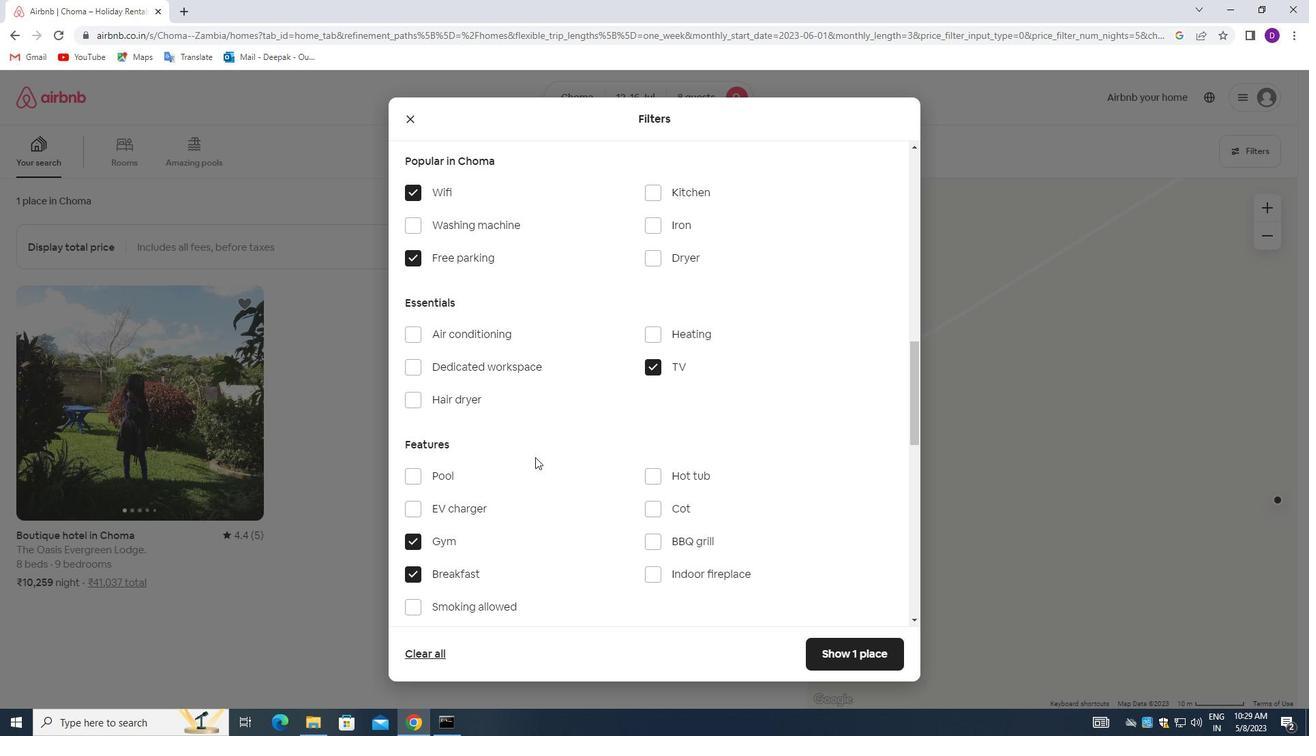 
Action: Mouse scrolled (535, 456) with delta (0, 0)
Screenshot: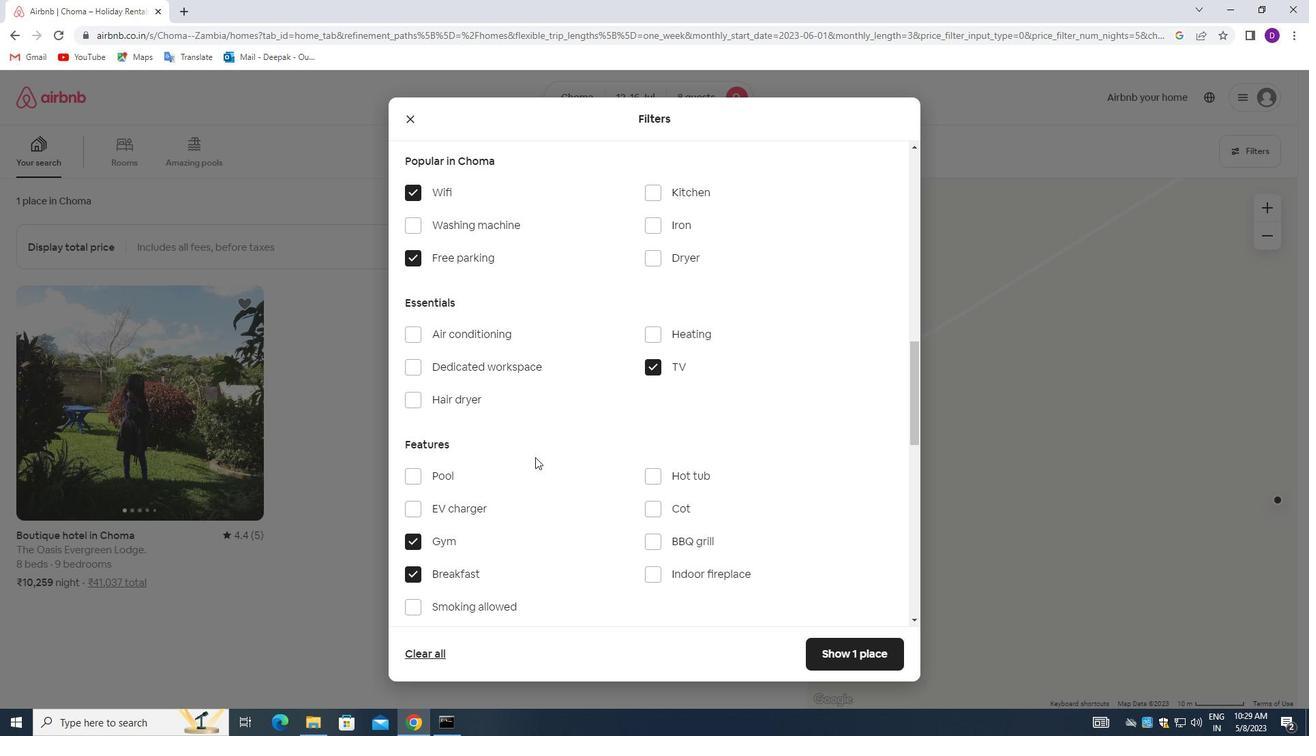 
Action: Mouse moved to (535, 458)
Screenshot: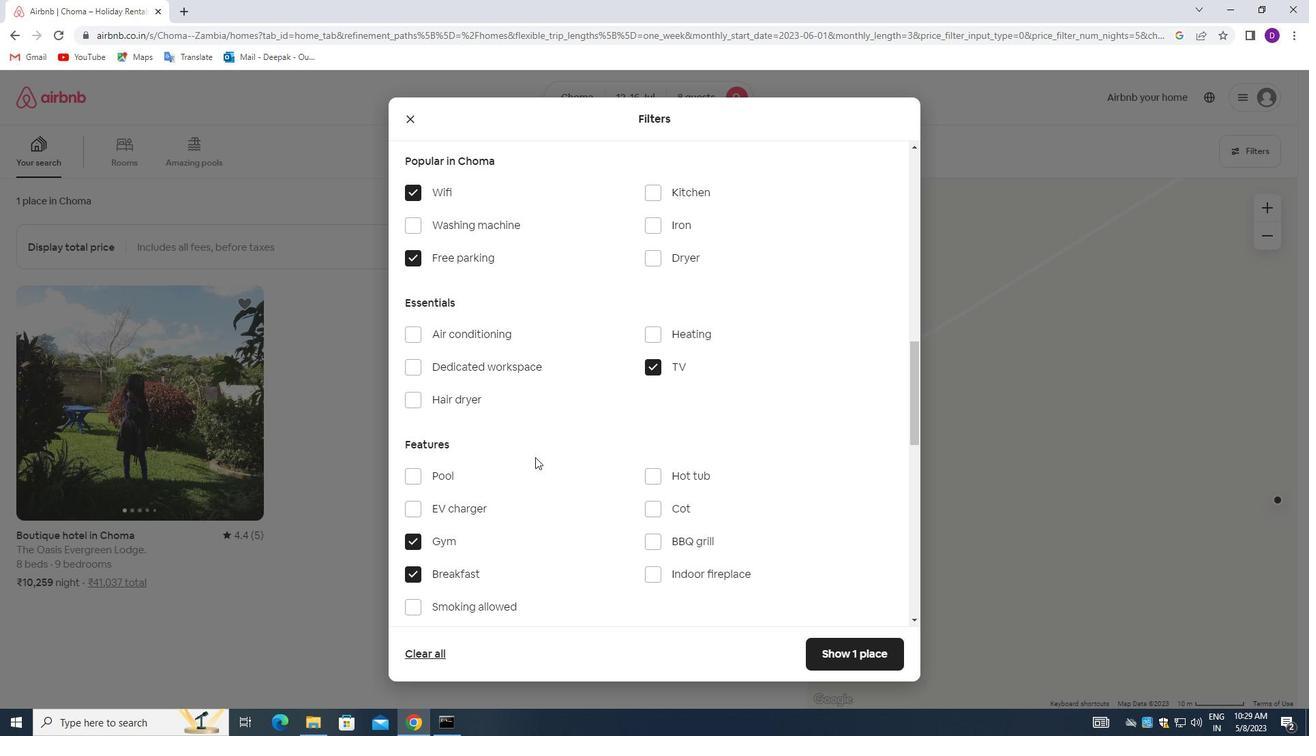 
Action: Mouse scrolled (535, 458) with delta (0, 0)
Screenshot: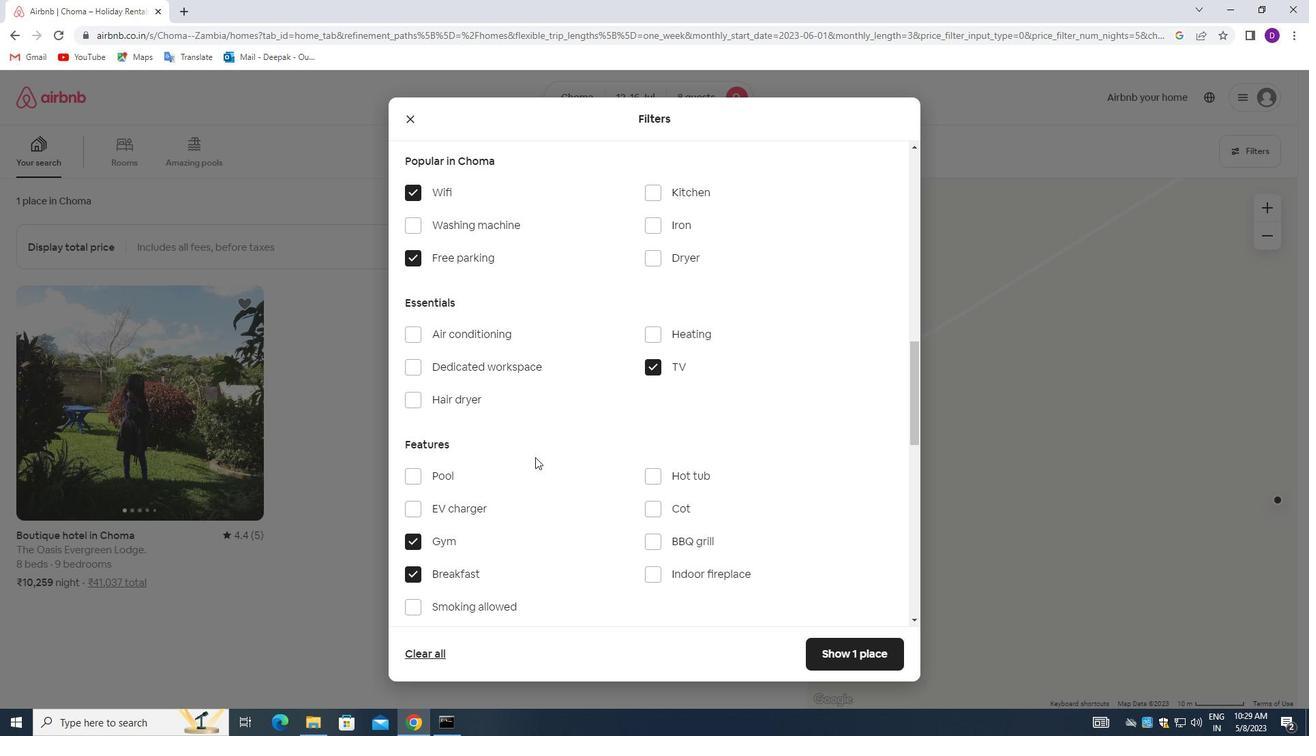 
Action: Mouse moved to (538, 460)
Screenshot: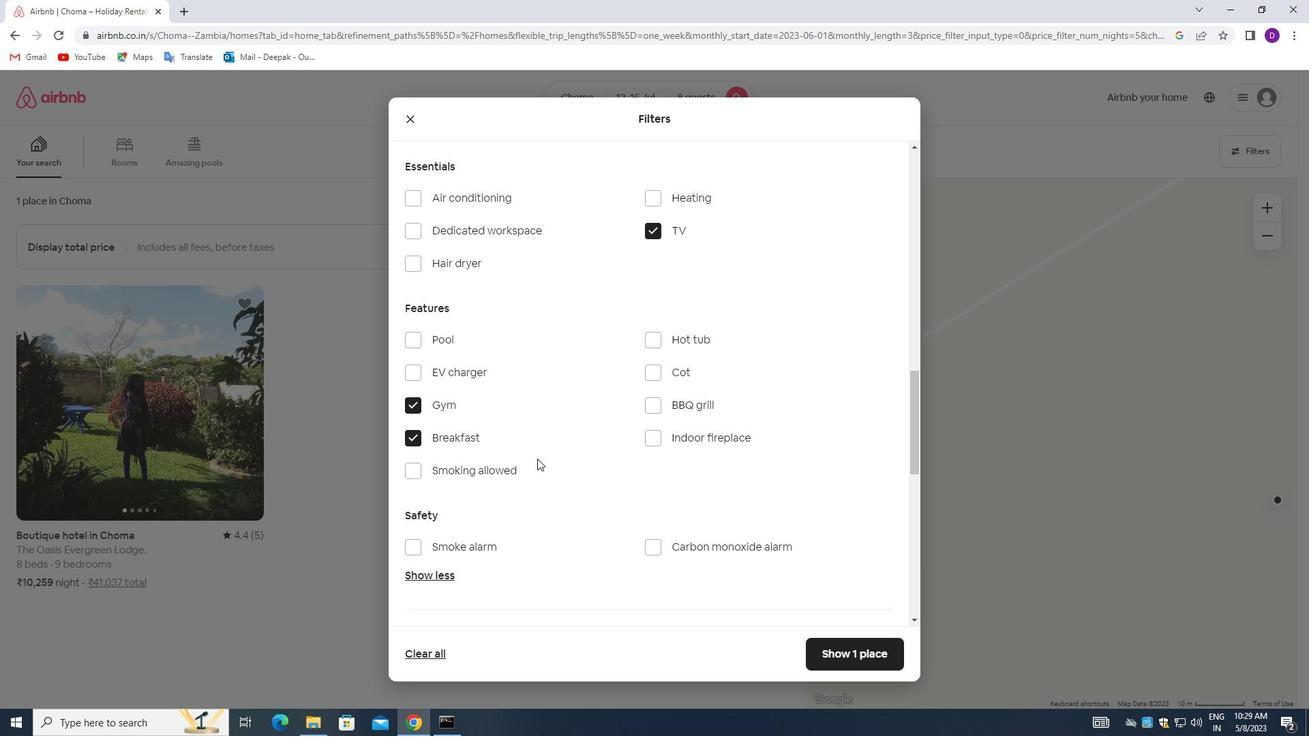 
Action: Mouse scrolled (538, 460) with delta (0, 0)
Screenshot: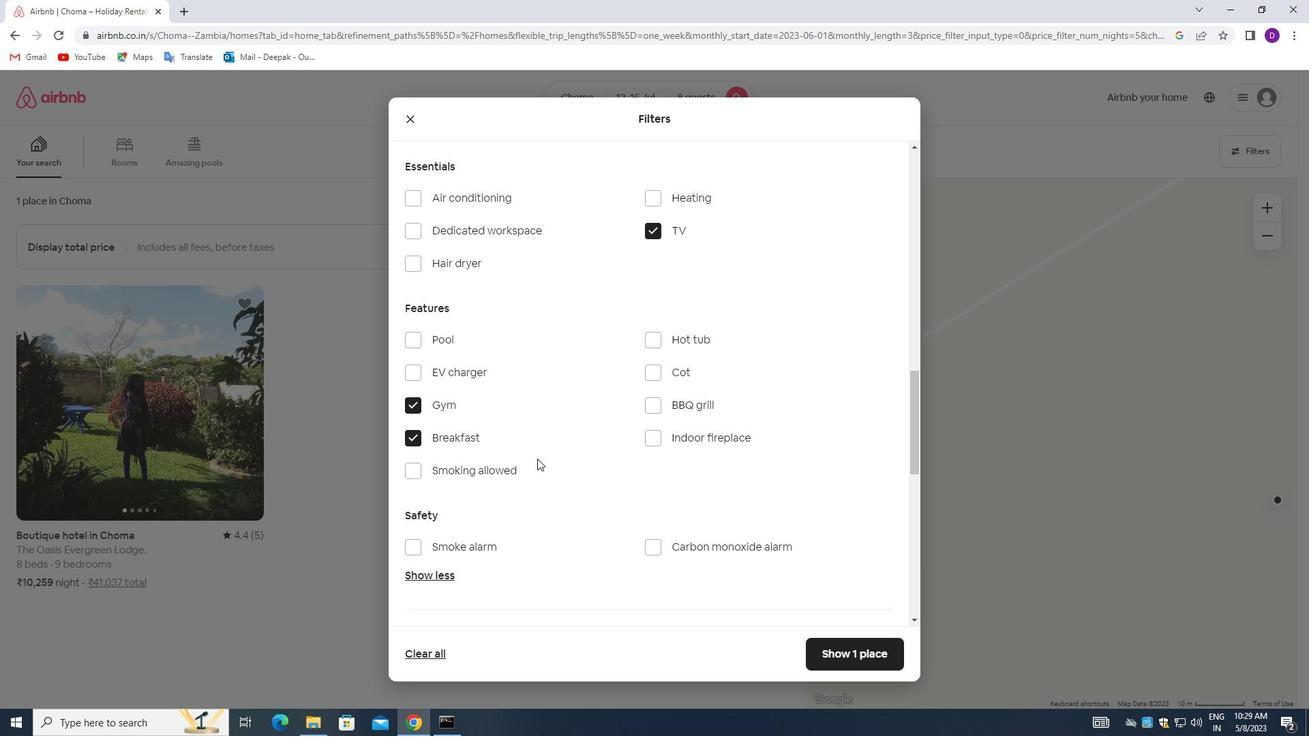 
Action: Mouse moved to (539, 463)
Screenshot: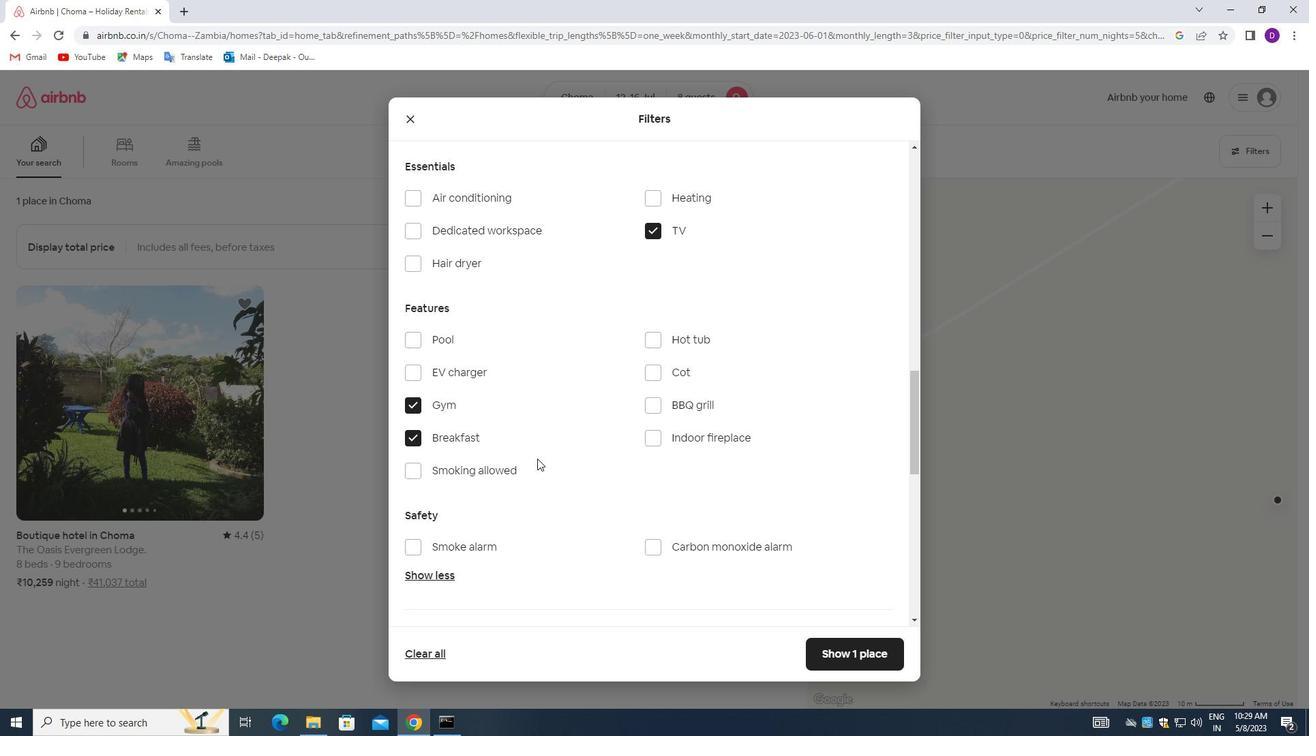 
Action: Mouse scrolled (539, 462) with delta (0, 0)
Screenshot: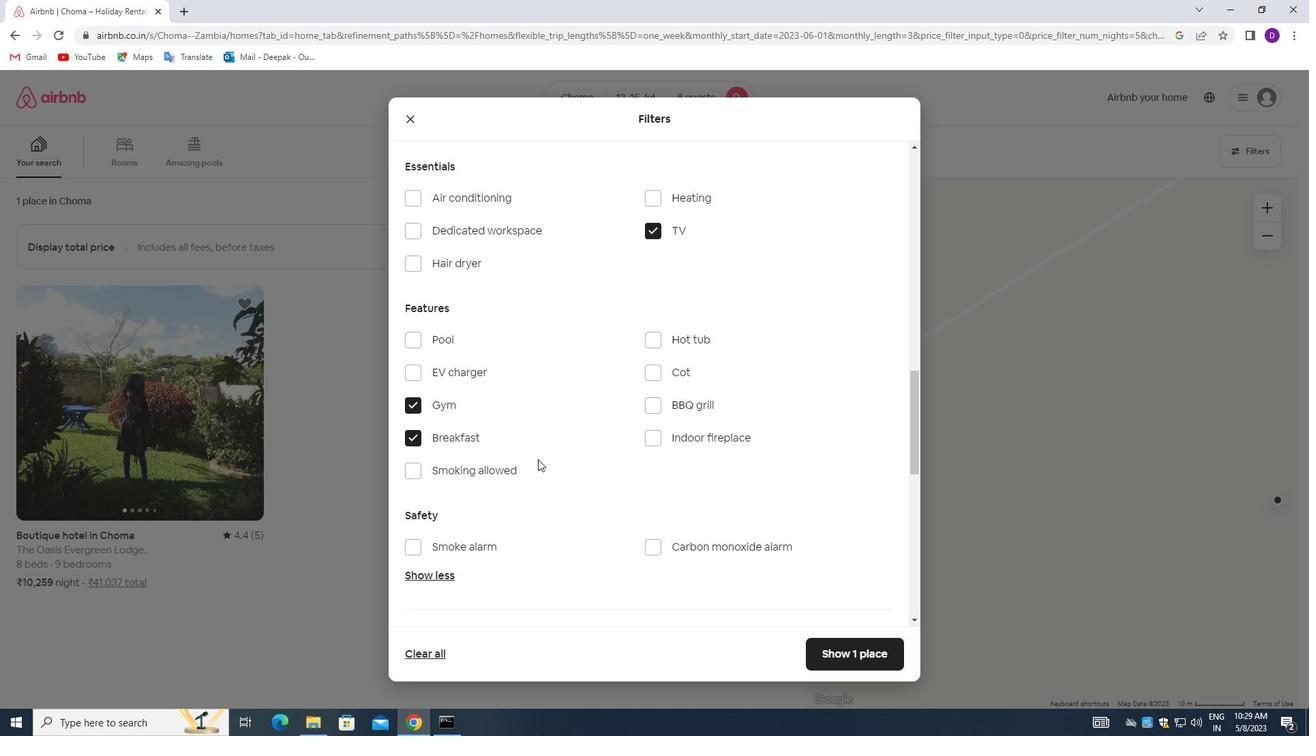 
Action: Mouse moved to (548, 477)
Screenshot: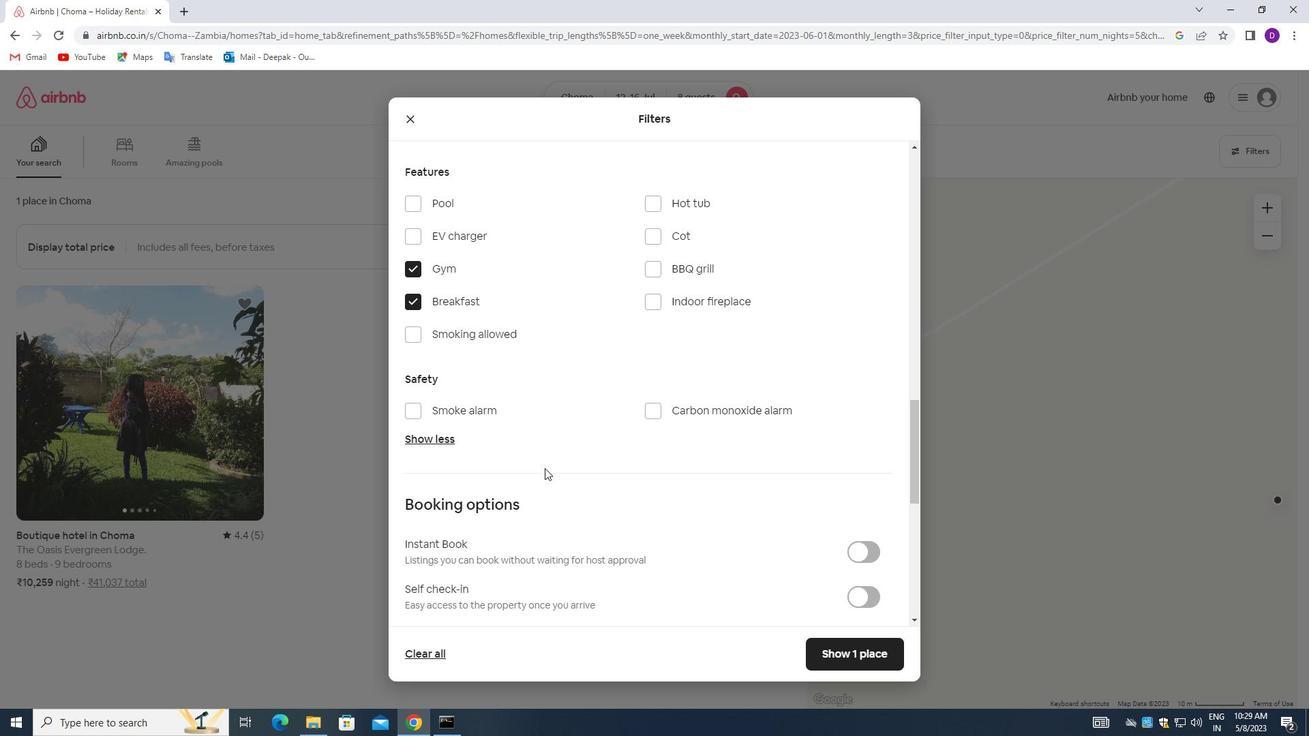 
Action: Mouse scrolled (548, 476) with delta (0, 0)
Screenshot: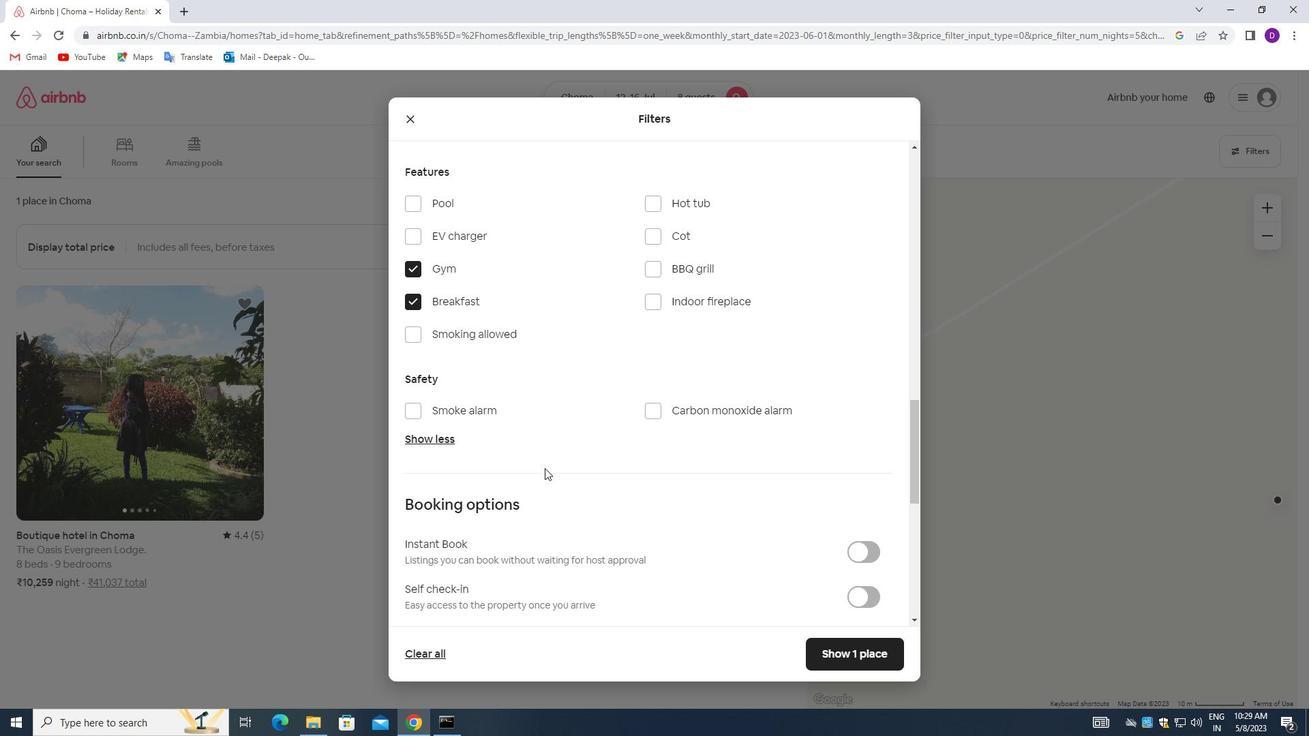 
Action: Mouse moved to (550, 478)
Screenshot: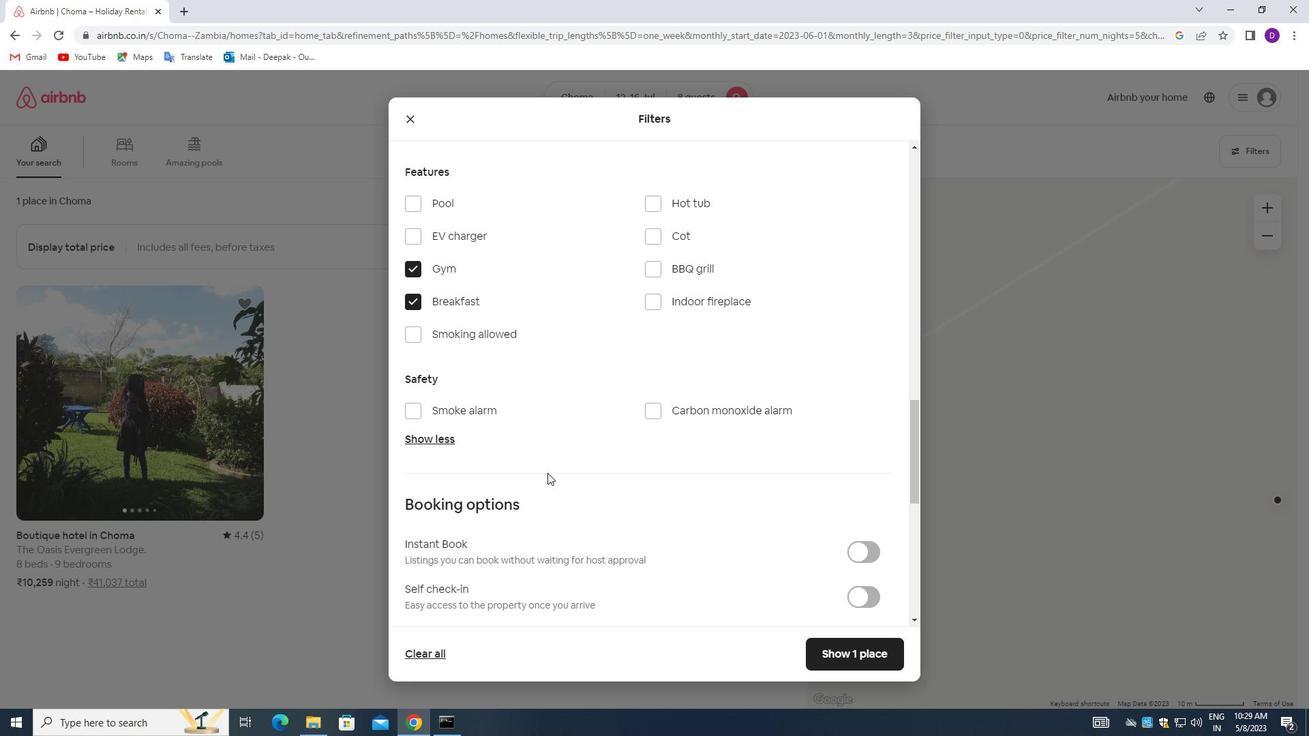 
Action: Mouse scrolled (550, 477) with delta (0, 0)
Screenshot: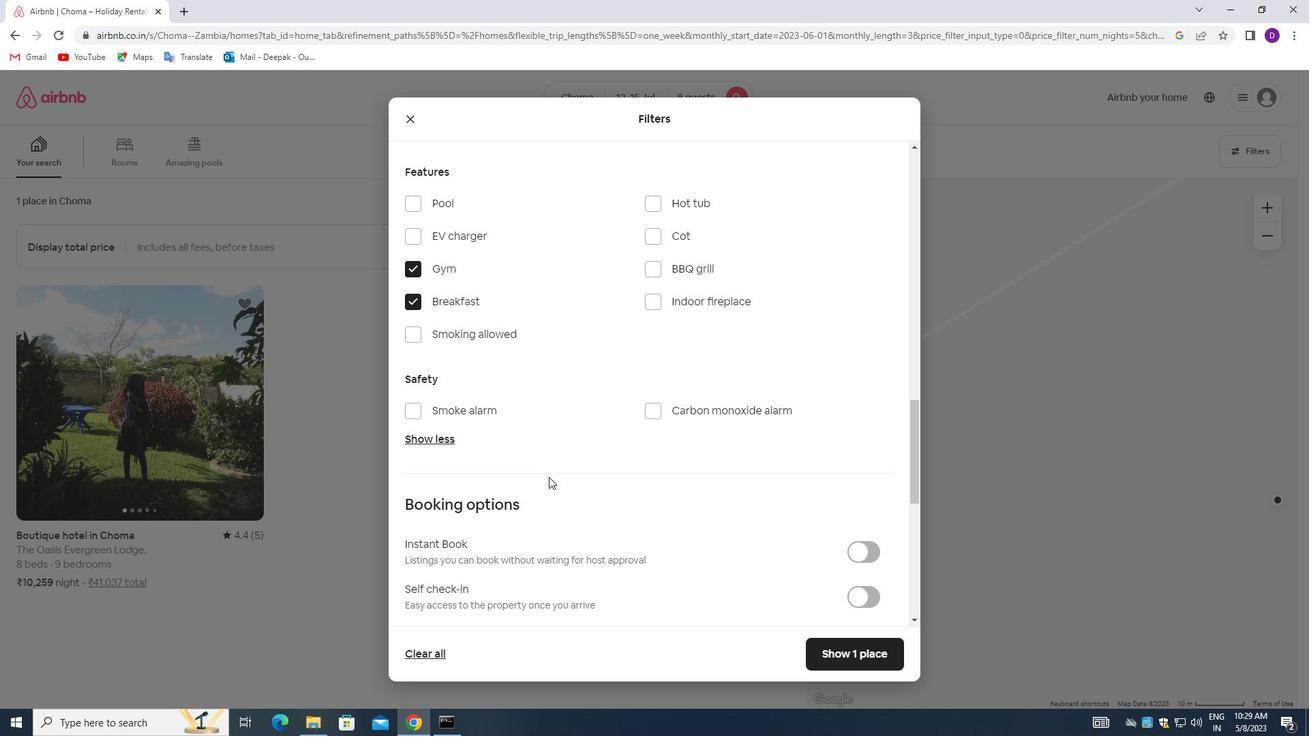 
Action: Mouse moved to (855, 454)
Screenshot: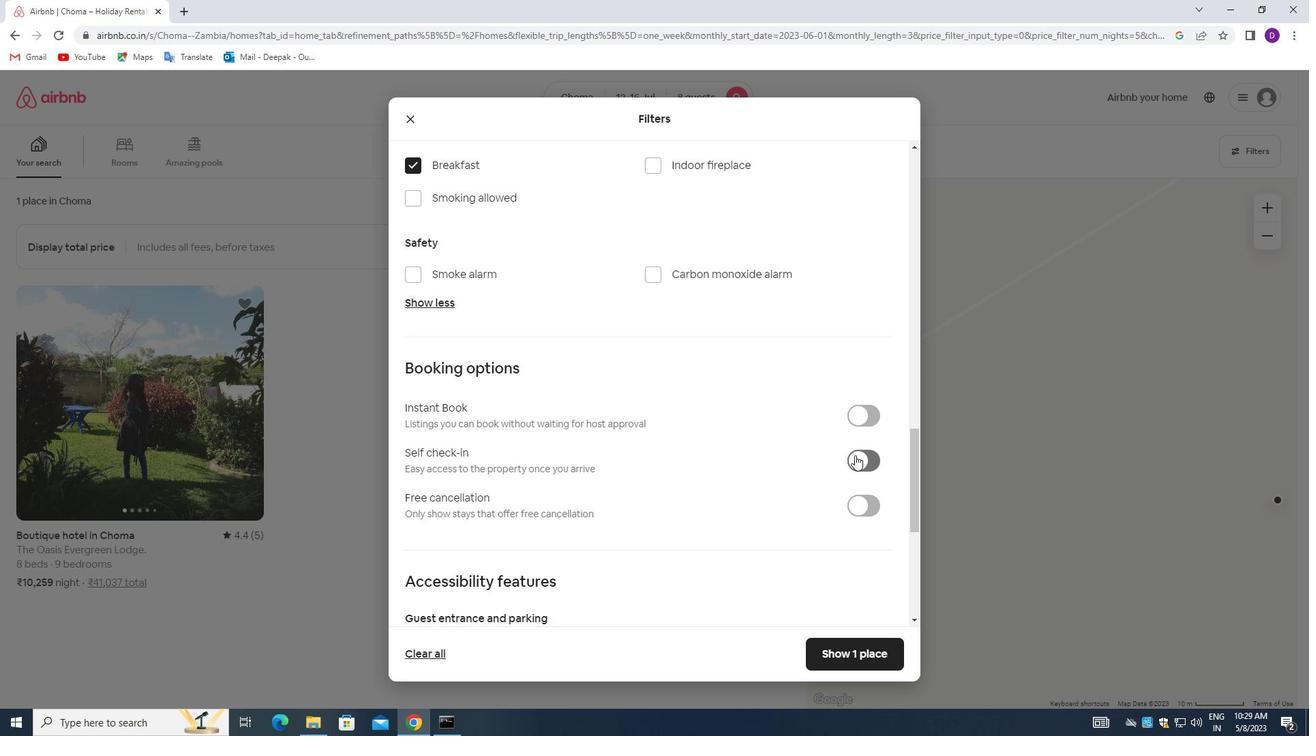 
Action: Mouse pressed left at (855, 454)
Screenshot: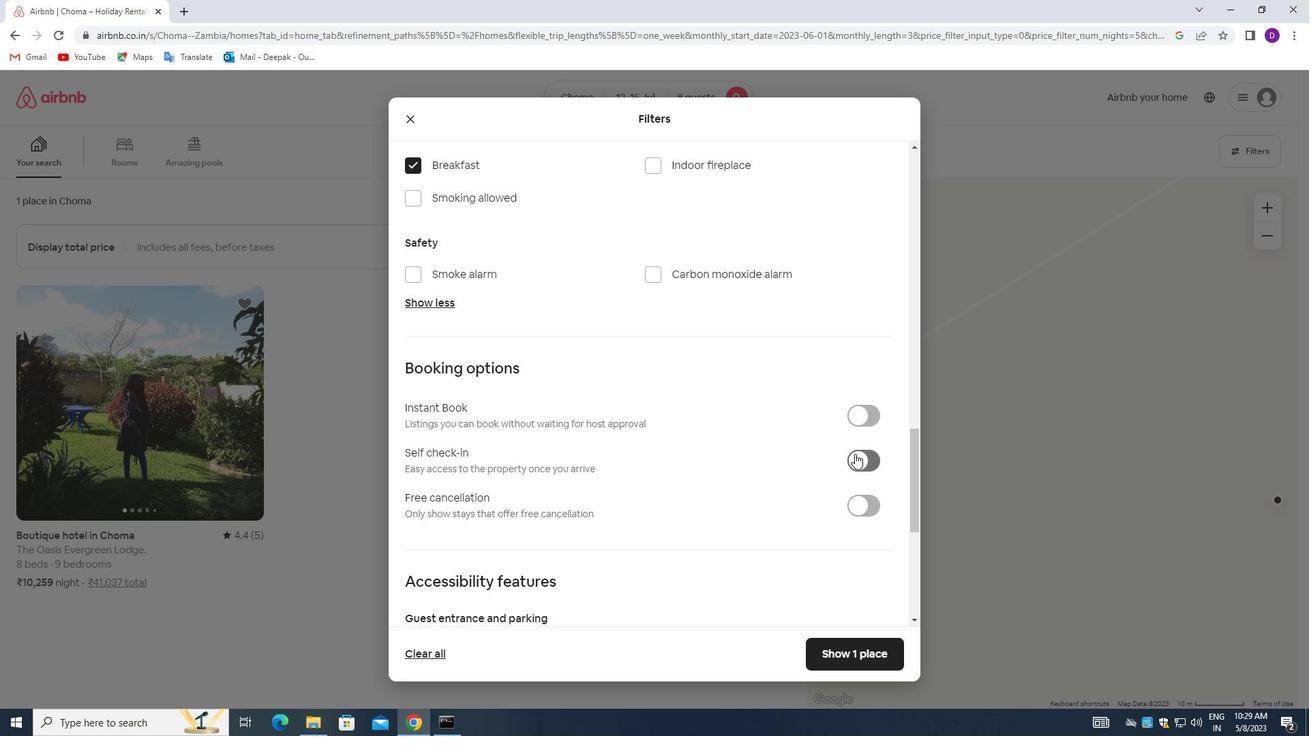 
Action: Mouse moved to (623, 463)
Screenshot: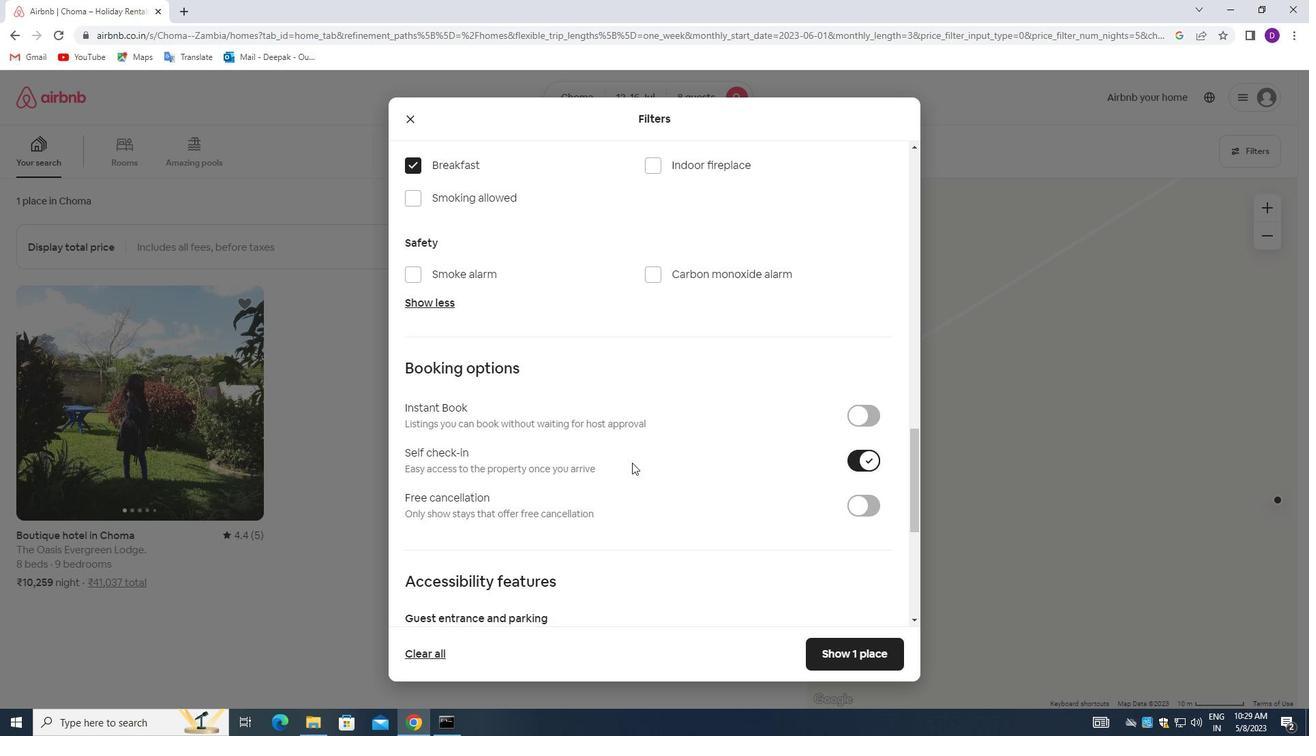 
Action: Mouse scrolled (623, 462) with delta (0, 0)
Screenshot: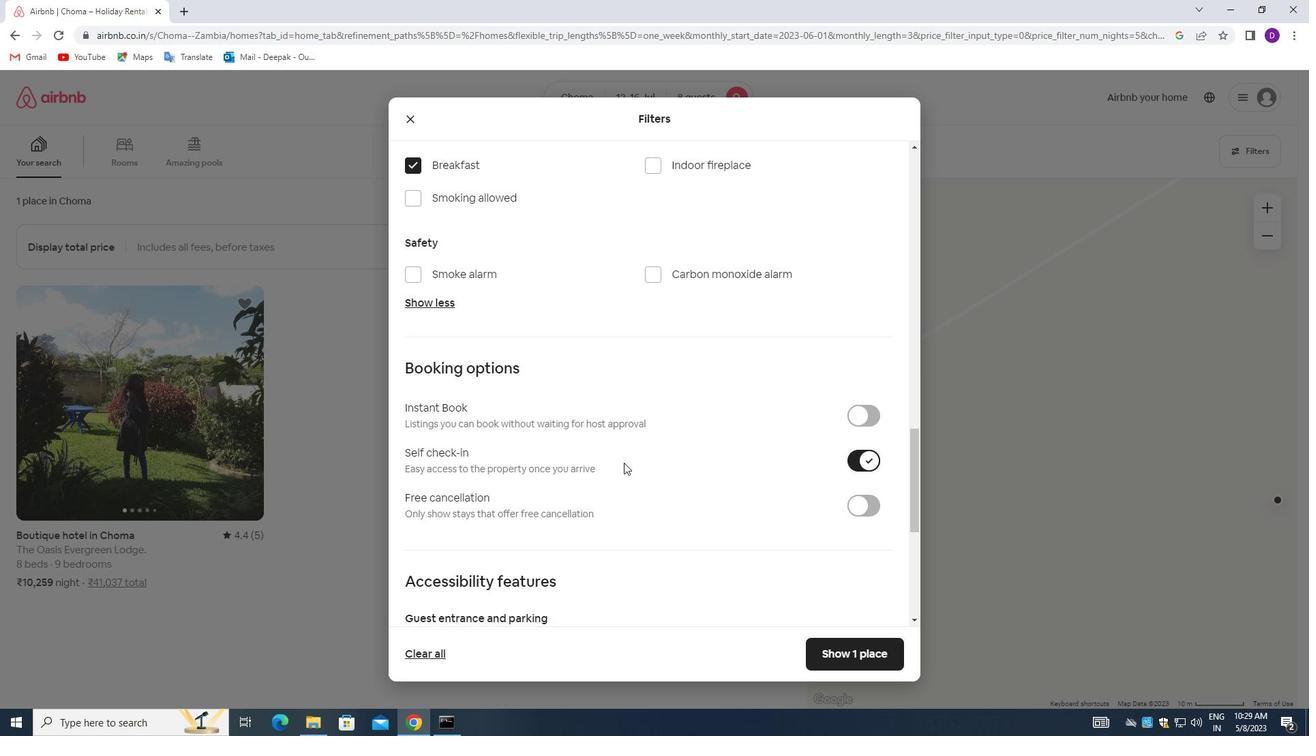 
Action: Mouse scrolled (623, 462) with delta (0, 0)
Screenshot: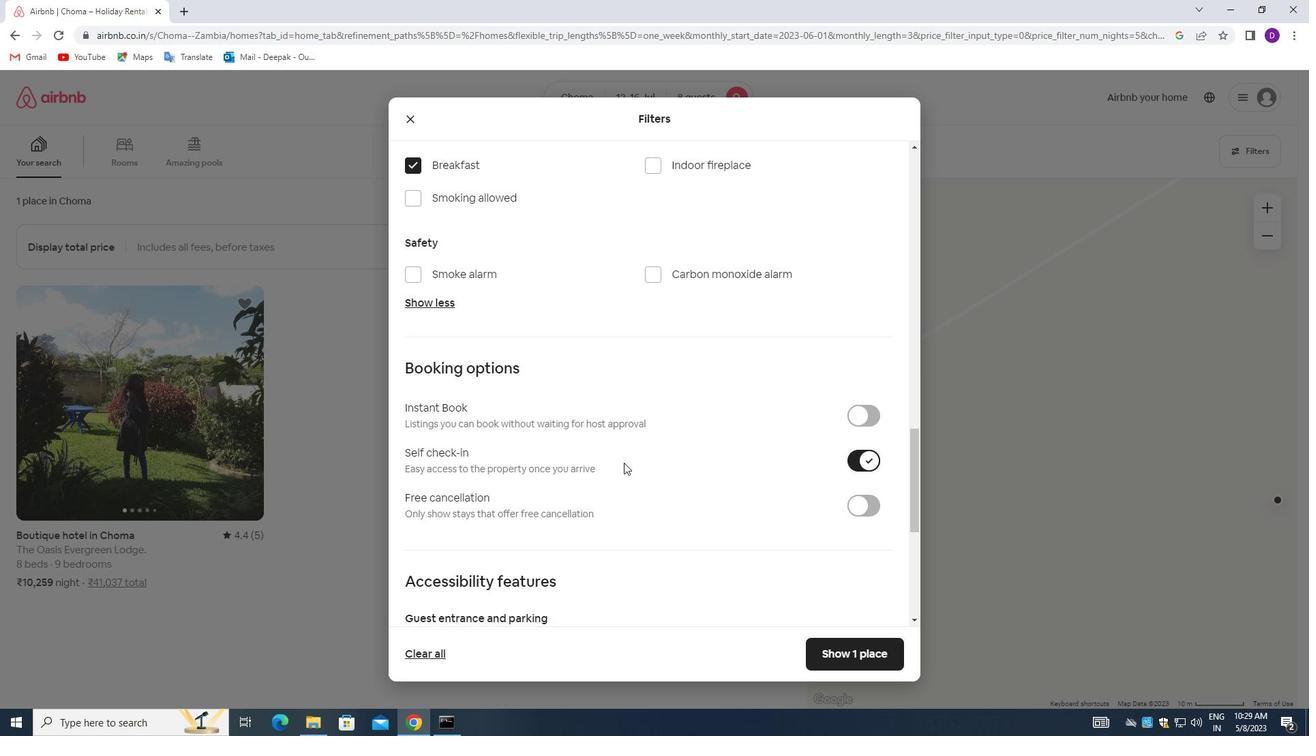 
Action: Mouse scrolled (623, 462) with delta (0, 0)
Screenshot: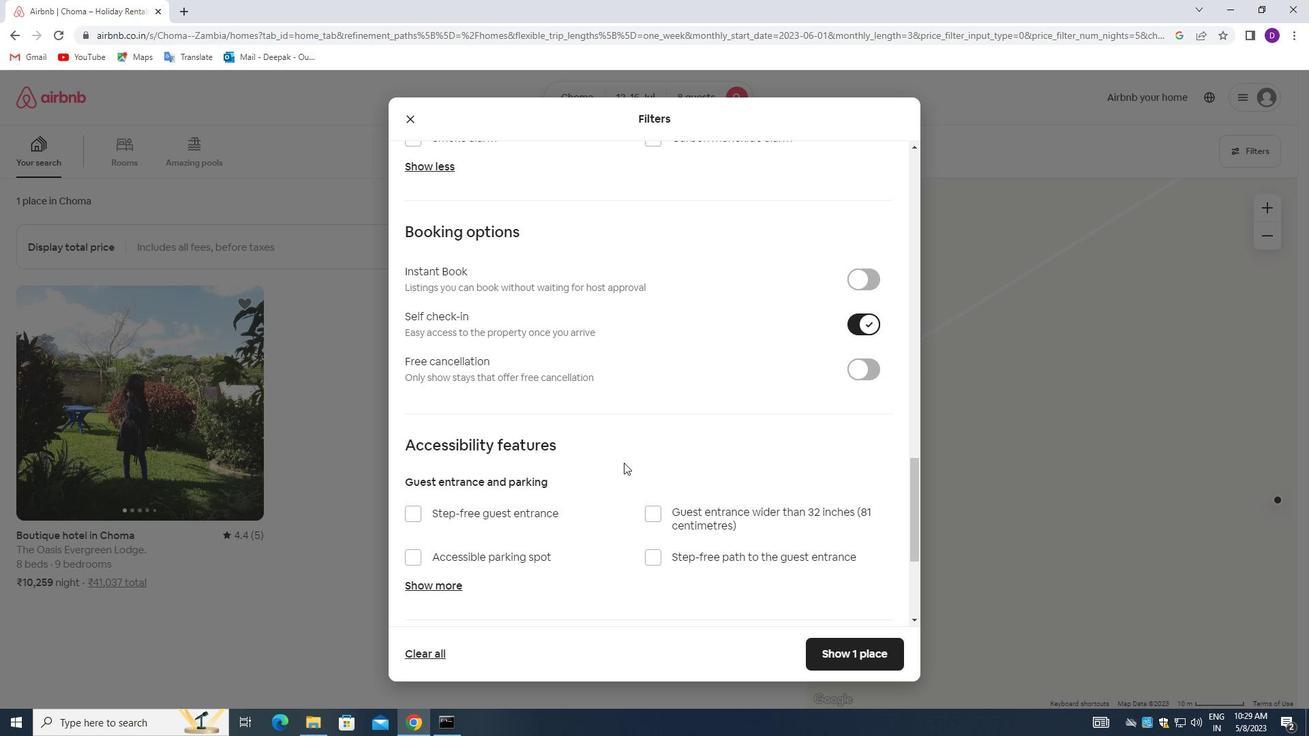 
Action: Mouse scrolled (623, 462) with delta (0, 0)
Screenshot: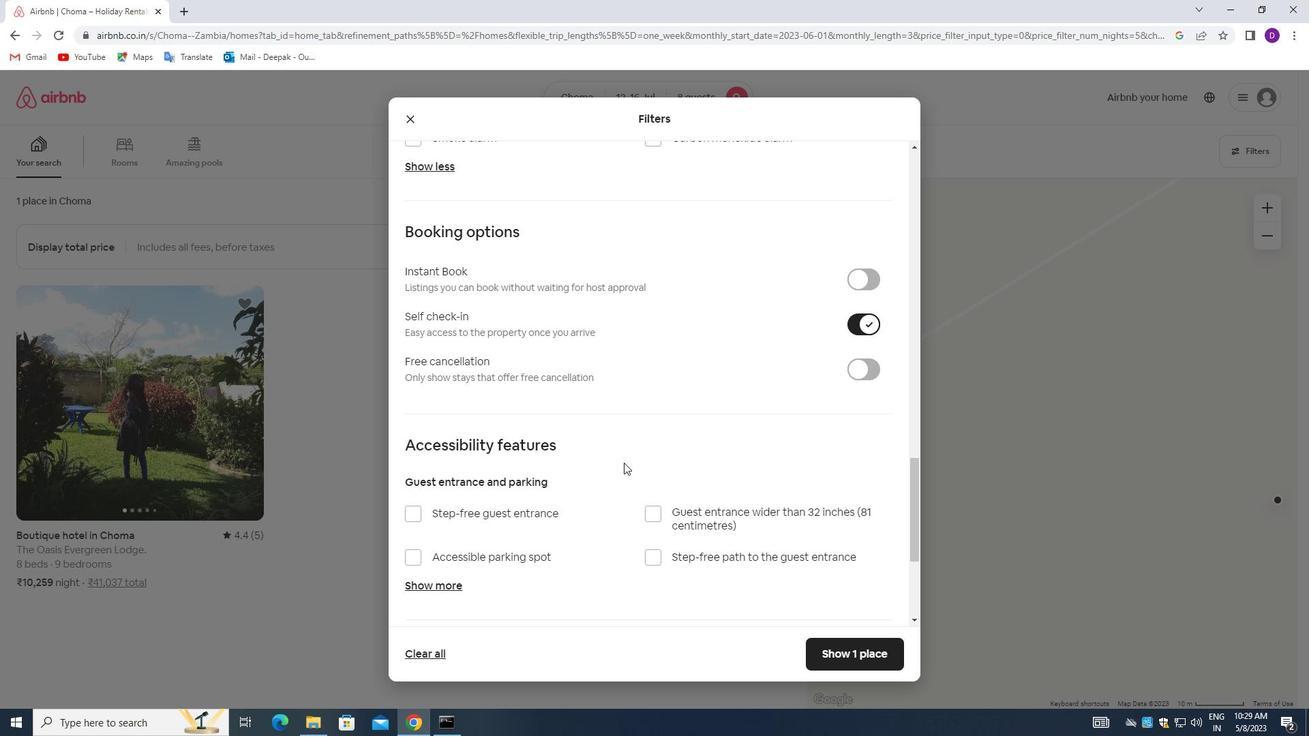 
Action: Mouse scrolled (623, 462) with delta (0, 0)
Screenshot: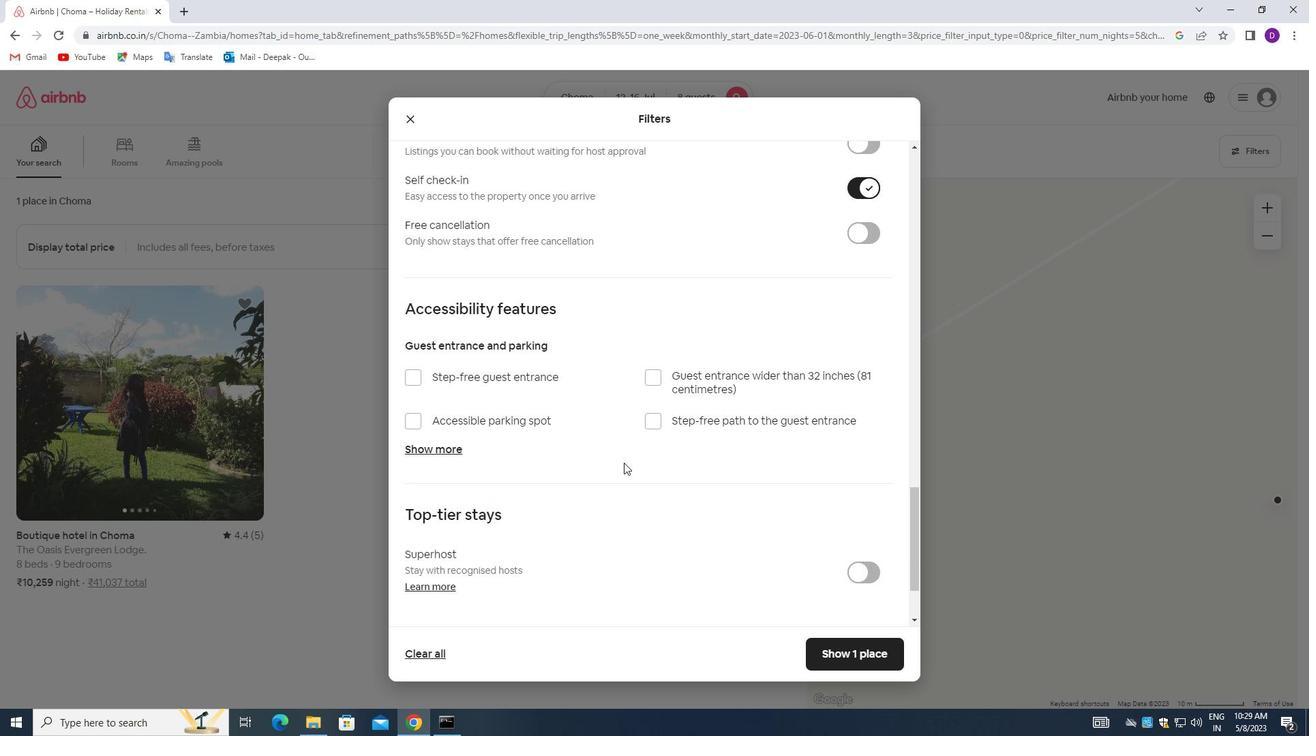 
Action: Mouse scrolled (623, 462) with delta (0, 0)
Screenshot: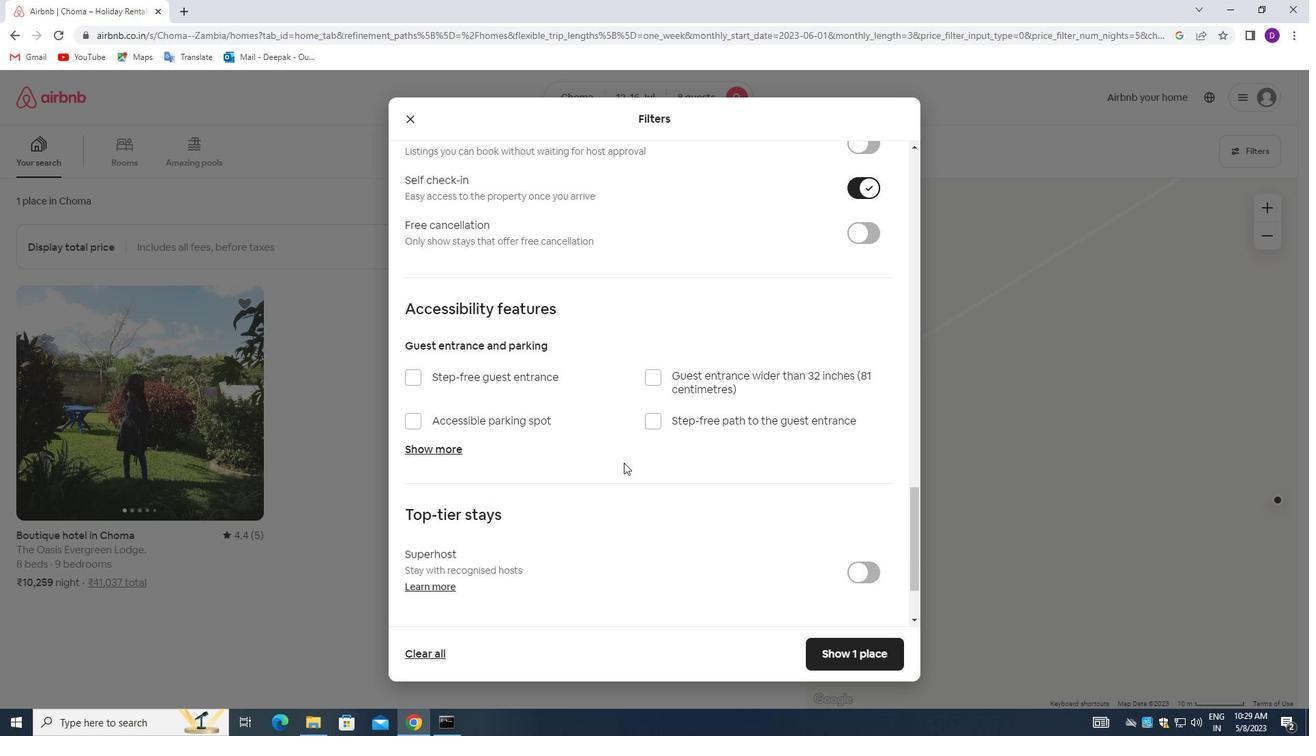 
Action: Mouse scrolled (623, 462) with delta (0, 0)
Screenshot: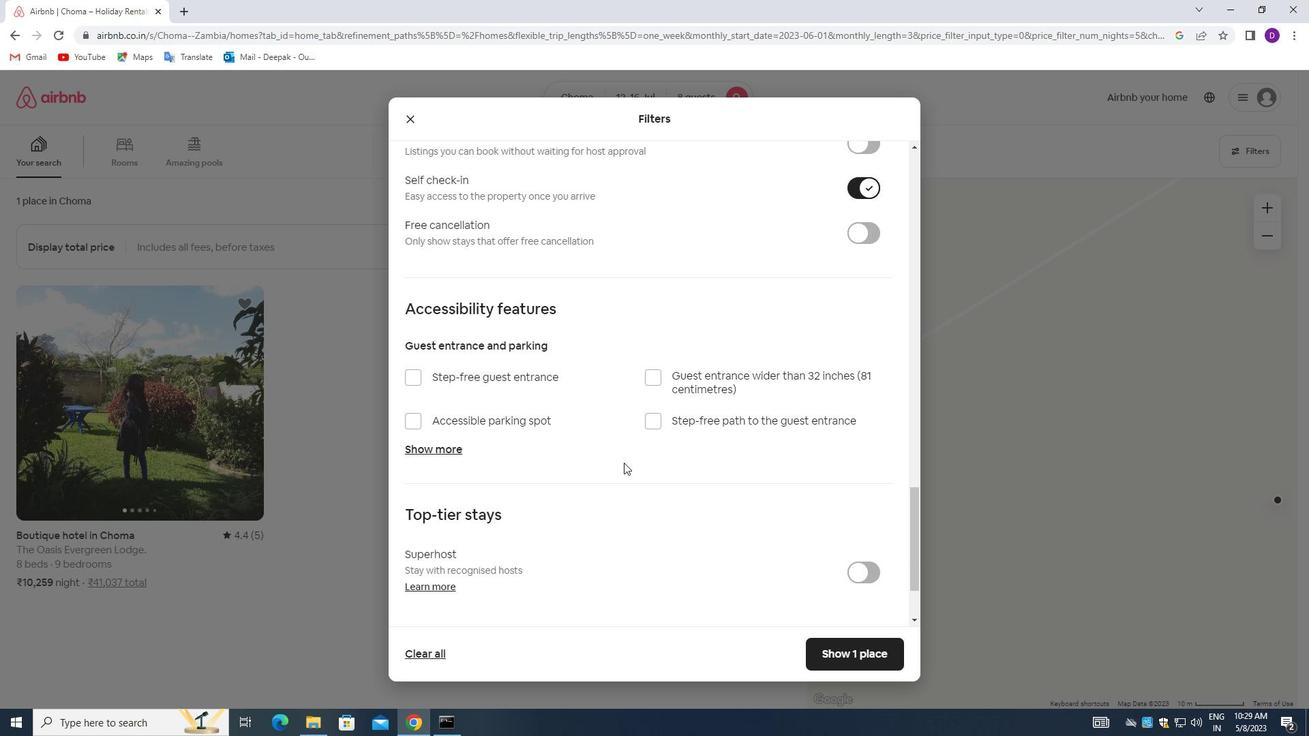 
Action: Mouse moved to (623, 473)
Screenshot: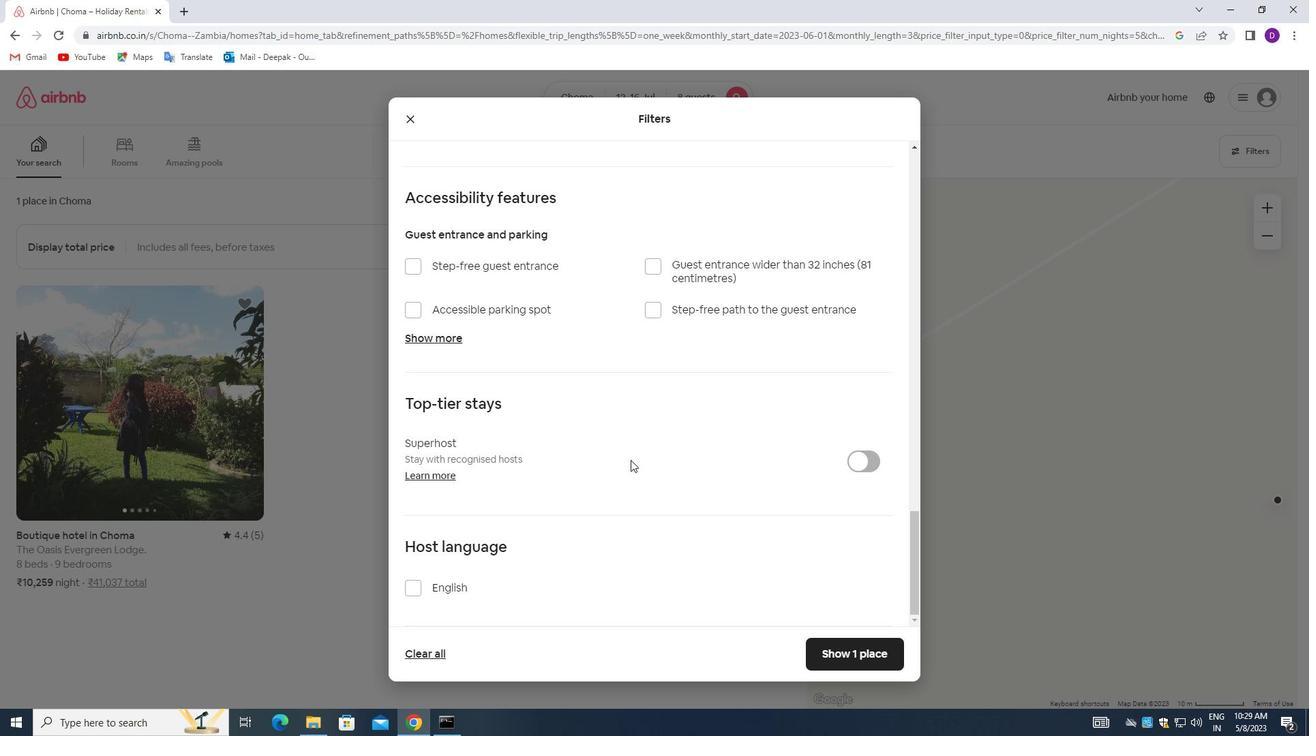 
Action: Mouse scrolled (623, 472) with delta (0, 0)
Screenshot: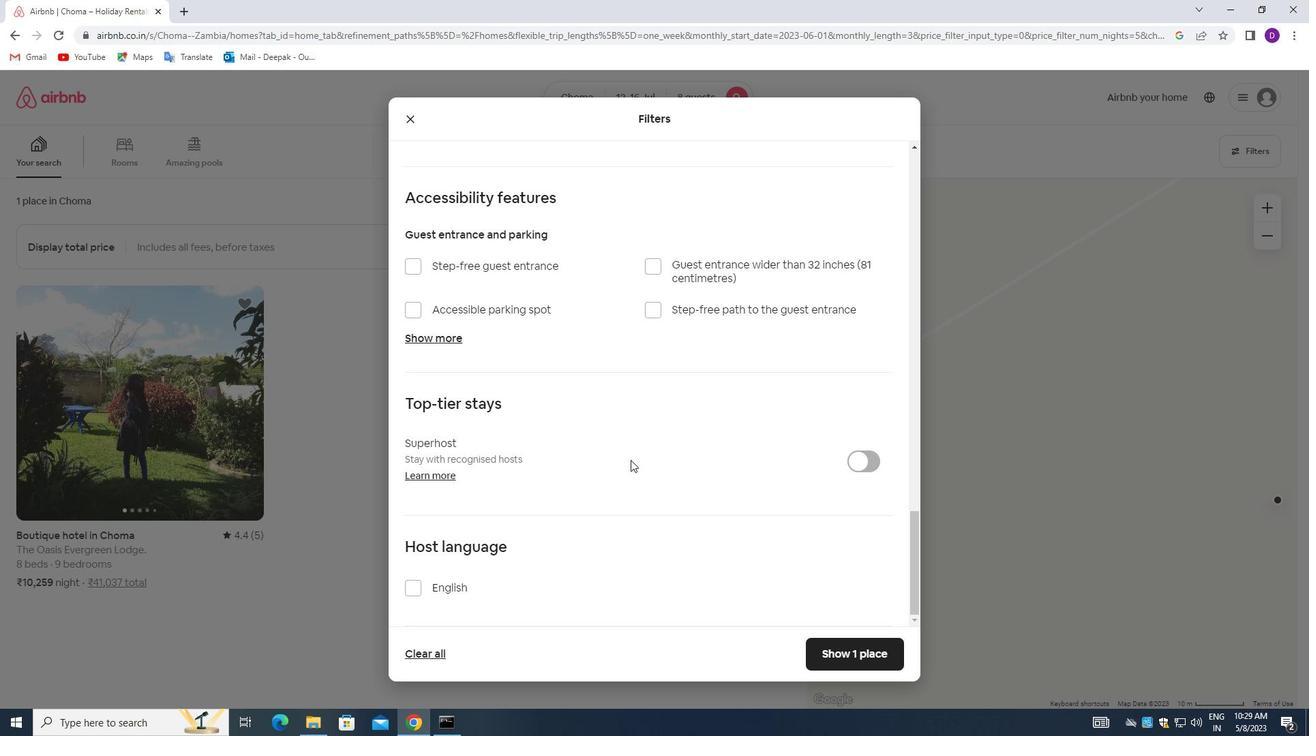 
Action: Mouse moved to (619, 480)
Screenshot: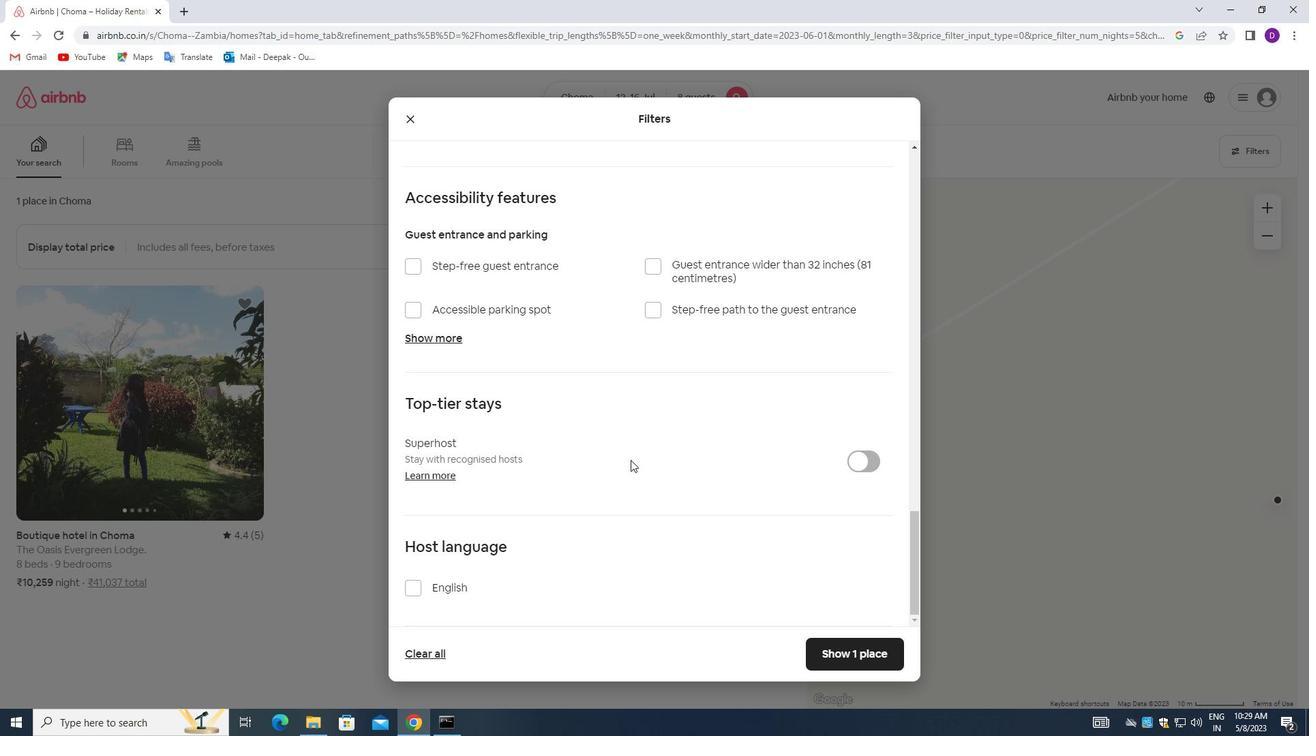 
Action: Mouse scrolled (619, 479) with delta (0, 0)
Screenshot: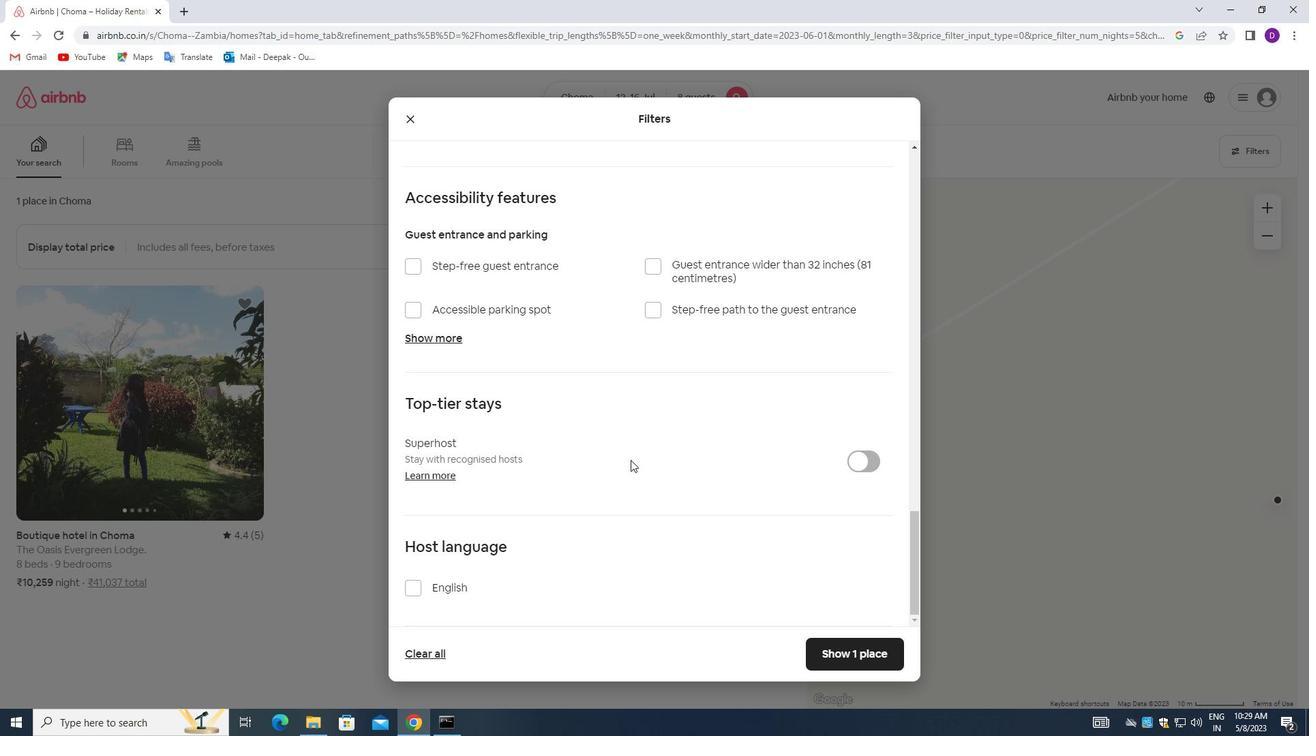 
Action: Mouse moved to (412, 586)
Screenshot: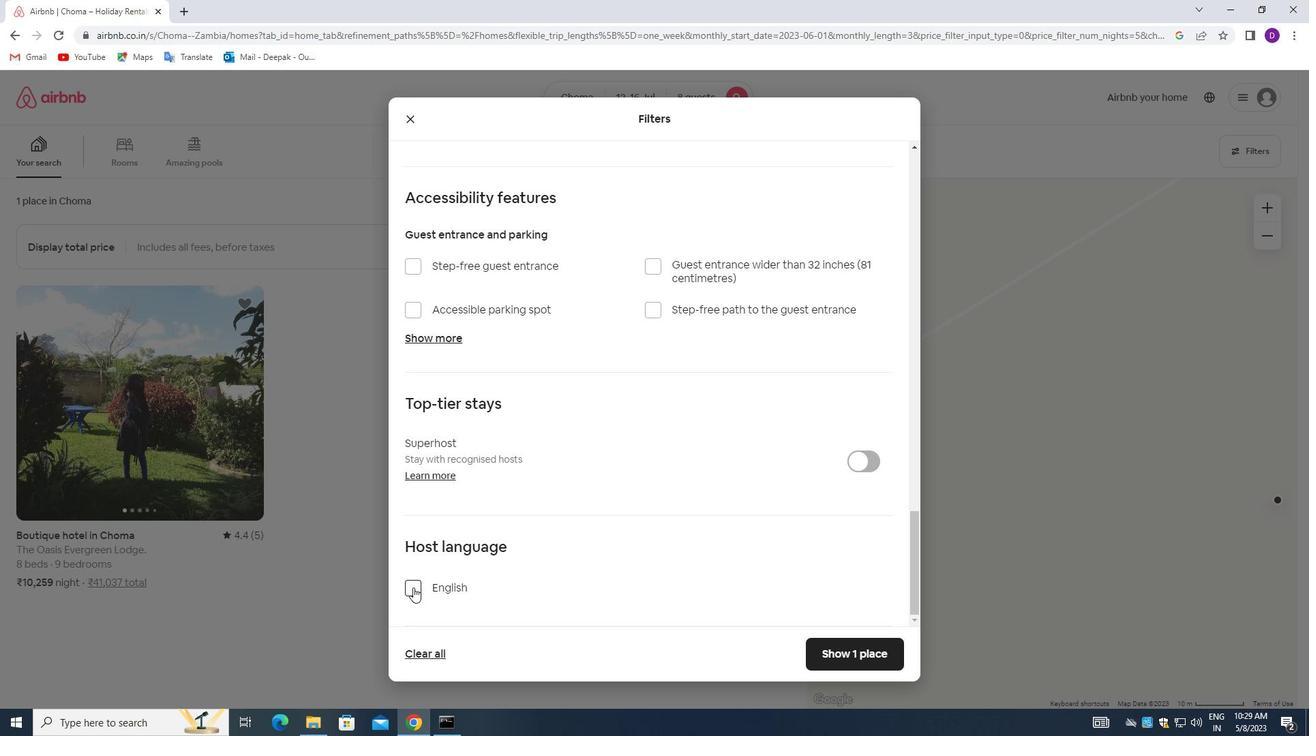 
Action: Mouse pressed left at (412, 586)
Screenshot: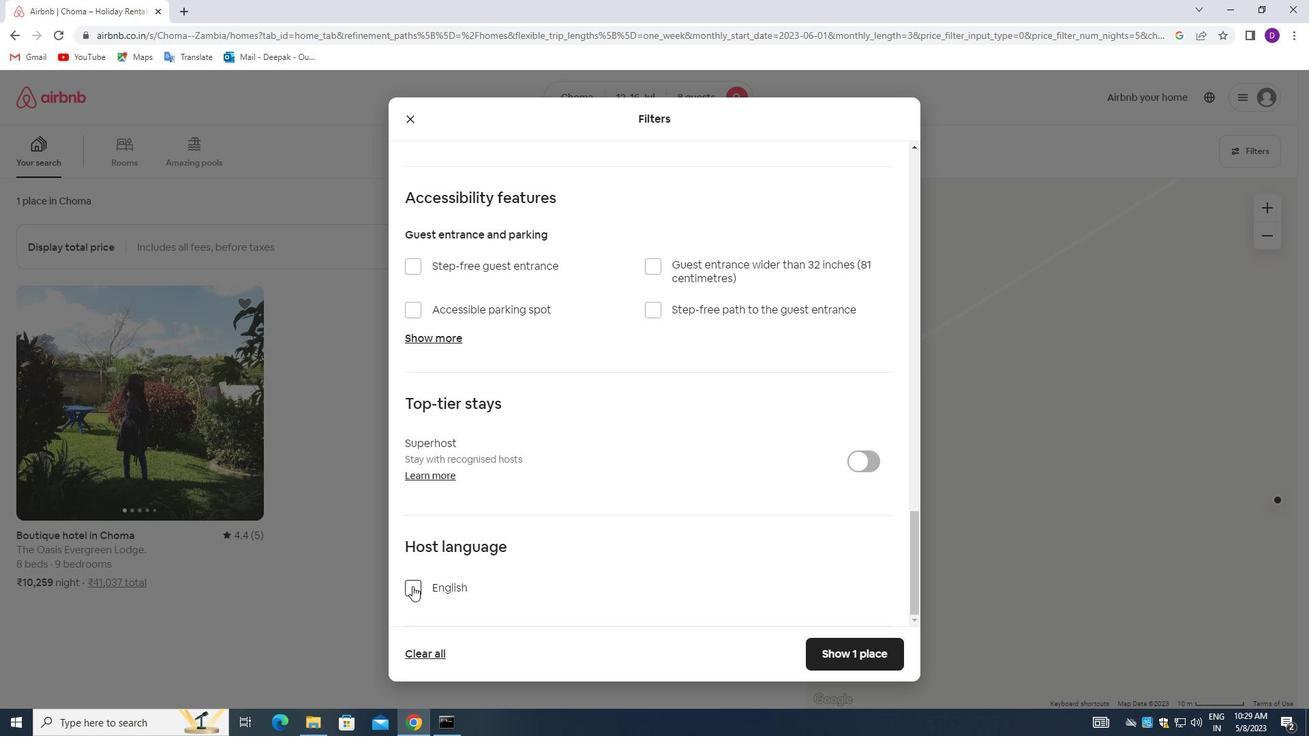 
Action: Mouse moved to (814, 649)
Screenshot: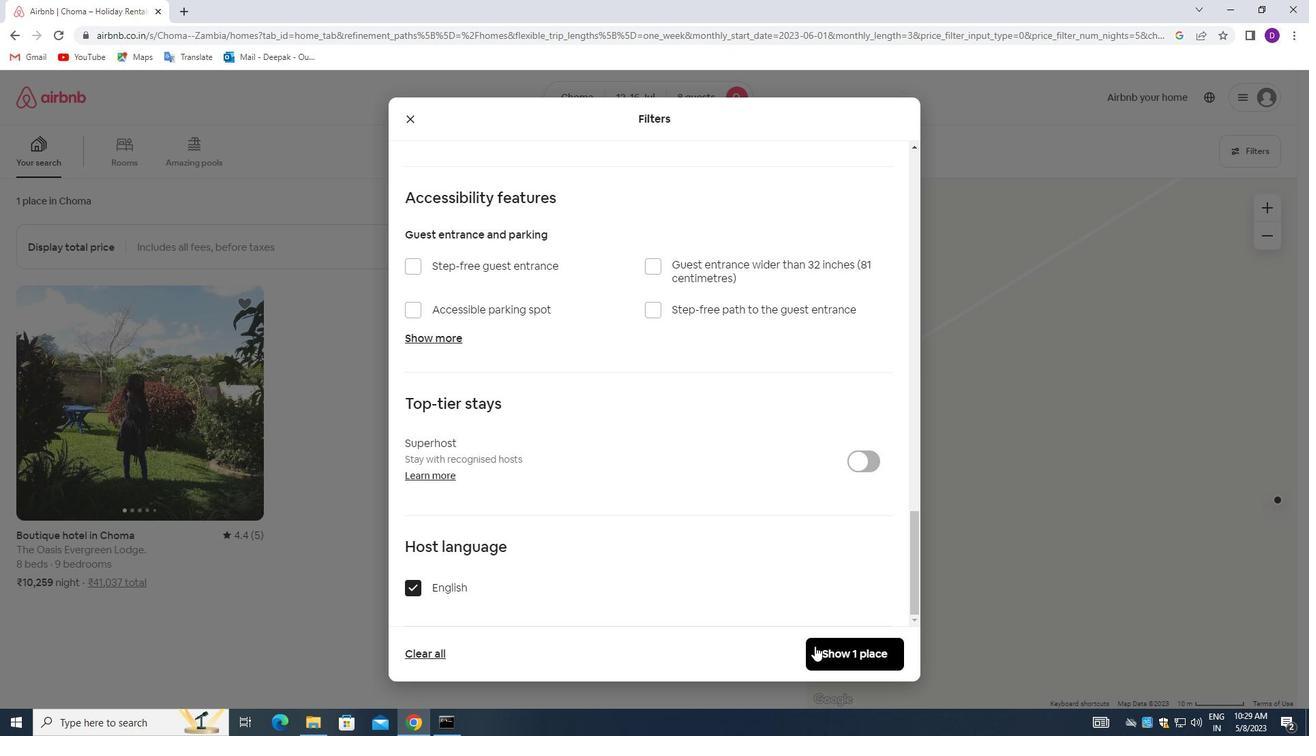 
Action: Mouse pressed left at (814, 649)
Screenshot: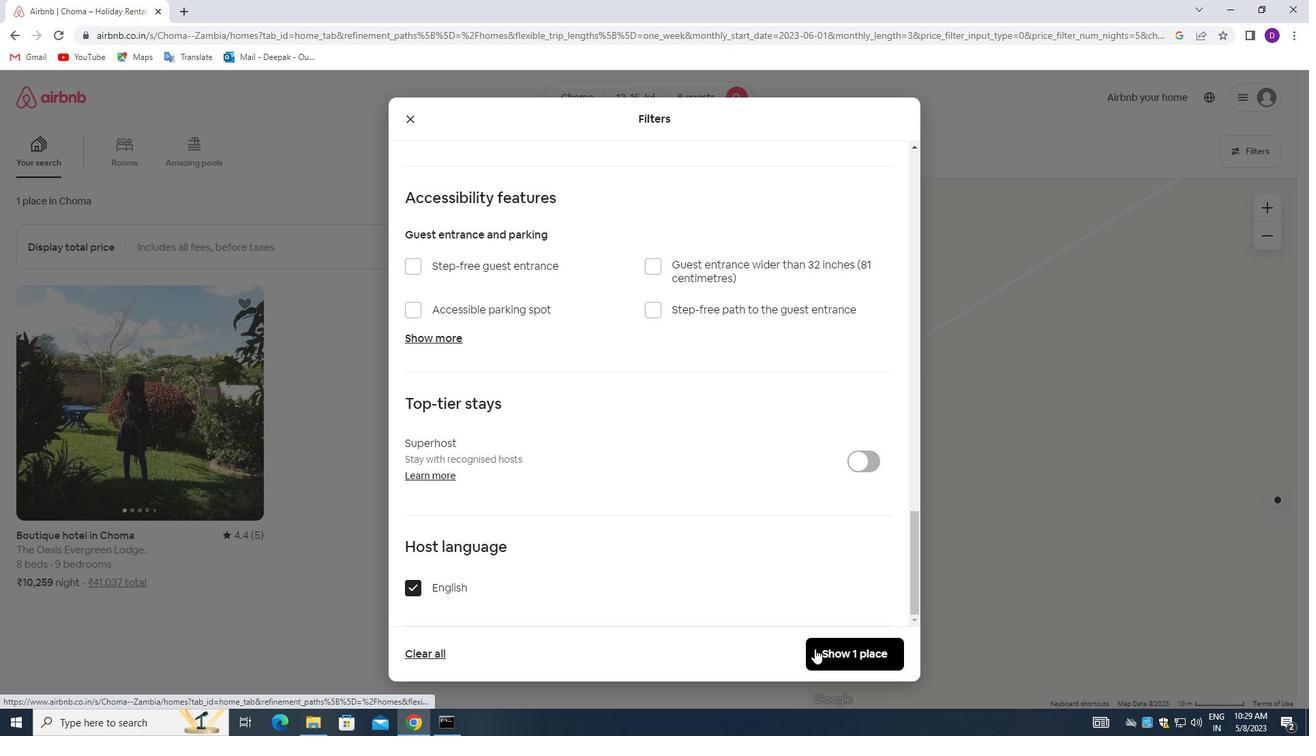 
Action: Mouse moved to (756, 488)
Screenshot: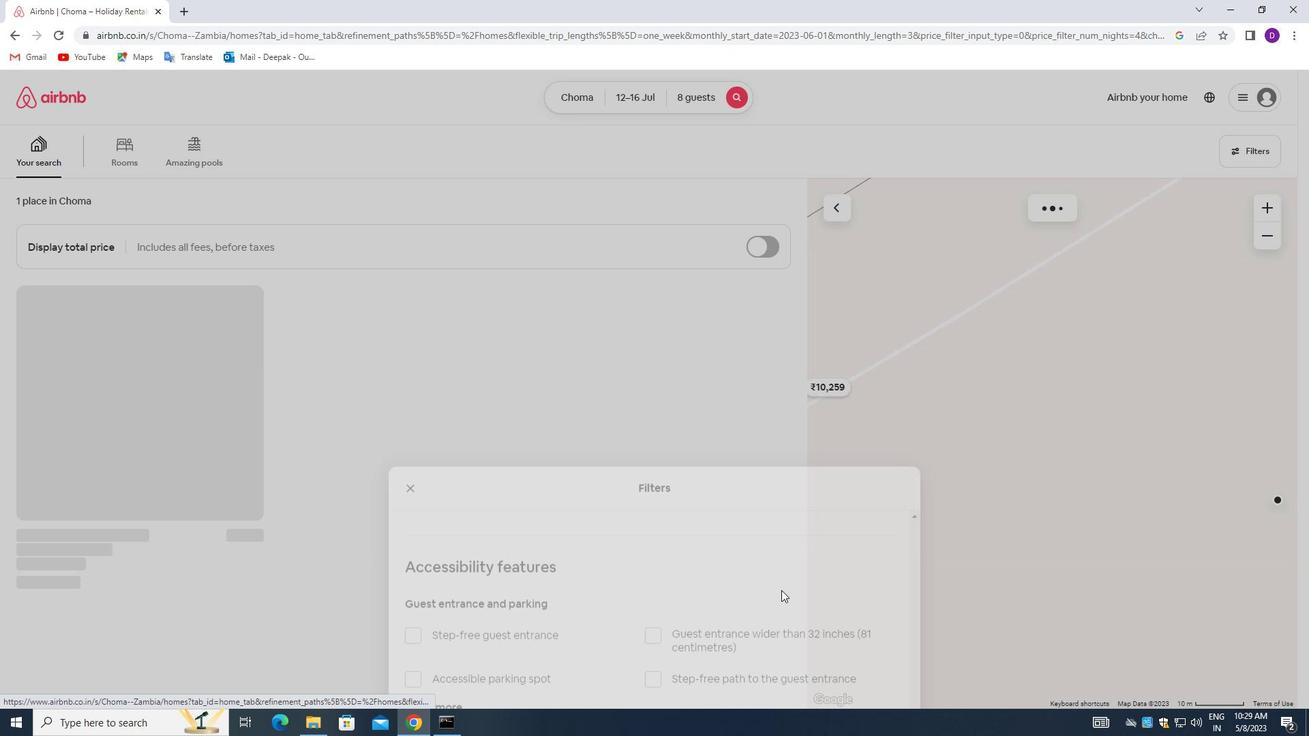 
